 Task: Look for space in Ādīgrat, Ethiopia from 5th September, 2023 to 12th September, 2023 for 2 adults in price range Rs.10000 to Rs.15000.  With 1  bedroom having 1 bed and 1 bathroom. Property type can be house, flat, hotel. Booking option can be shelf check-in. Required host language is English.
Action: Mouse moved to (540, 120)
Screenshot: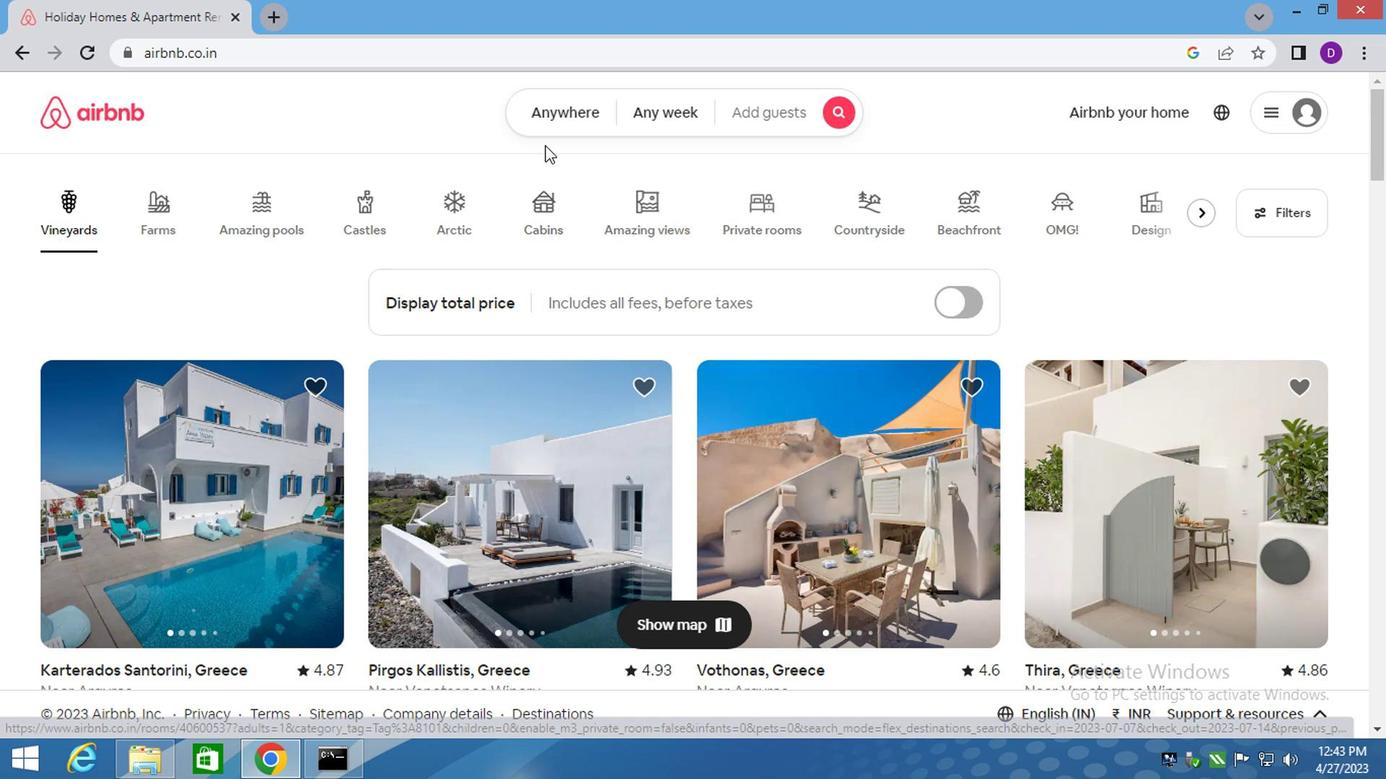 
Action: Mouse pressed left at (540, 120)
Screenshot: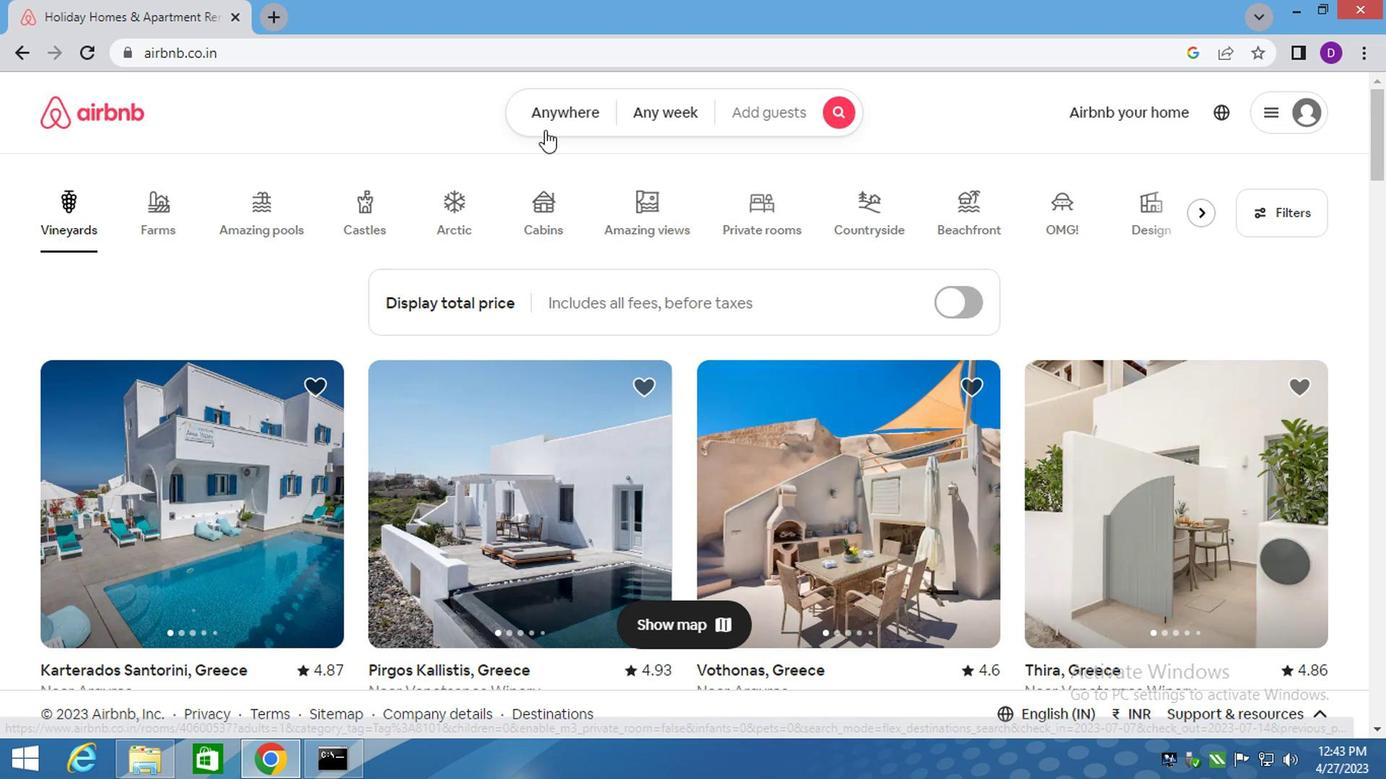 
Action: Mouse moved to (376, 191)
Screenshot: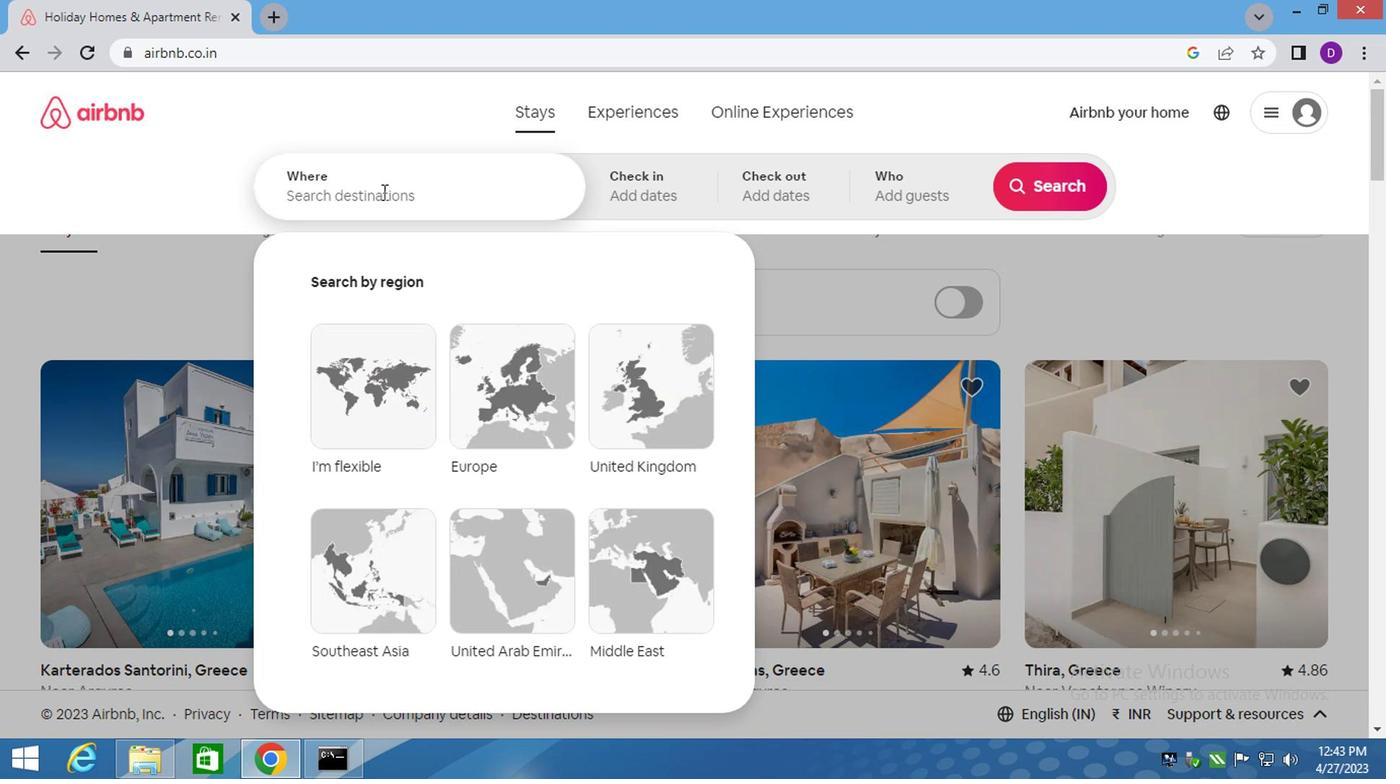 
Action: Mouse pressed left at (376, 191)
Screenshot: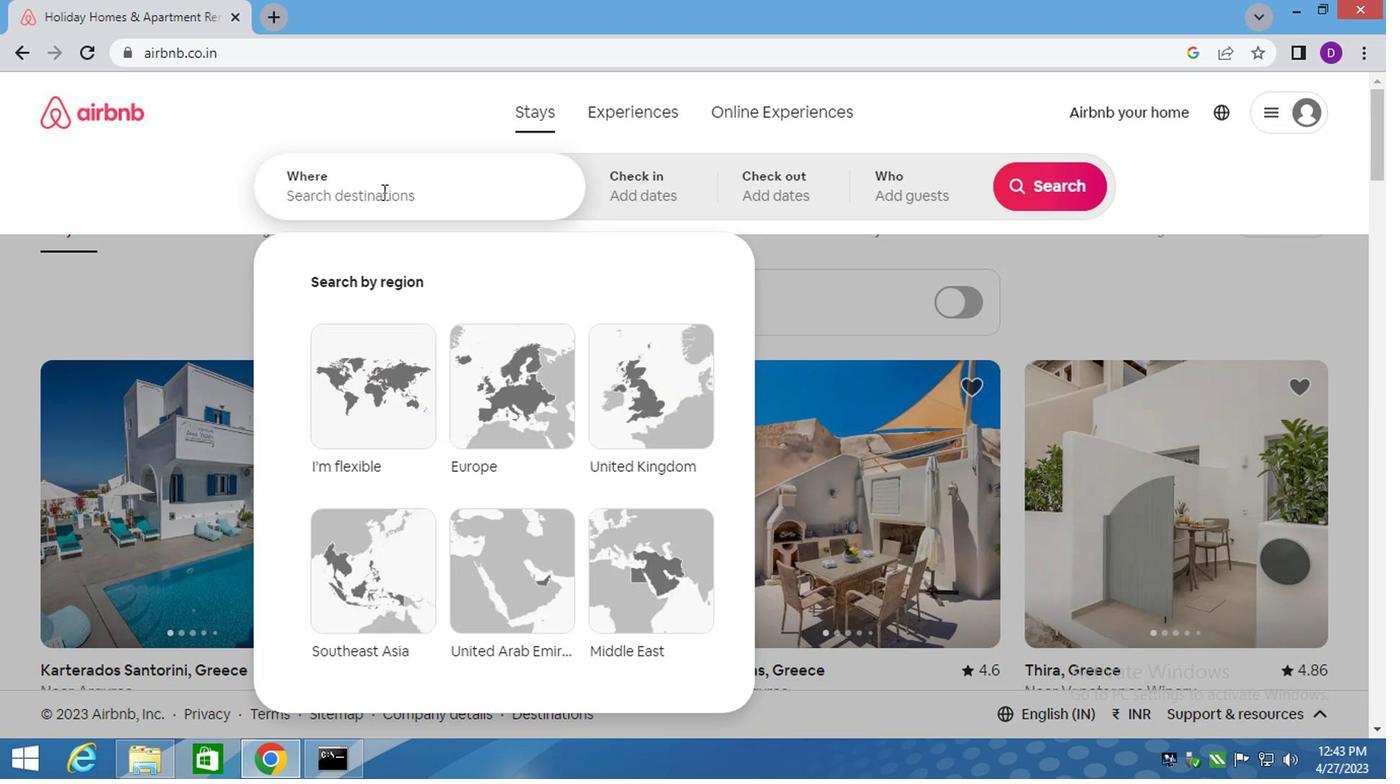 
Action: Key pressed <Key.shift>ADIGRAT,
Screenshot: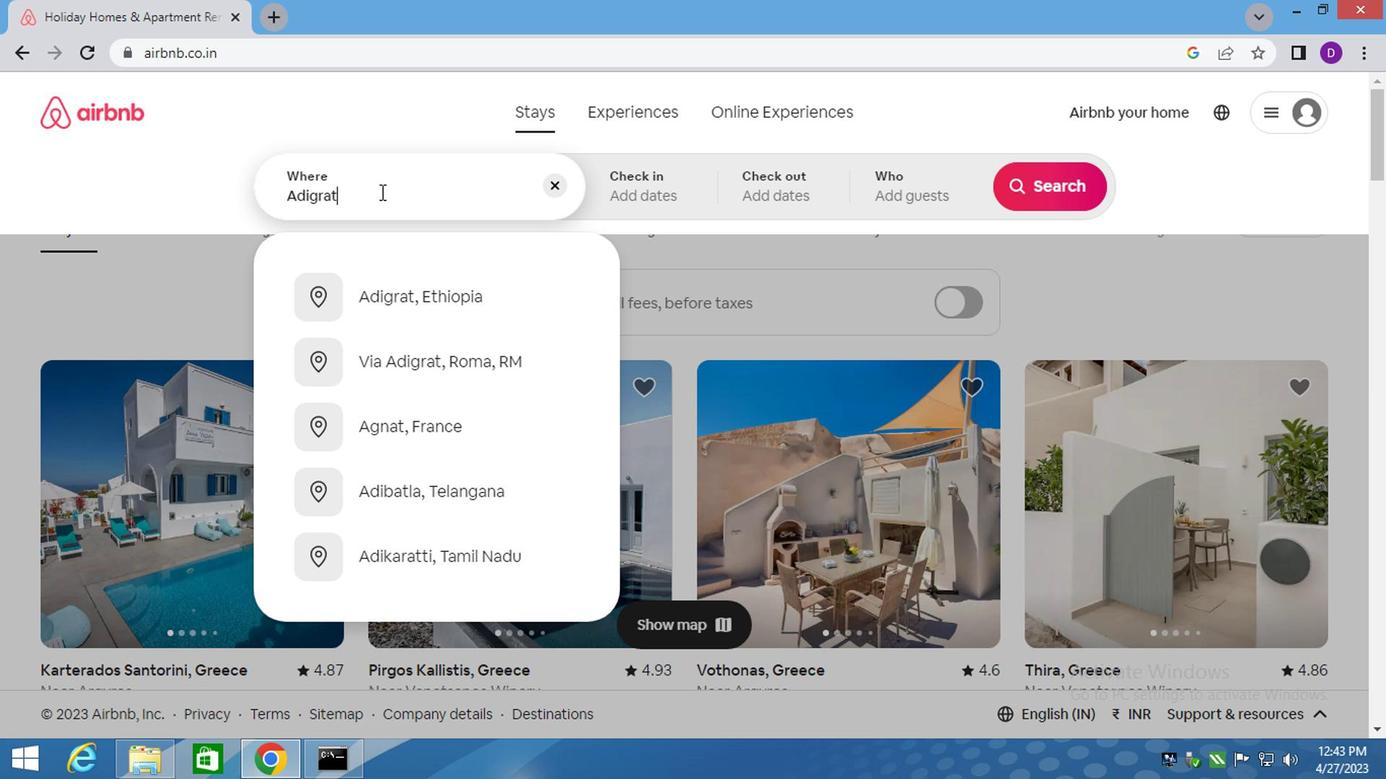 
Action: Mouse moved to (436, 298)
Screenshot: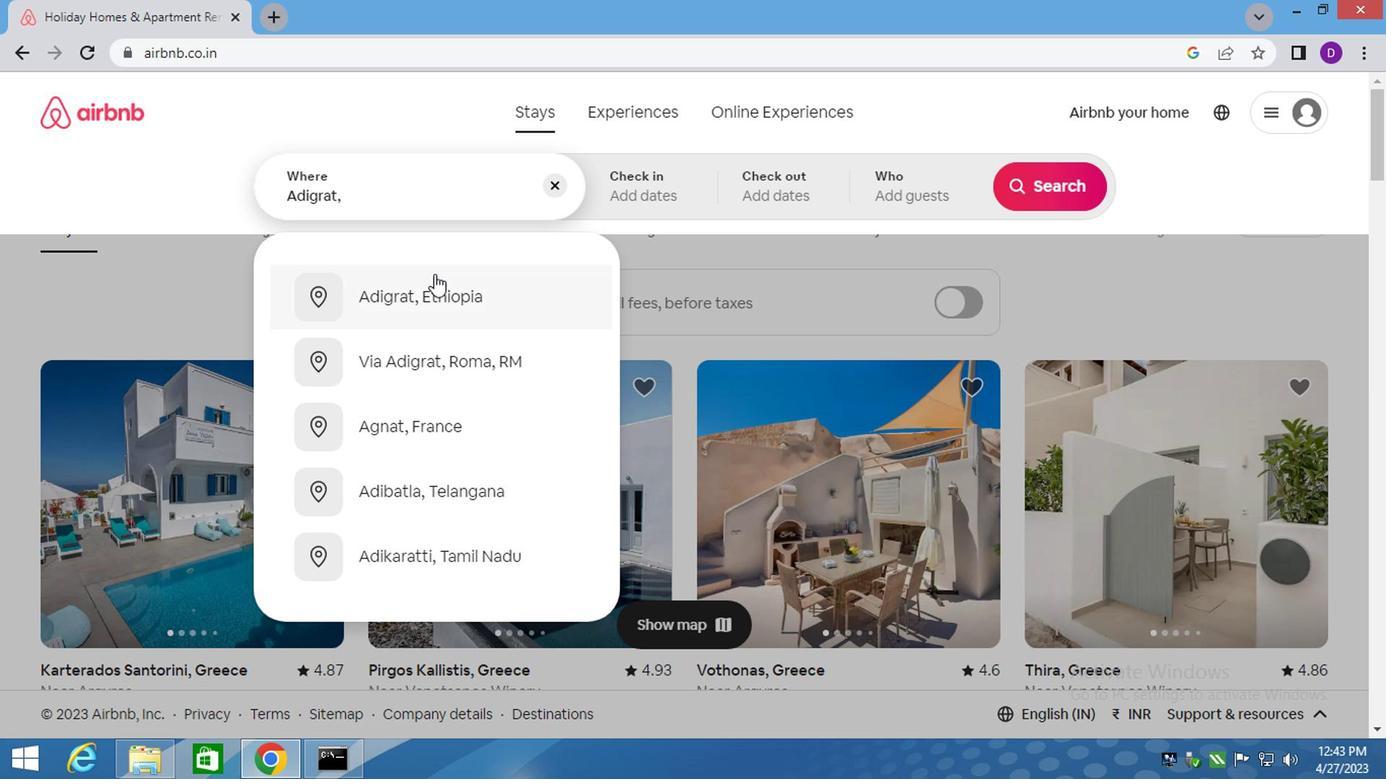 
Action: Mouse pressed left at (436, 298)
Screenshot: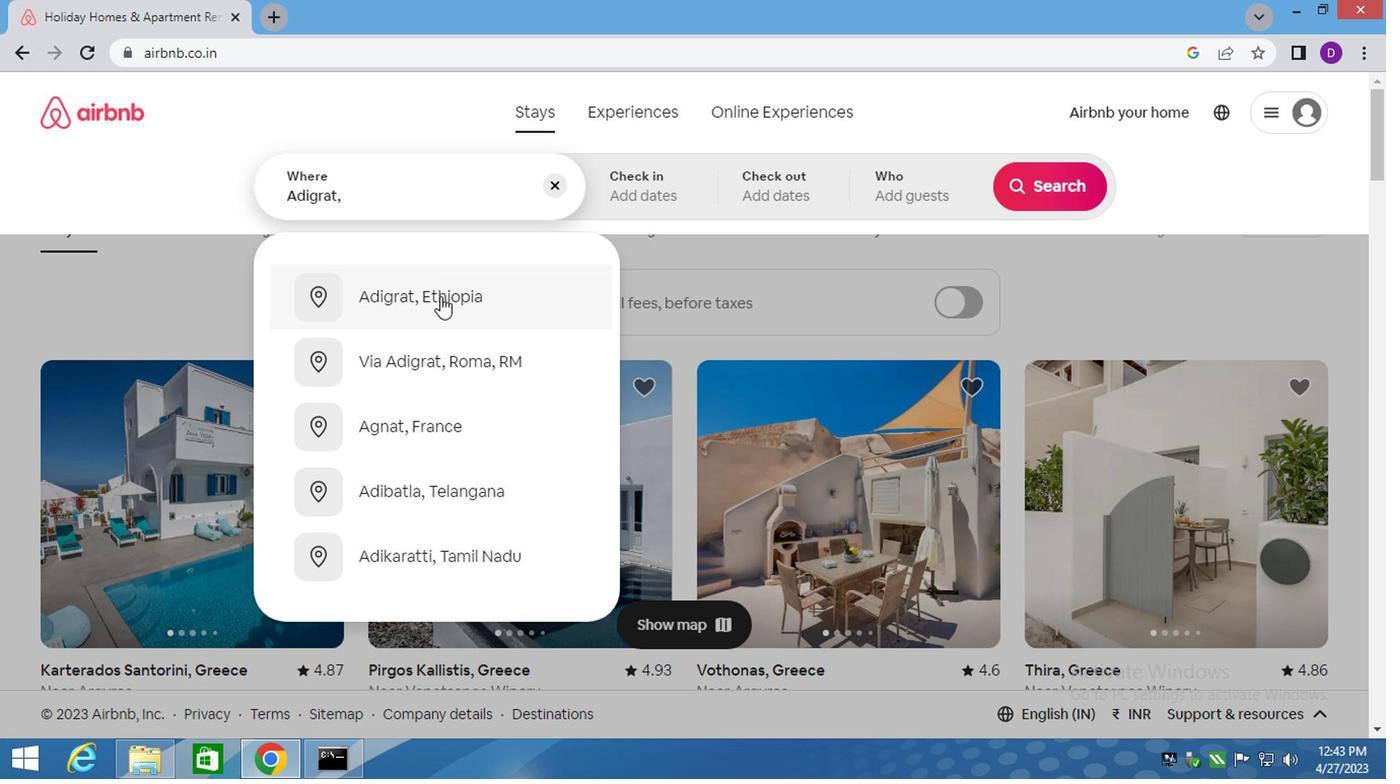 
Action: Mouse moved to (1033, 354)
Screenshot: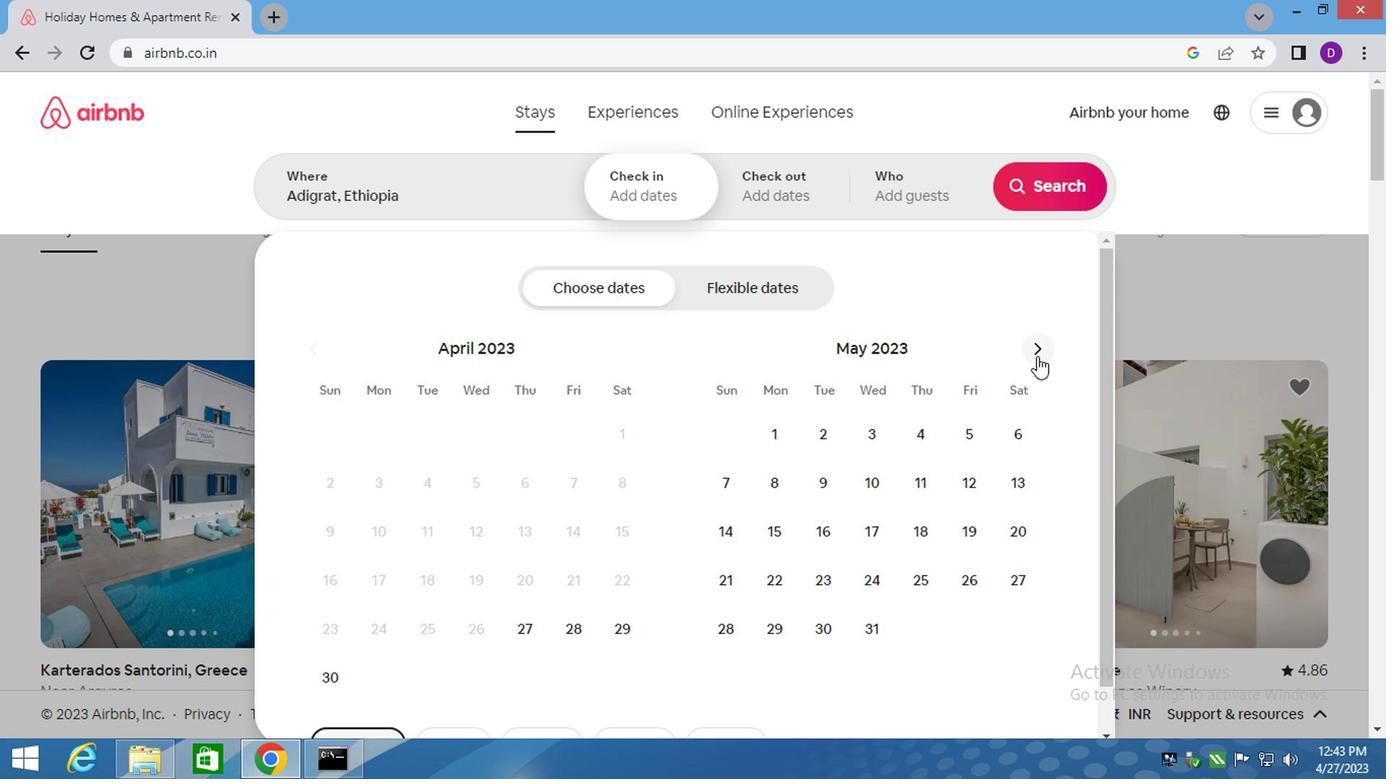 
Action: Mouse pressed left at (1033, 354)
Screenshot: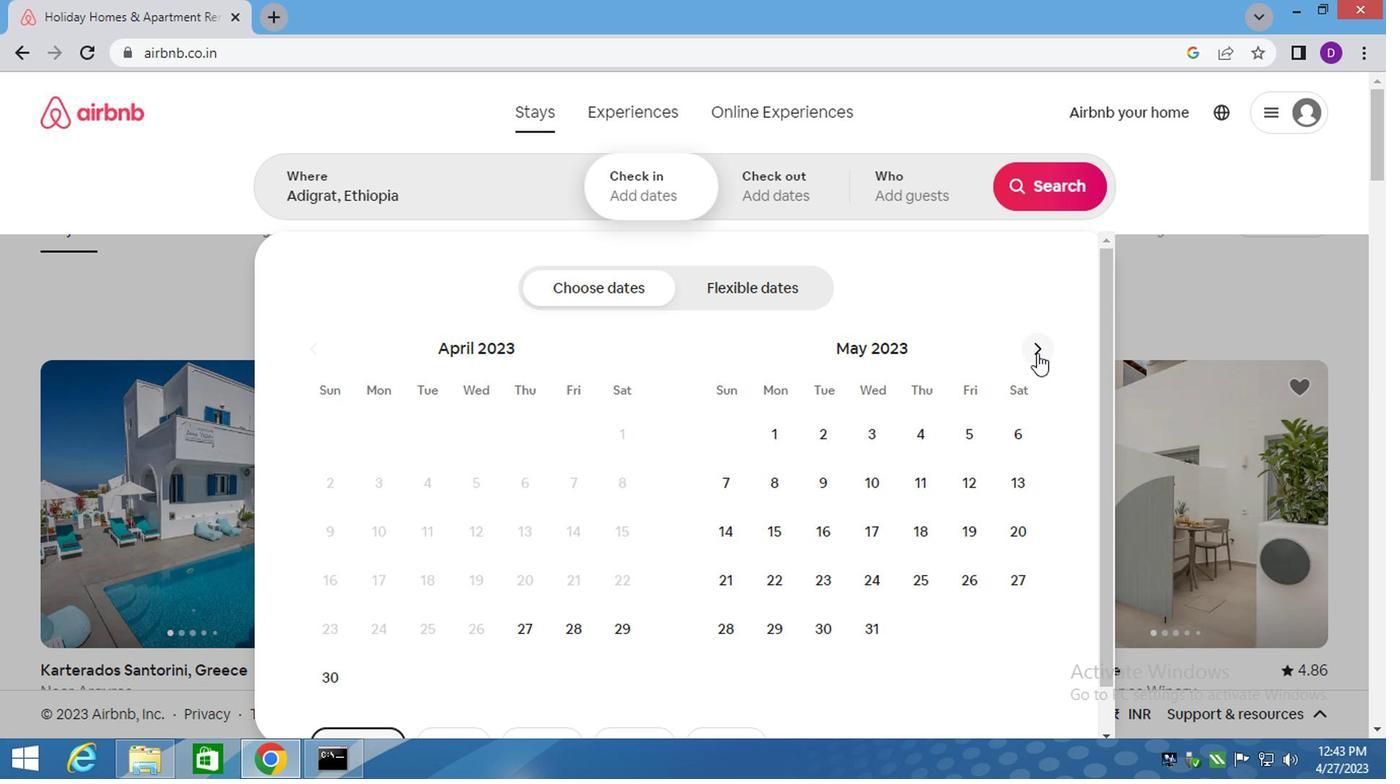 
Action: Mouse pressed left at (1033, 354)
Screenshot: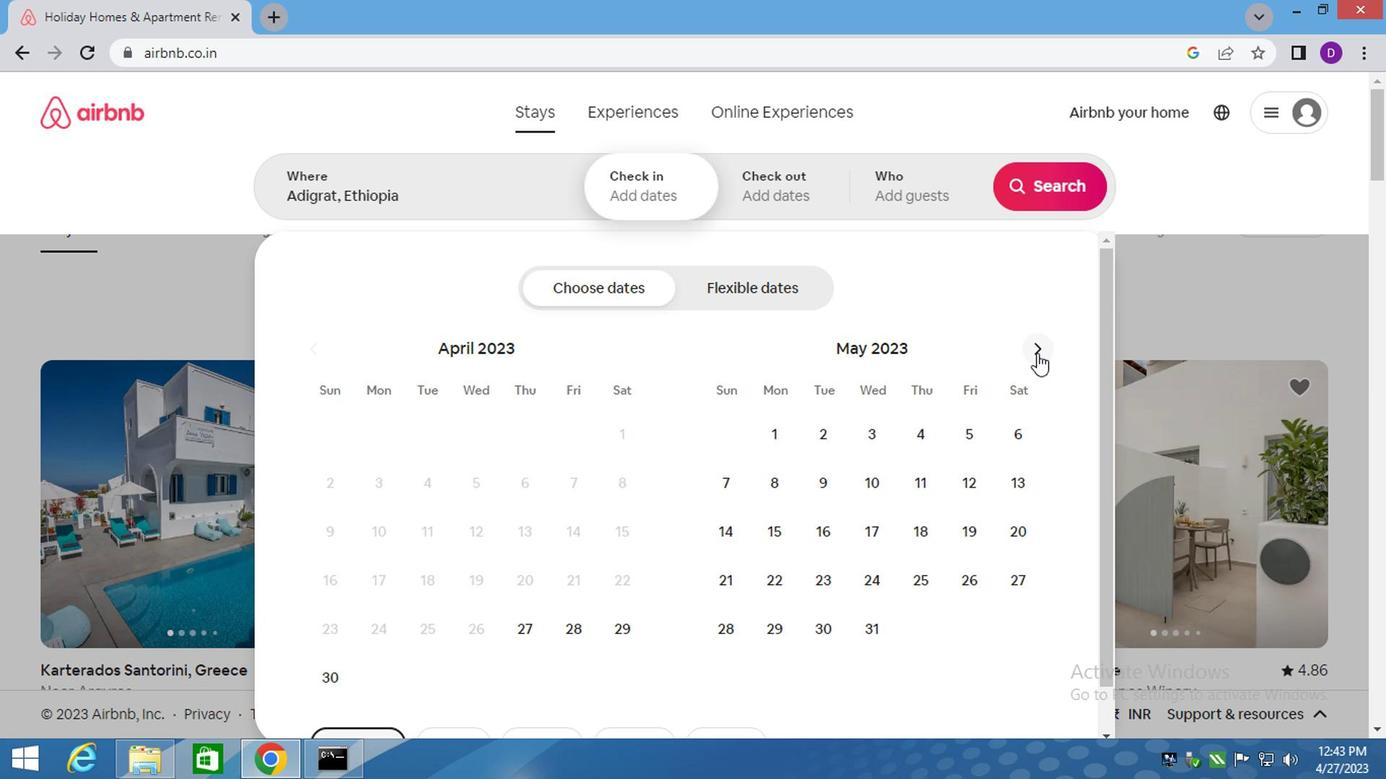 
Action: Mouse pressed left at (1033, 354)
Screenshot: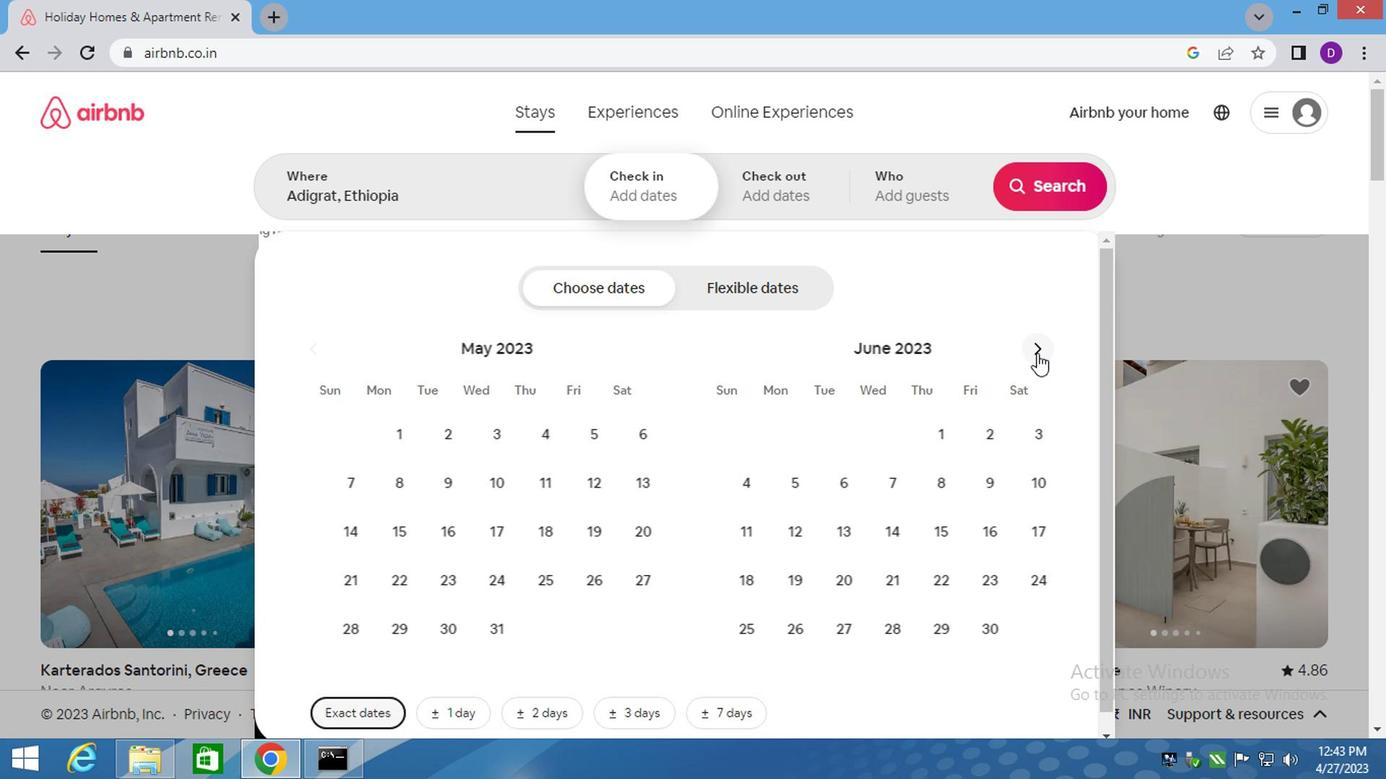 
Action: Mouse pressed left at (1033, 354)
Screenshot: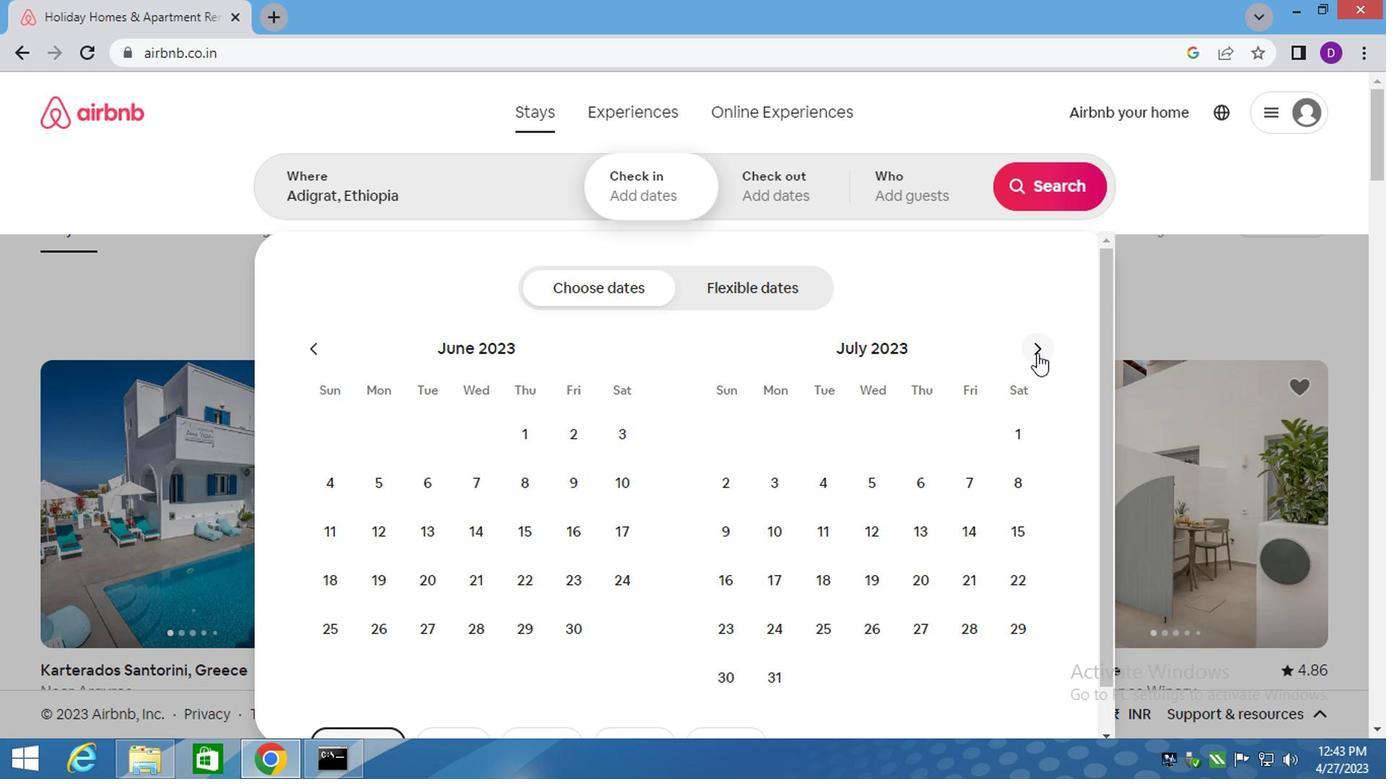
Action: Mouse pressed left at (1033, 354)
Screenshot: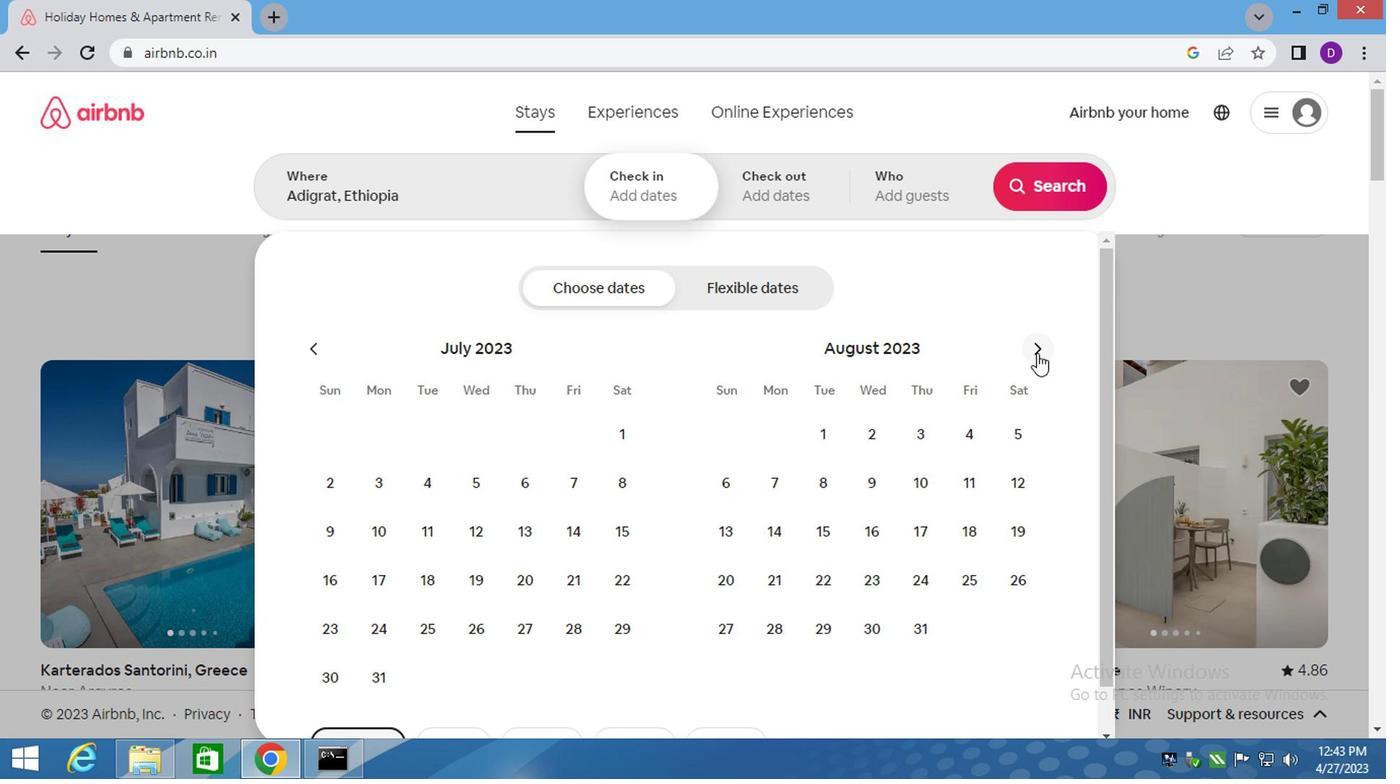 
Action: Mouse moved to (821, 479)
Screenshot: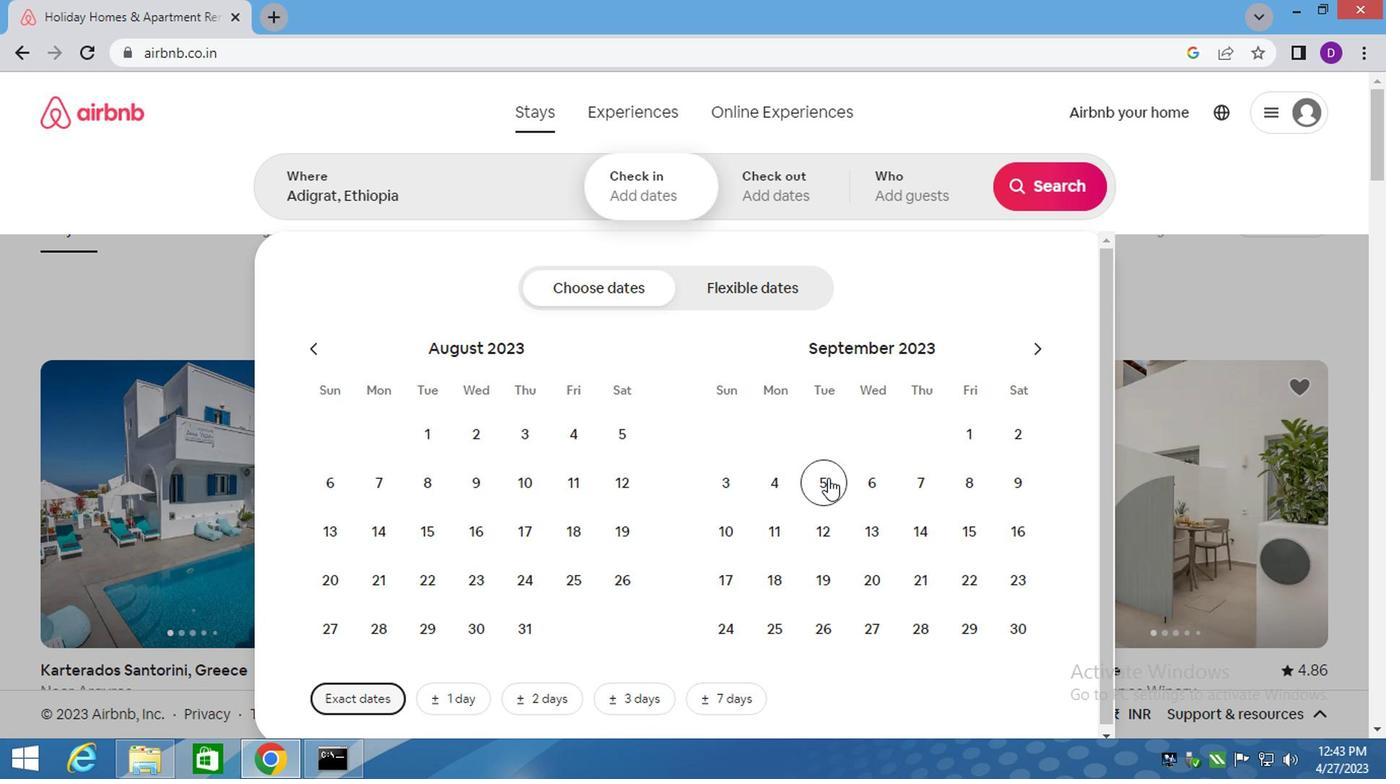 
Action: Mouse pressed left at (821, 479)
Screenshot: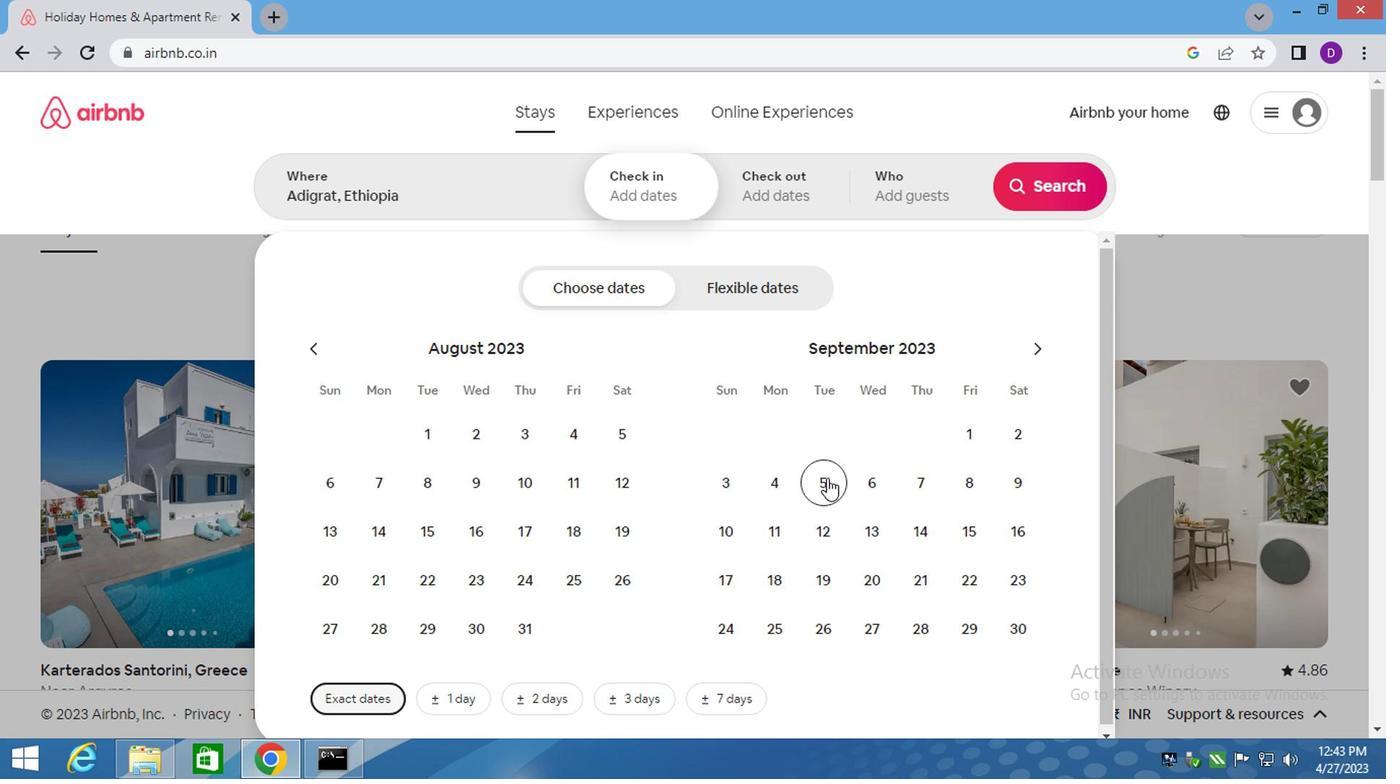 
Action: Mouse moved to (813, 518)
Screenshot: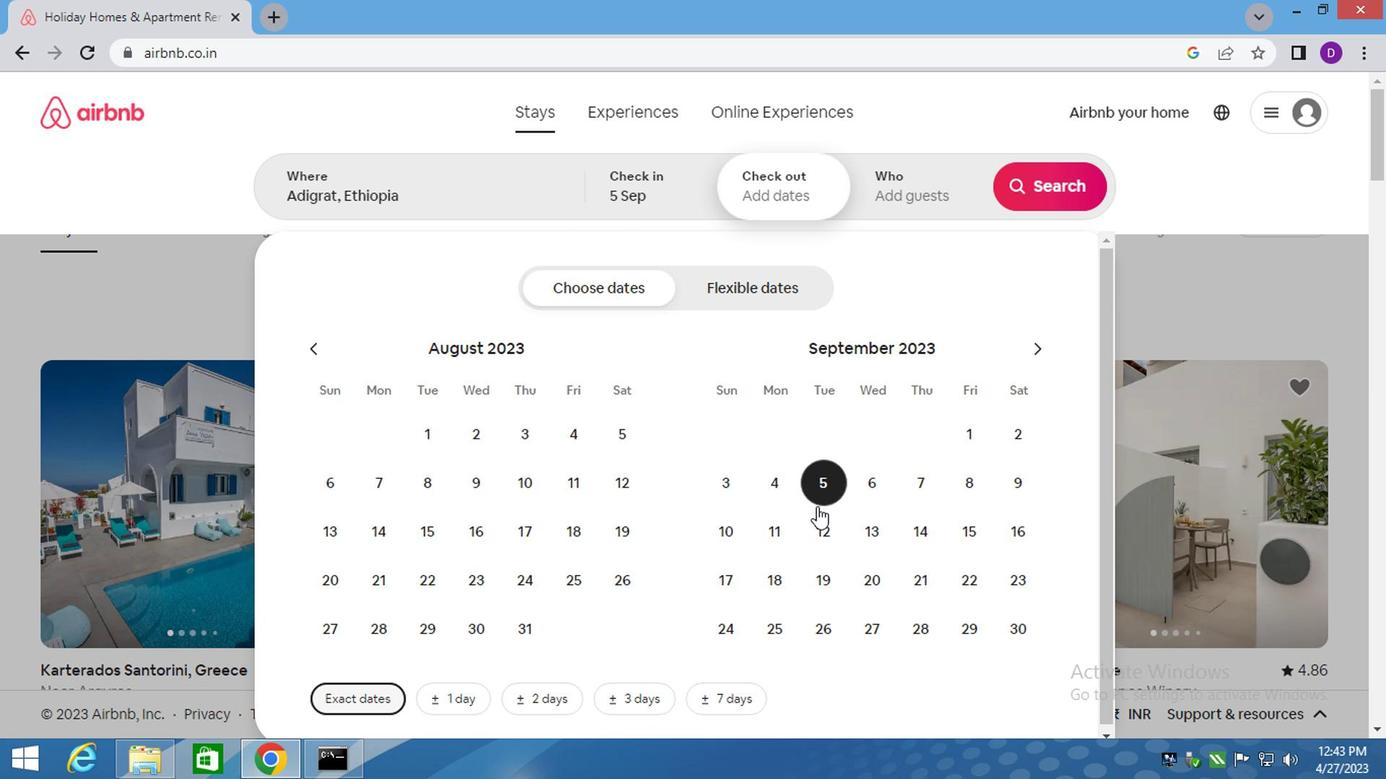 
Action: Mouse pressed left at (813, 518)
Screenshot: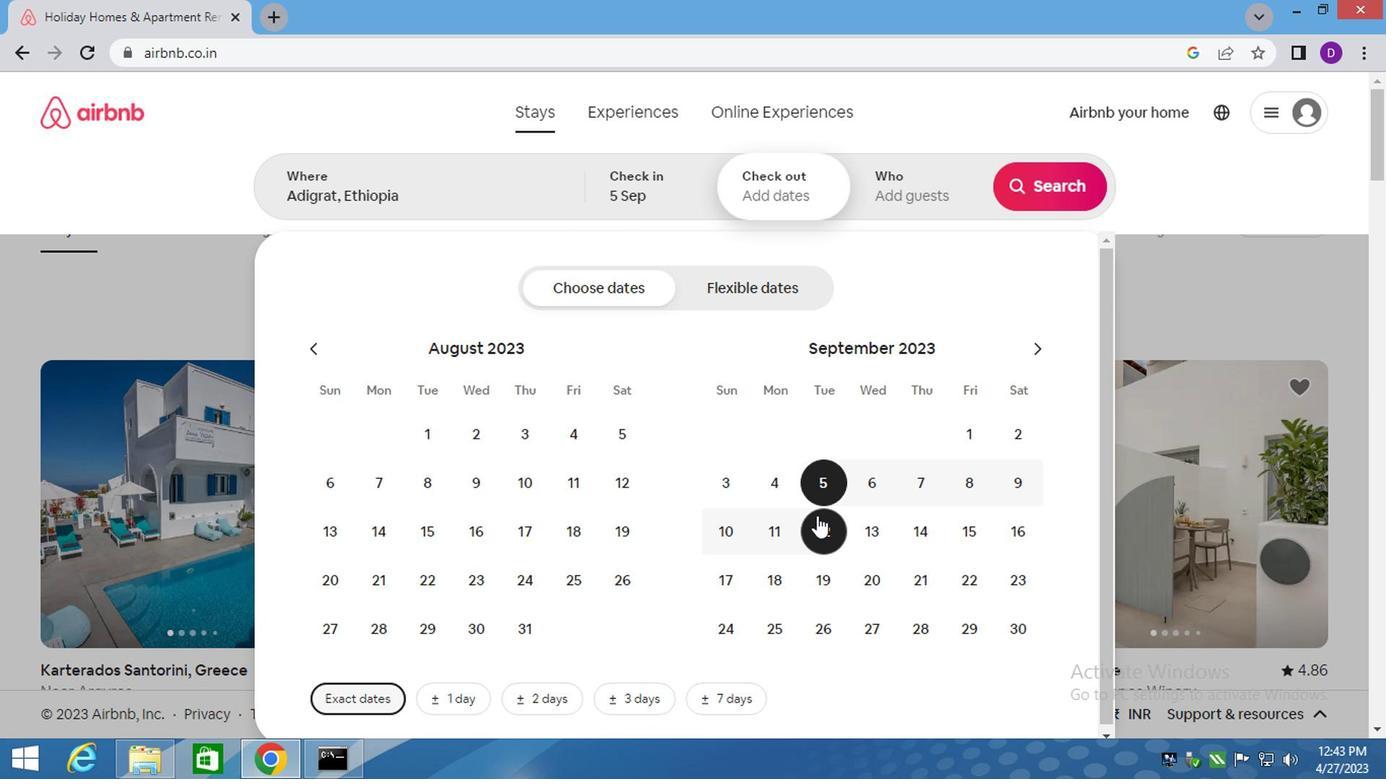 
Action: Mouse moved to (891, 183)
Screenshot: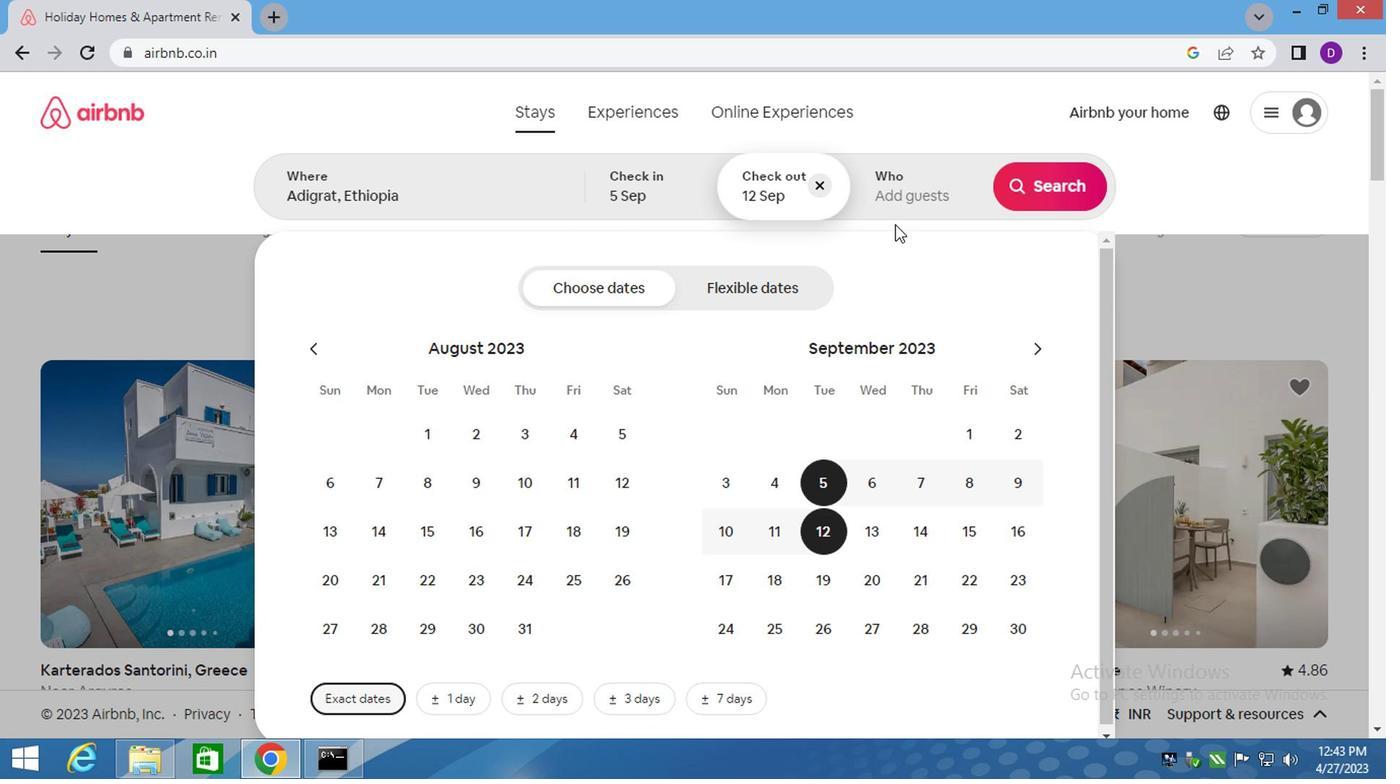 
Action: Mouse pressed left at (891, 183)
Screenshot: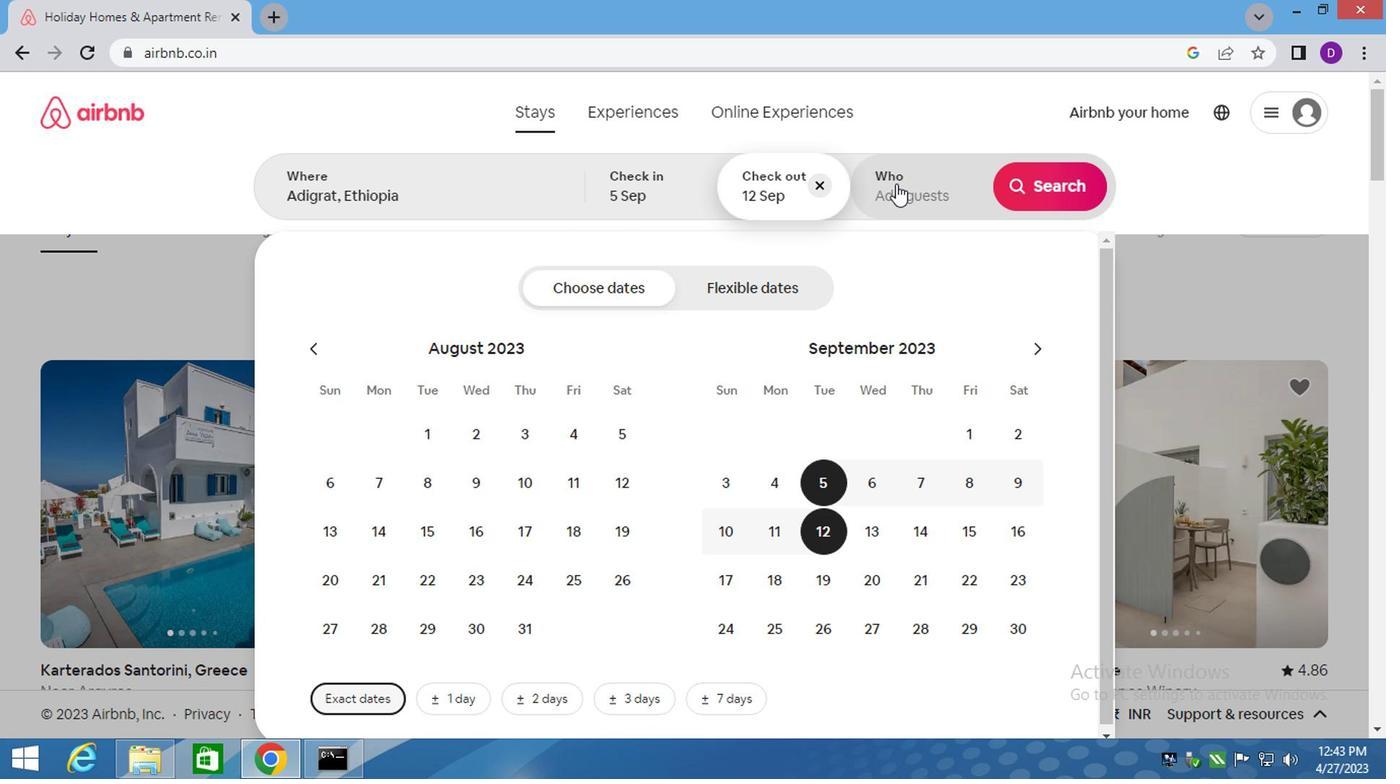 
Action: Mouse moved to (1052, 291)
Screenshot: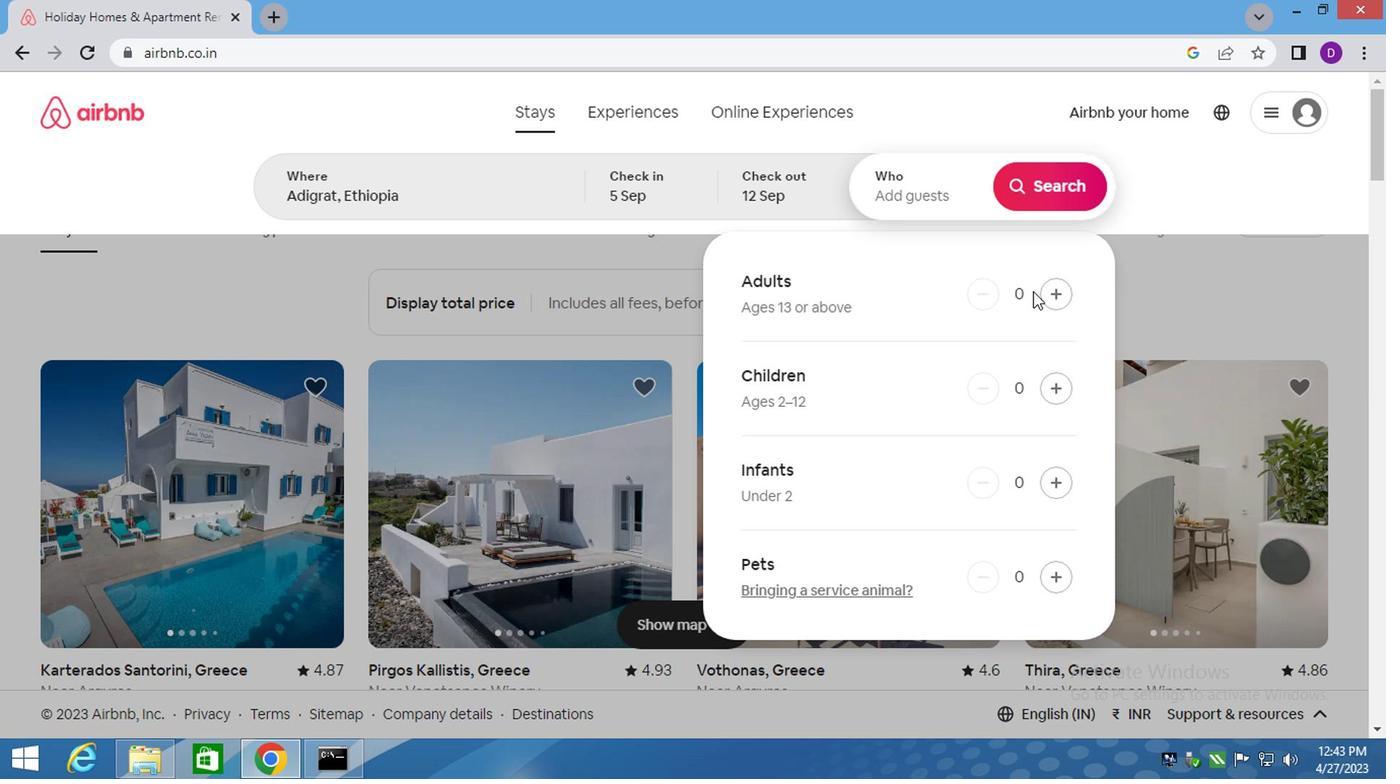 
Action: Mouse pressed left at (1052, 291)
Screenshot: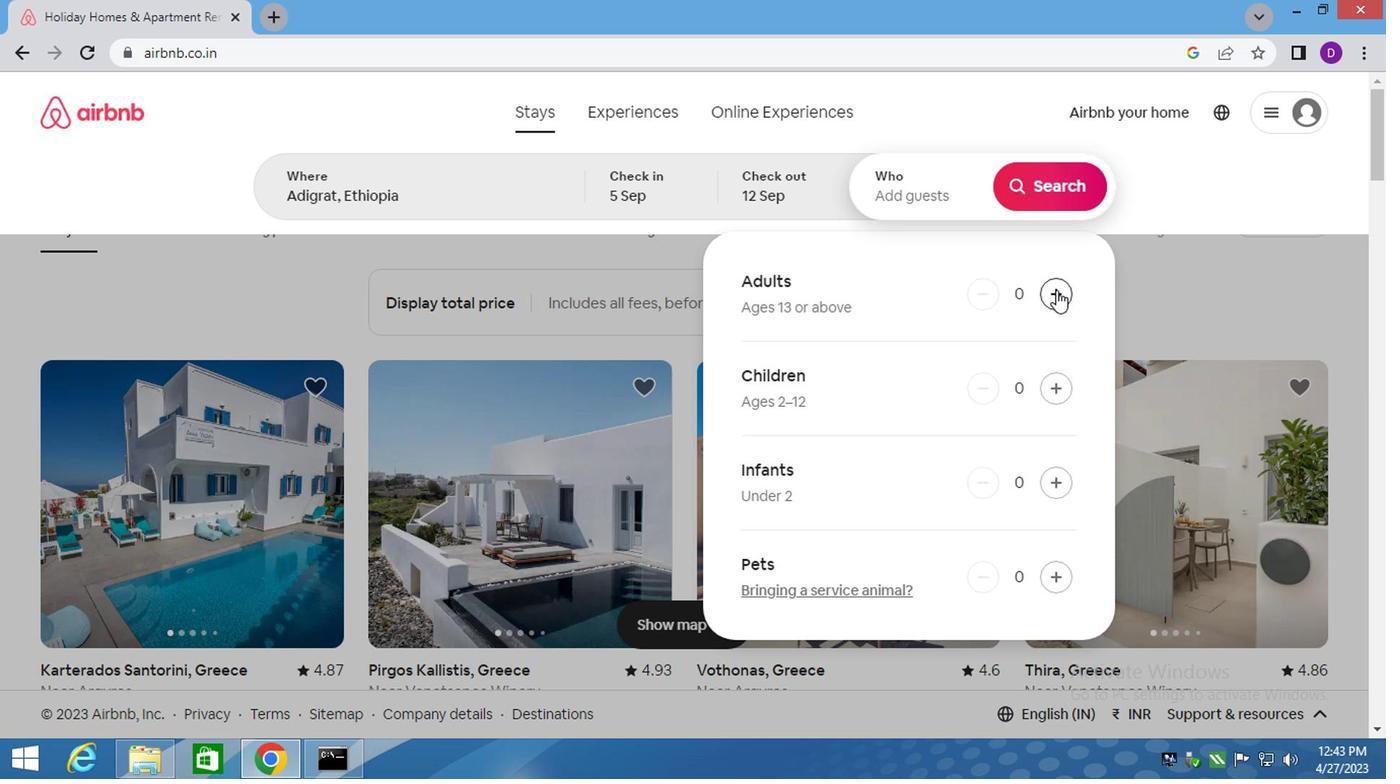
Action: Mouse pressed left at (1052, 291)
Screenshot: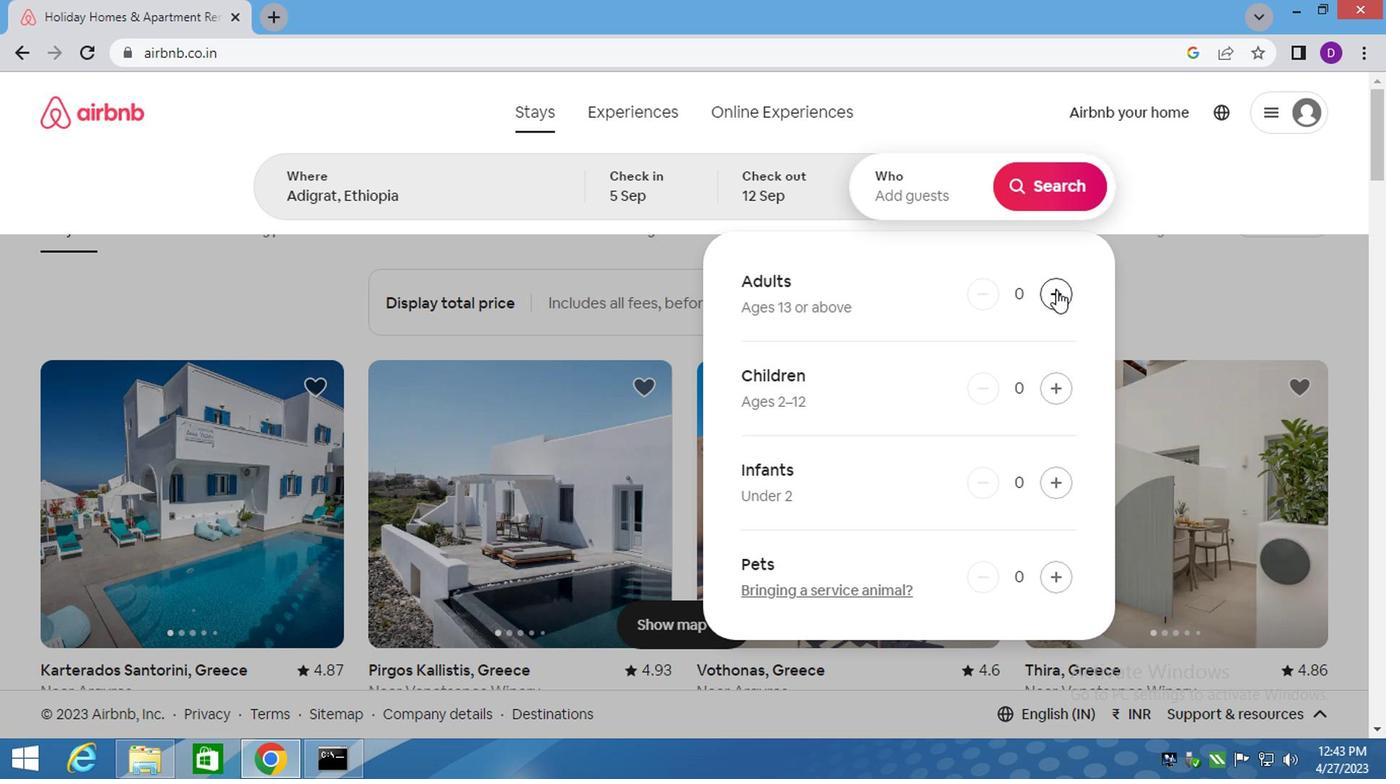 
Action: Mouse moved to (1035, 197)
Screenshot: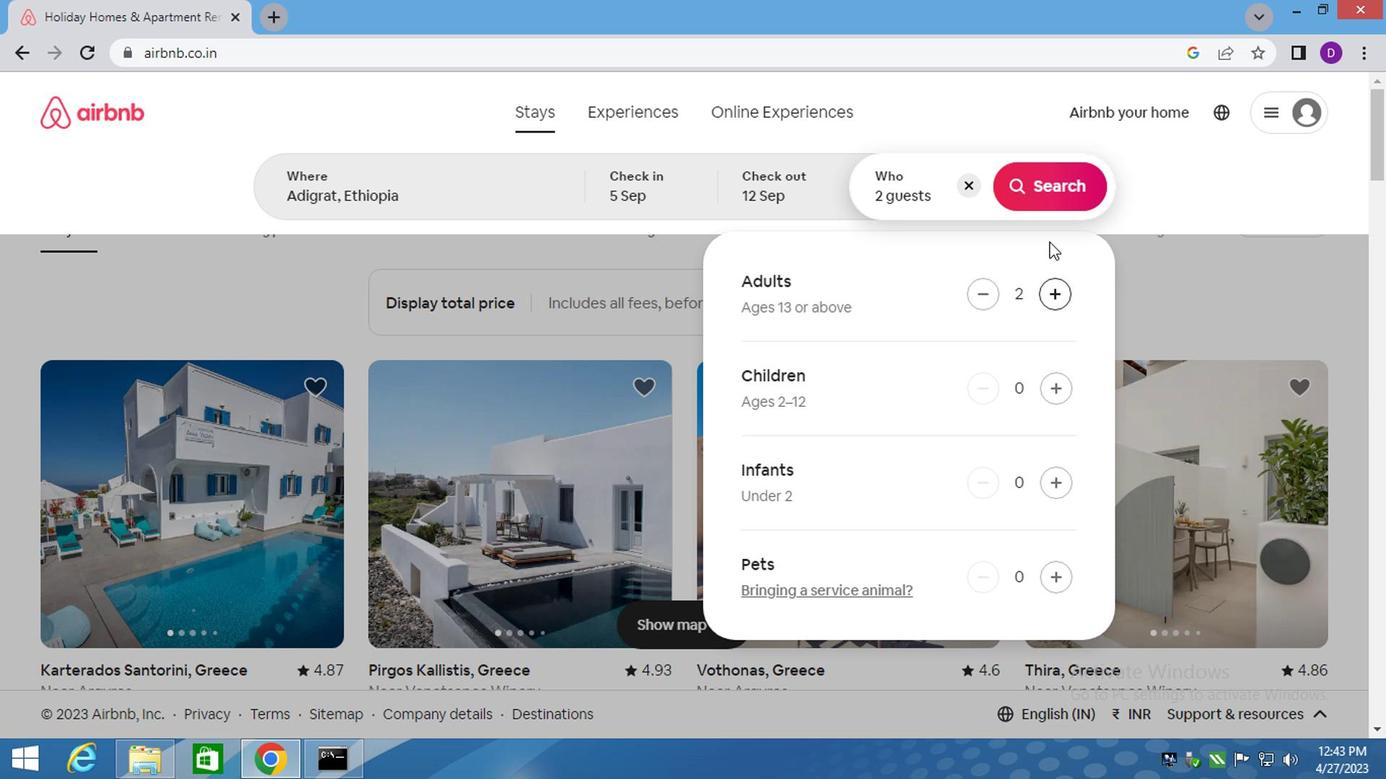 
Action: Mouse pressed left at (1035, 197)
Screenshot: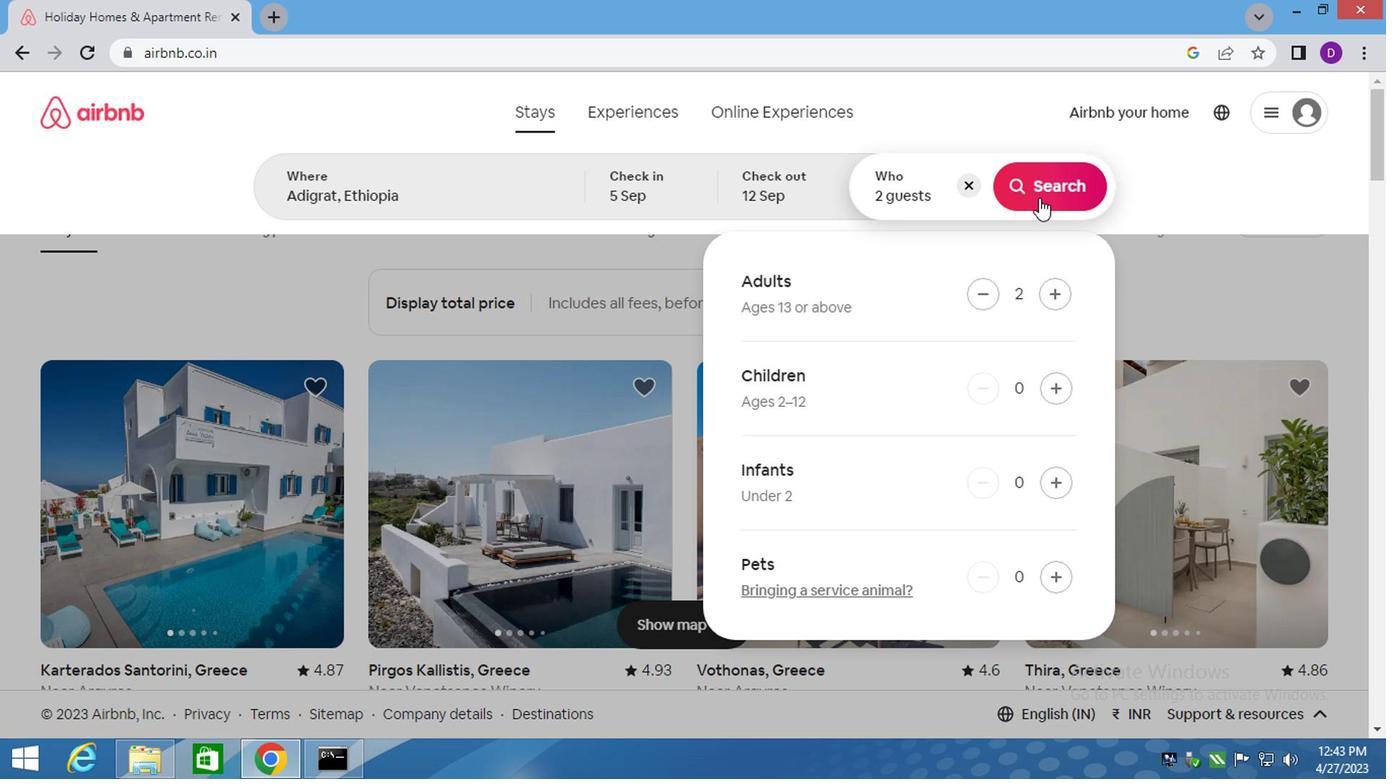 
Action: Mouse moved to (1296, 185)
Screenshot: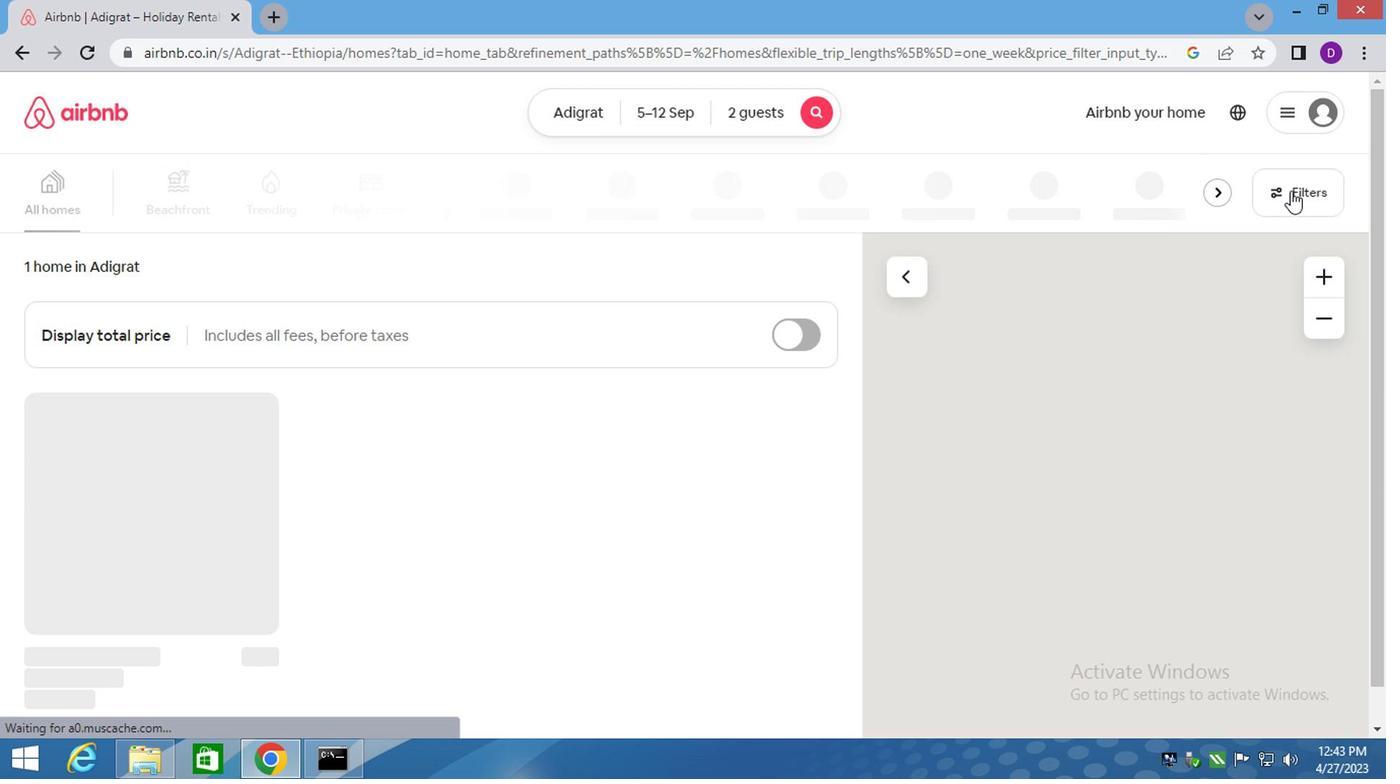 
Action: Mouse pressed left at (1296, 185)
Screenshot: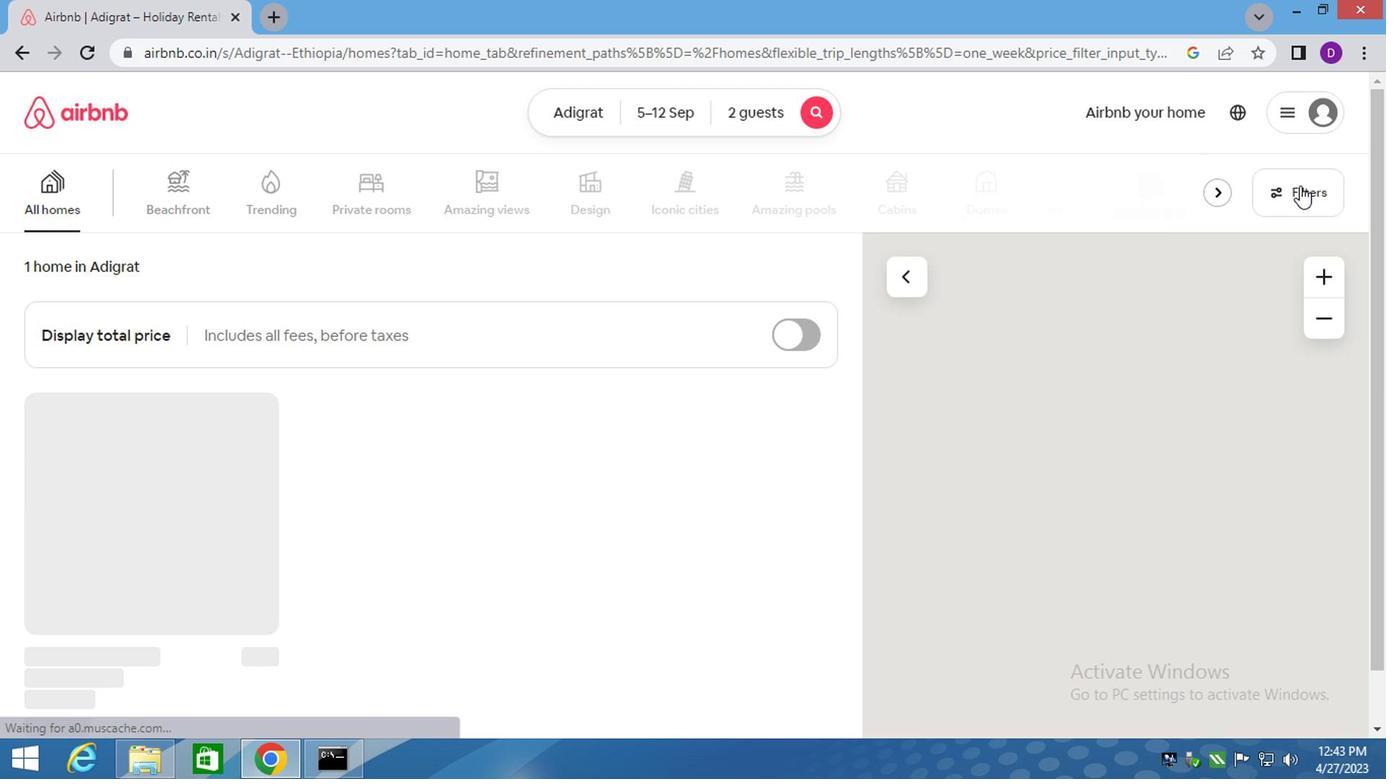
Action: Mouse moved to (418, 452)
Screenshot: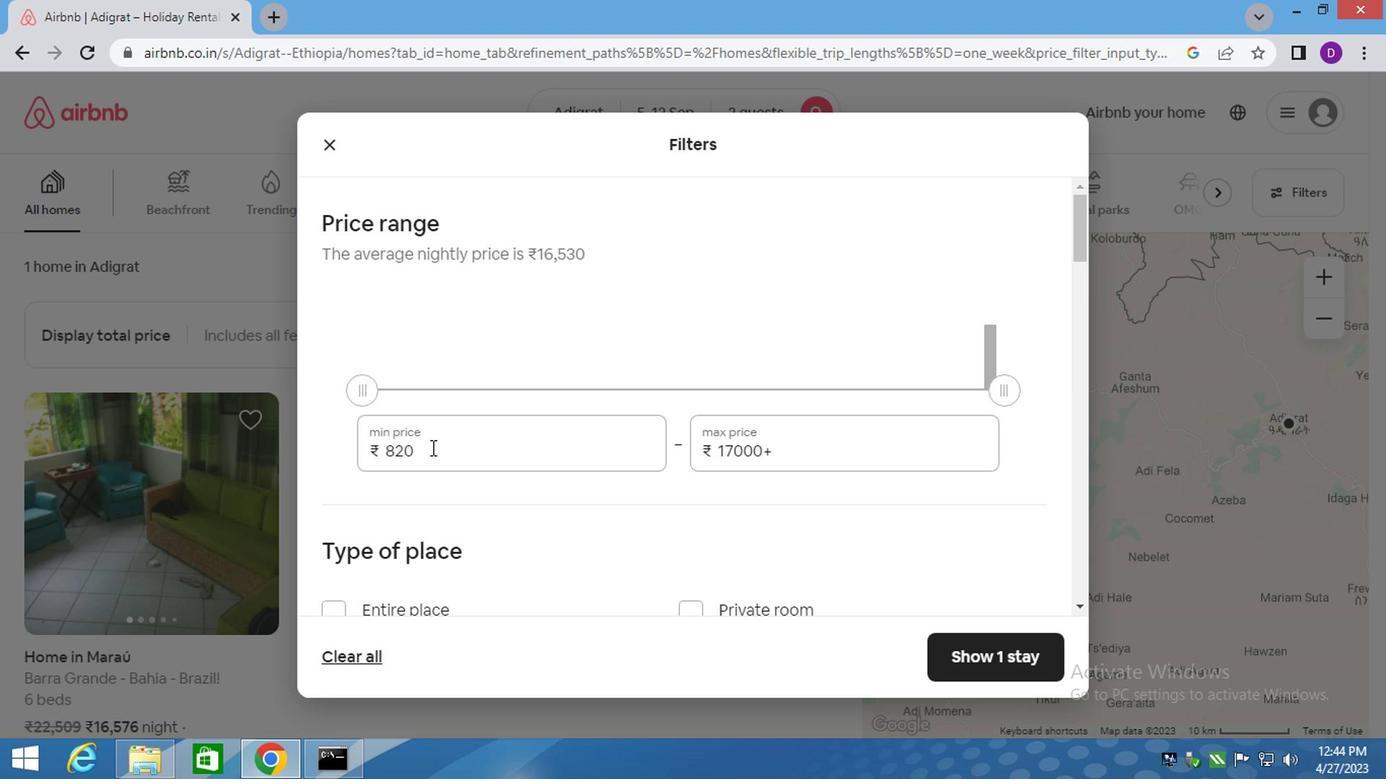 
Action: Mouse pressed left at (418, 452)
Screenshot: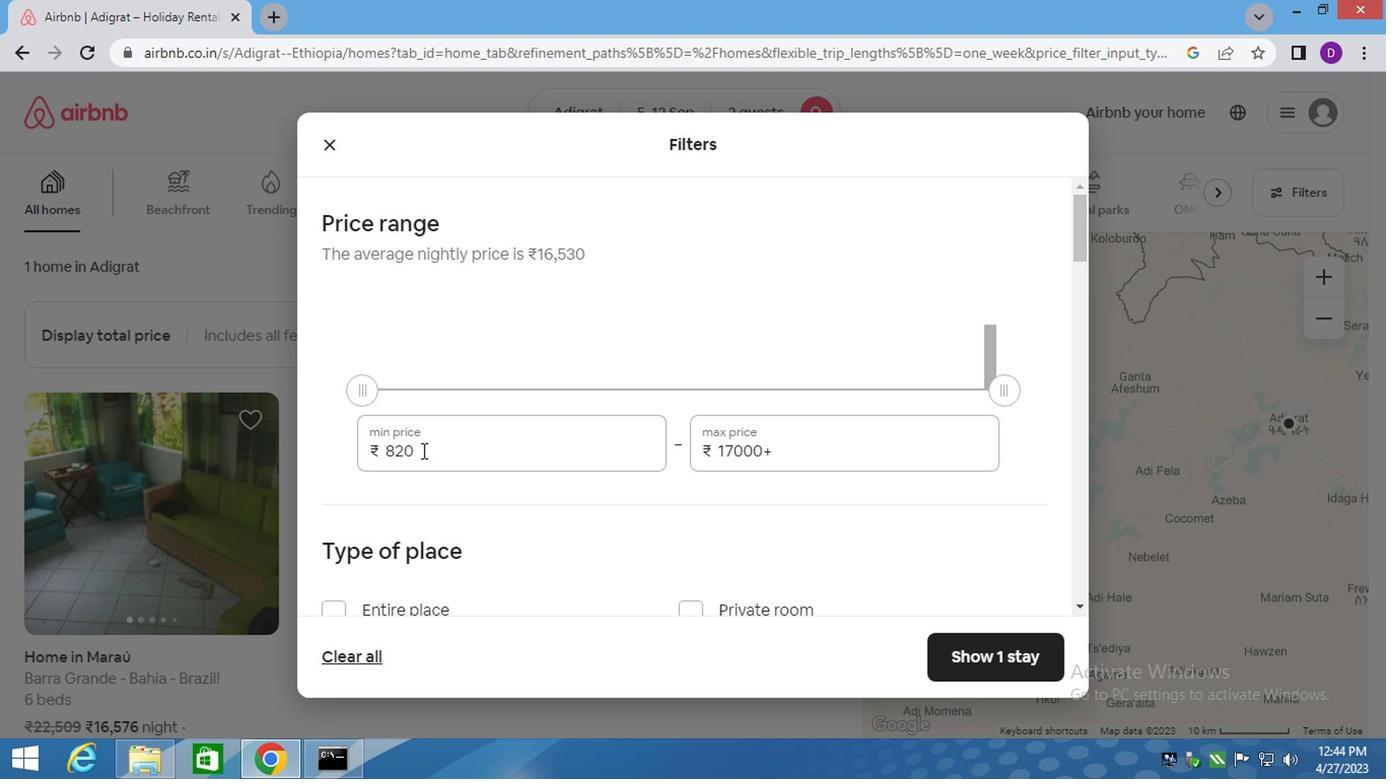 
Action: Mouse pressed left at (418, 452)
Screenshot: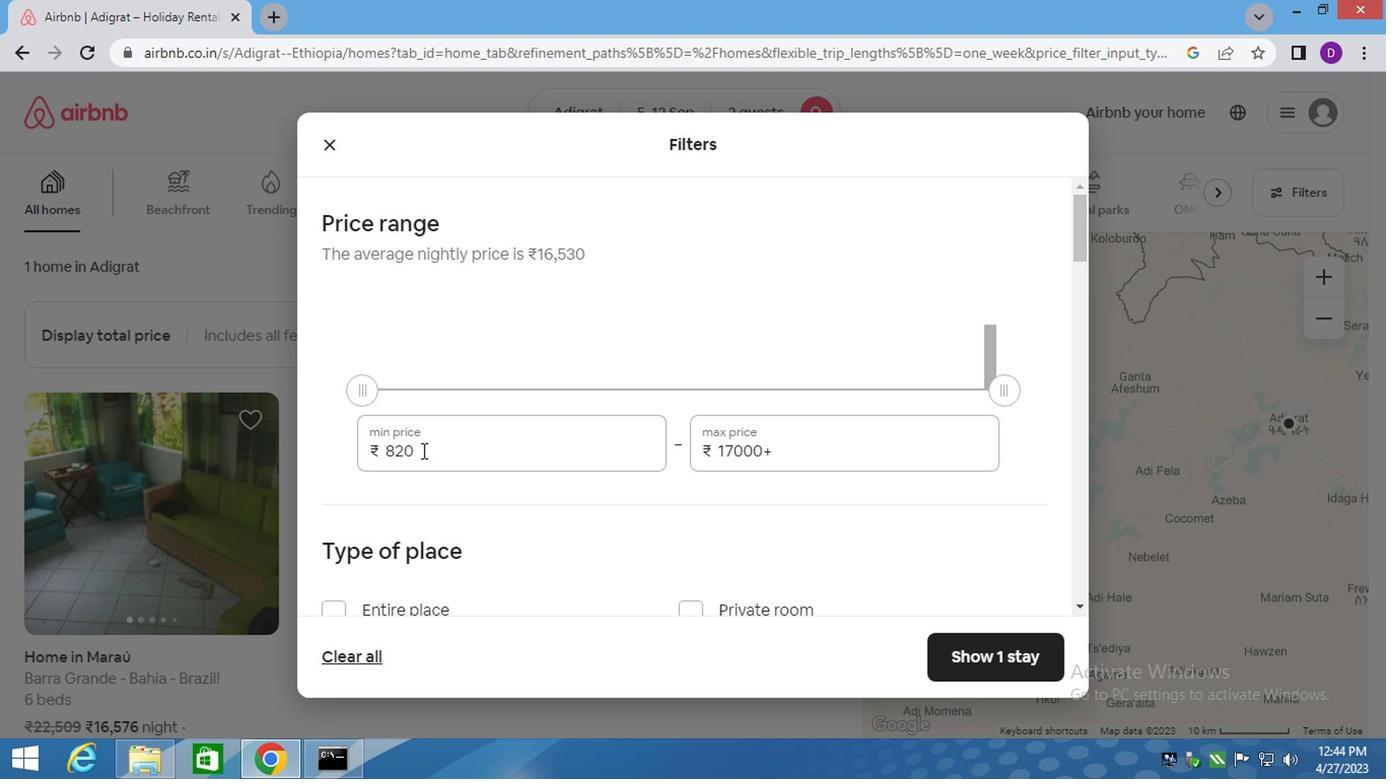 
Action: Key pressed 100
Screenshot: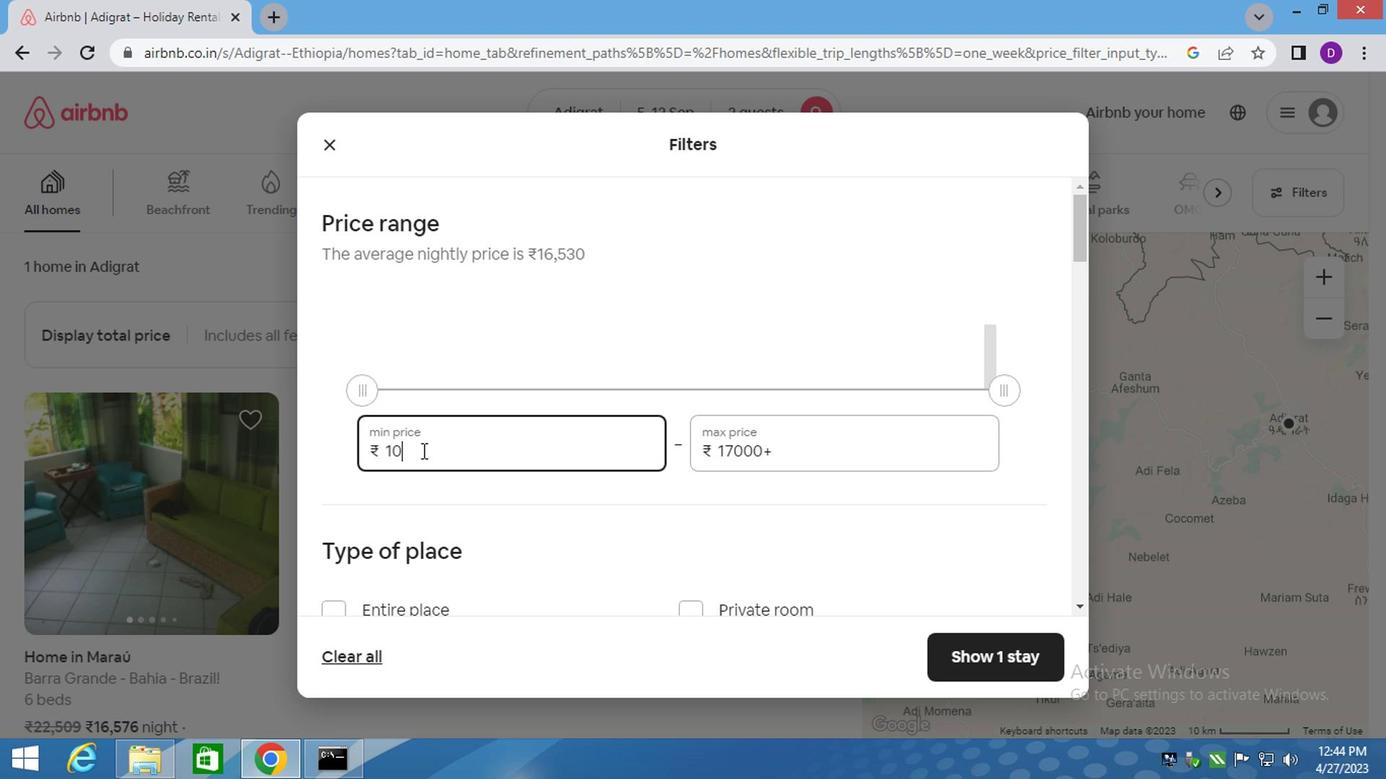
Action: Mouse moved to (418, 454)
Screenshot: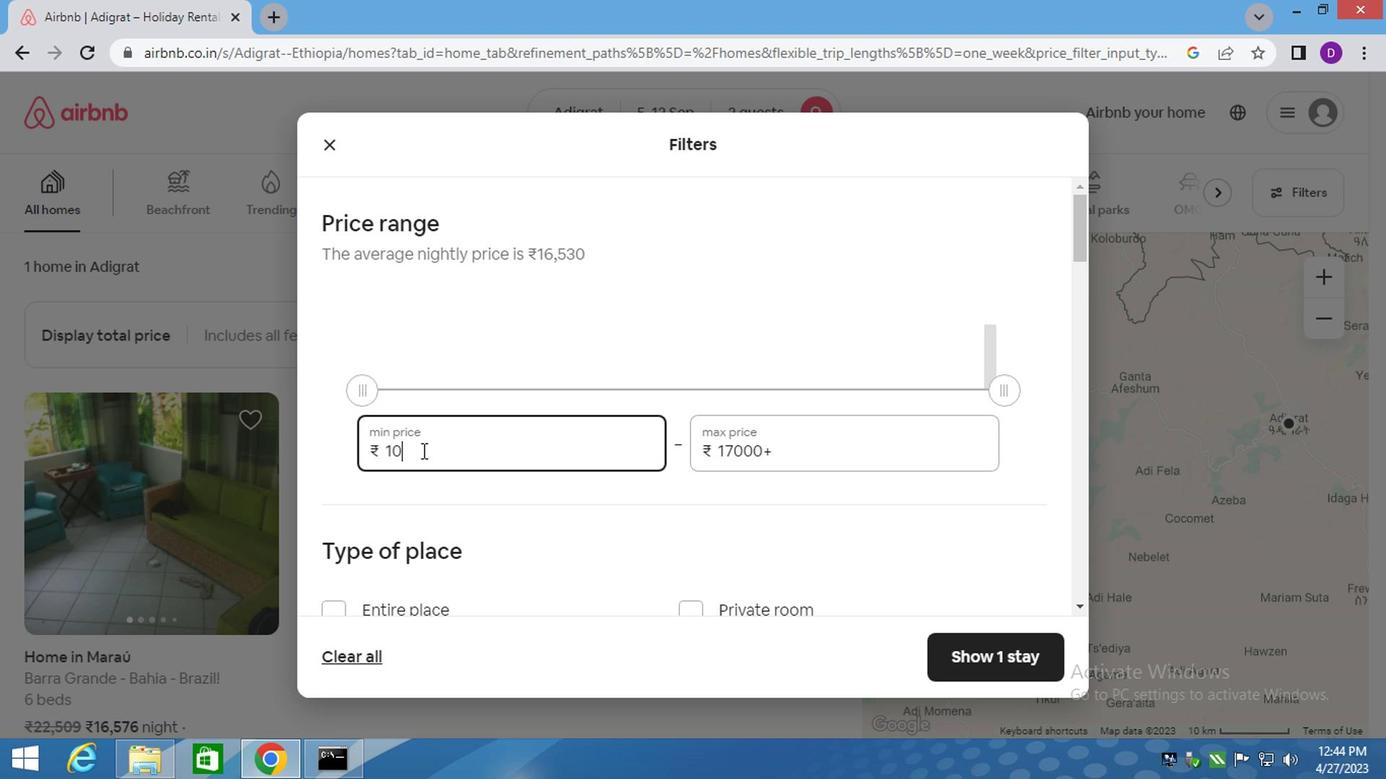 
Action: Key pressed 00<Key.tab>15000
Screenshot: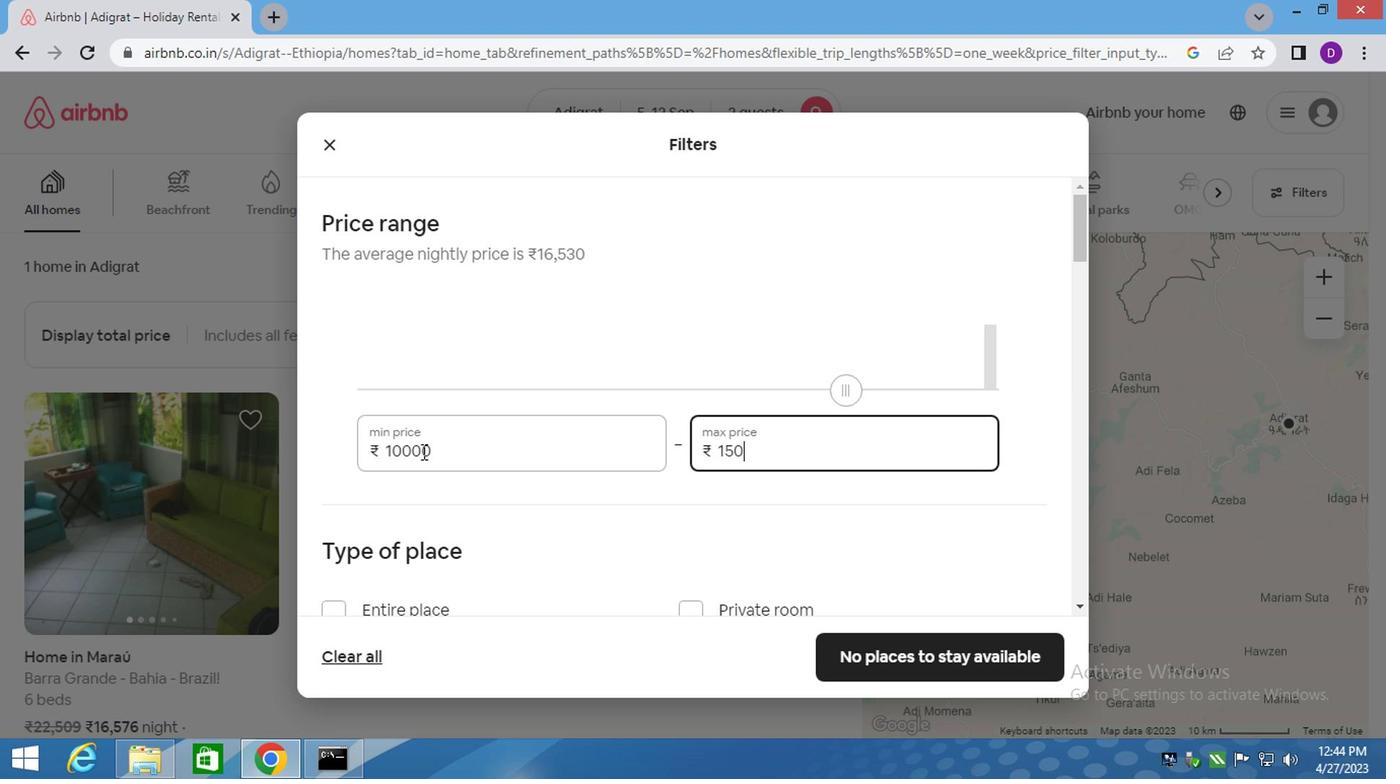 
Action: Mouse moved to (426, 497)
Screenshot: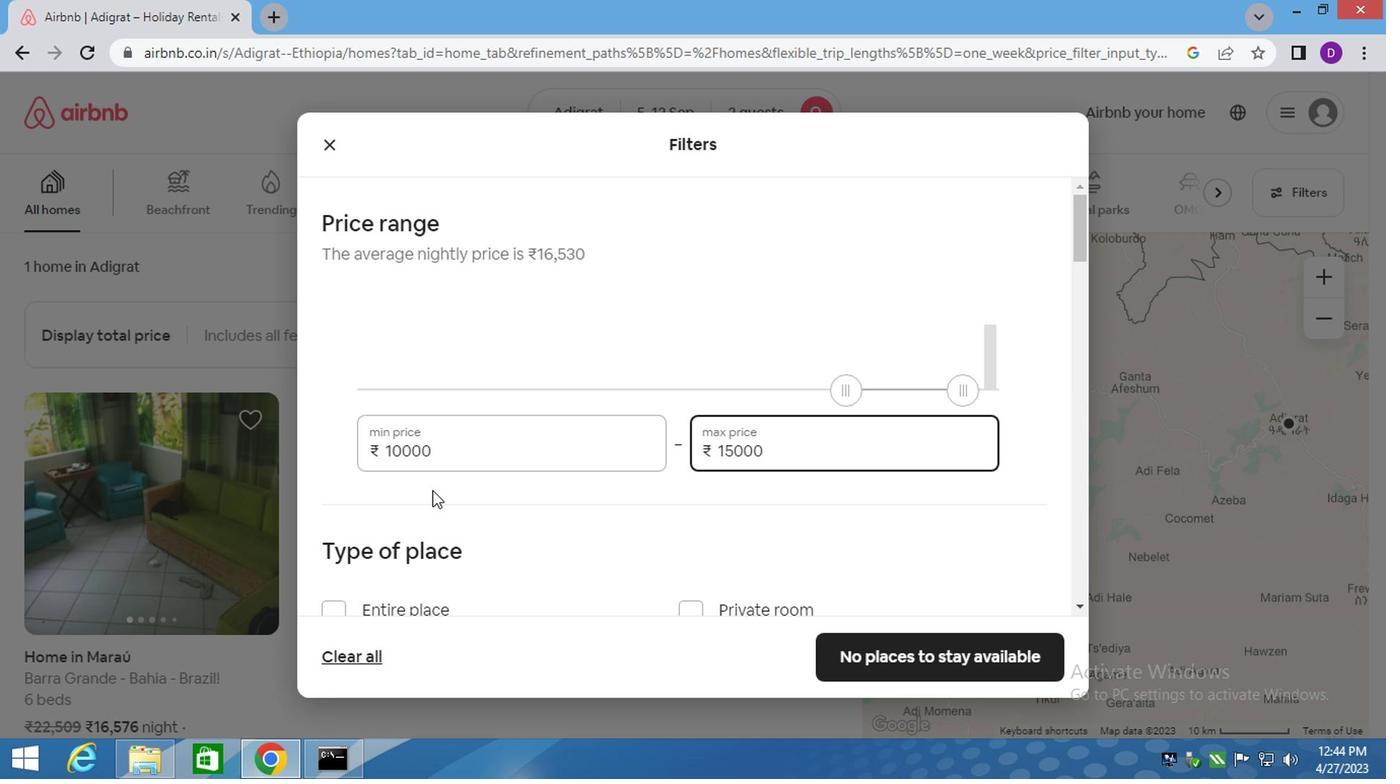 
Action: Mouse scrolled (426, 496) with delta (0, -1)
Screenshot: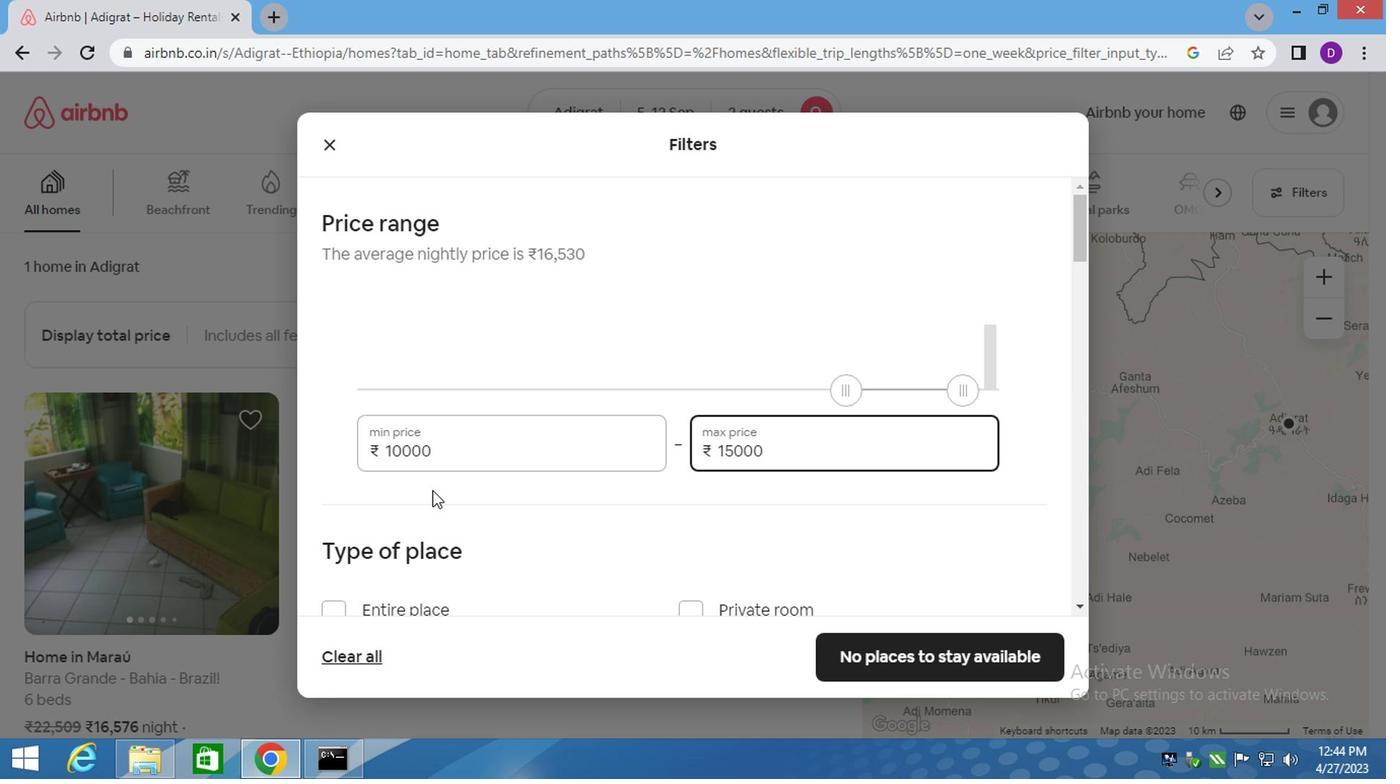 
Action: Mouse moved to (426, 497)
Screenshot: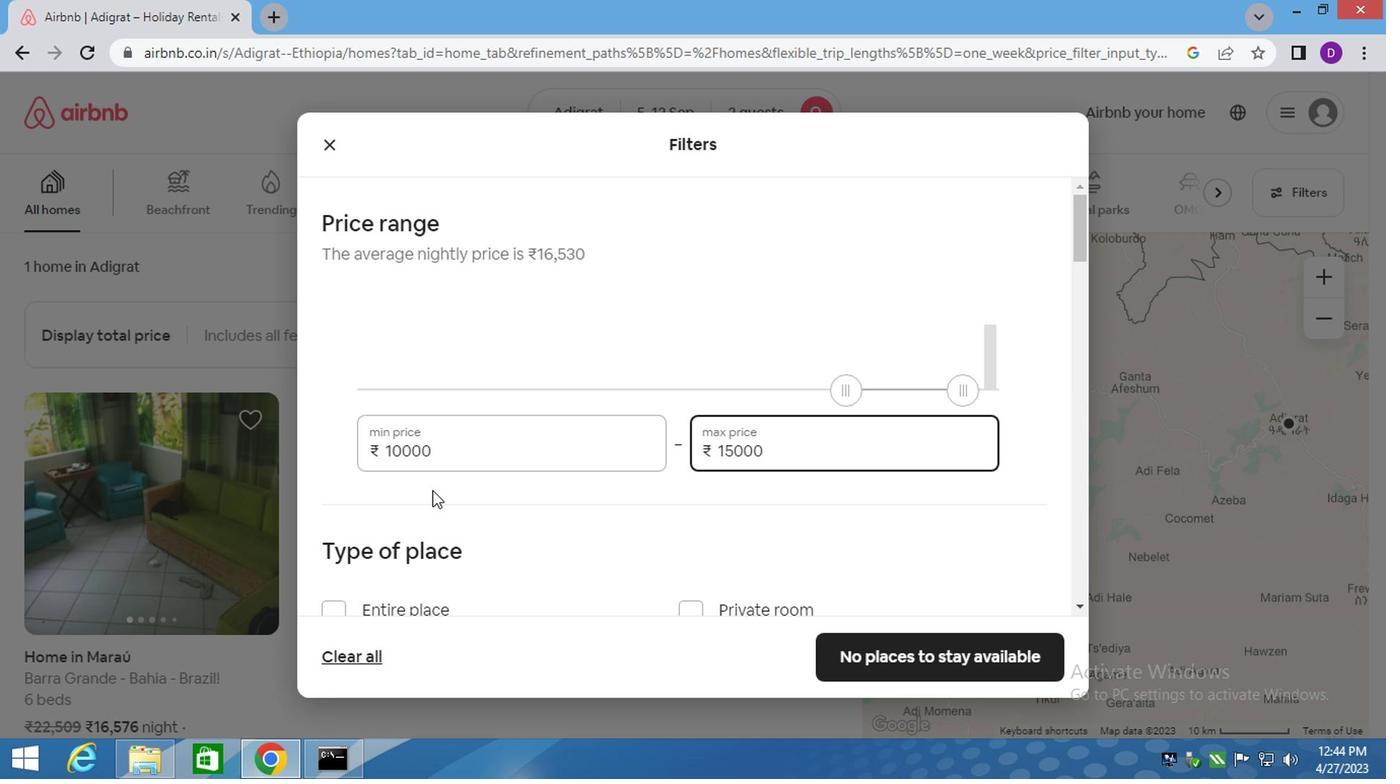 
Action: Mouse scrolled (426, 496) with delta (0, -1)
Screenshot: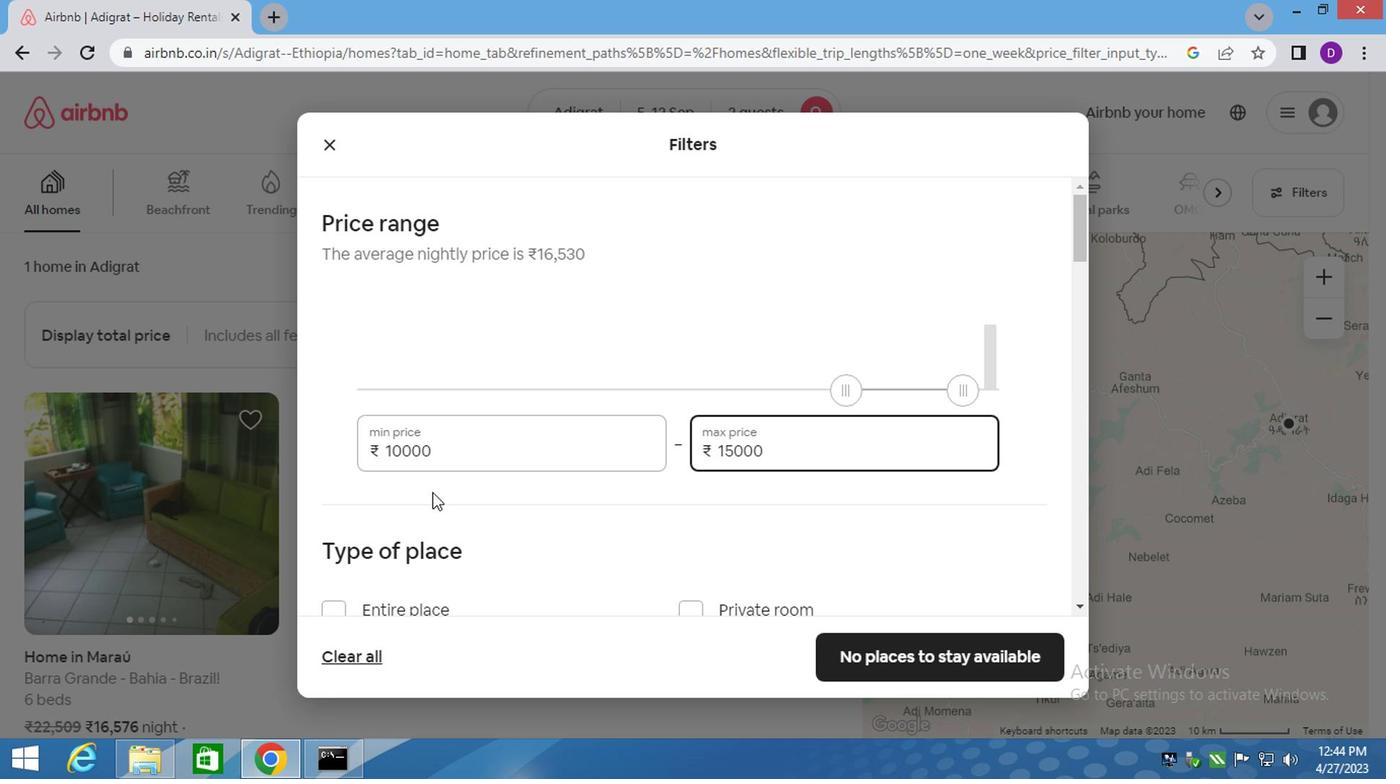 
Action: Mouse moved to (426, 499)
Screenshot: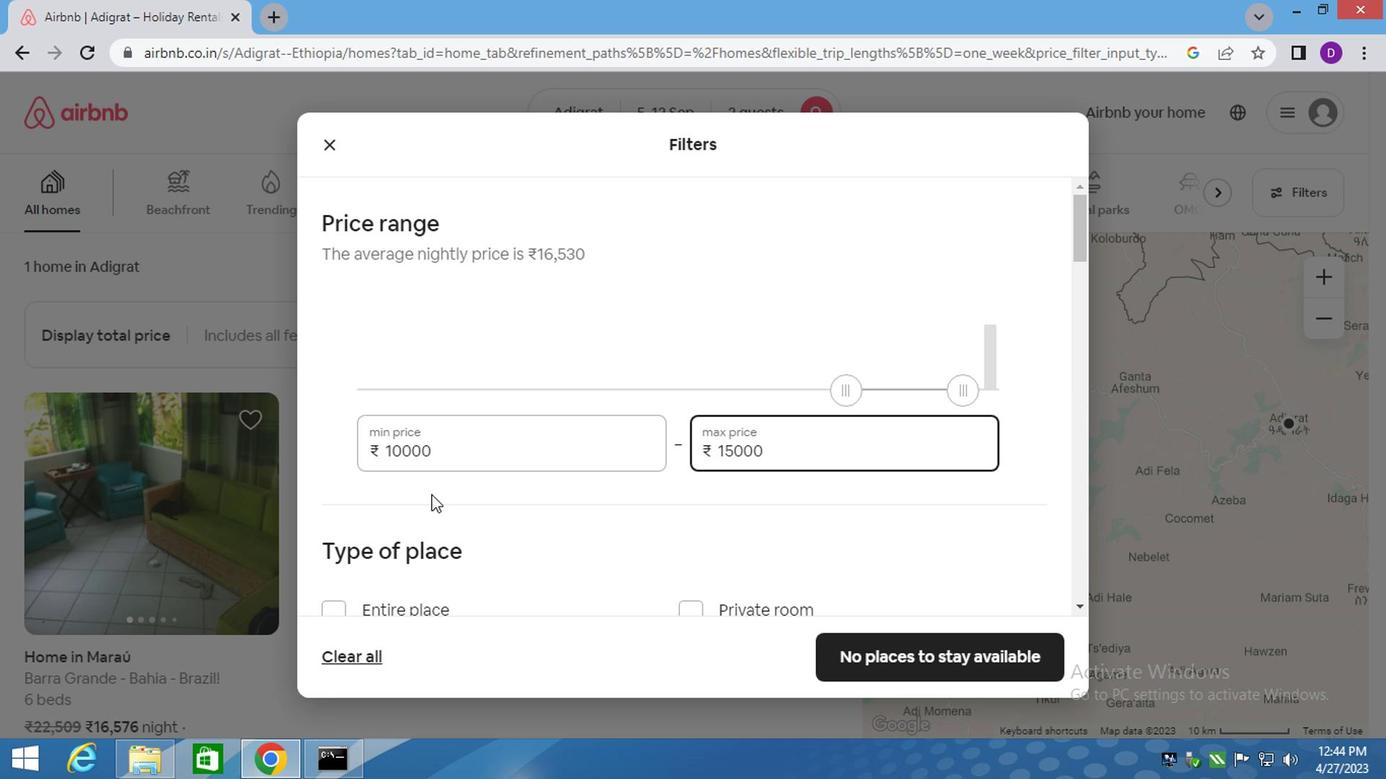 
Action: Mouse scrolled (426, 498) with delta (0, 0)
Screenshot: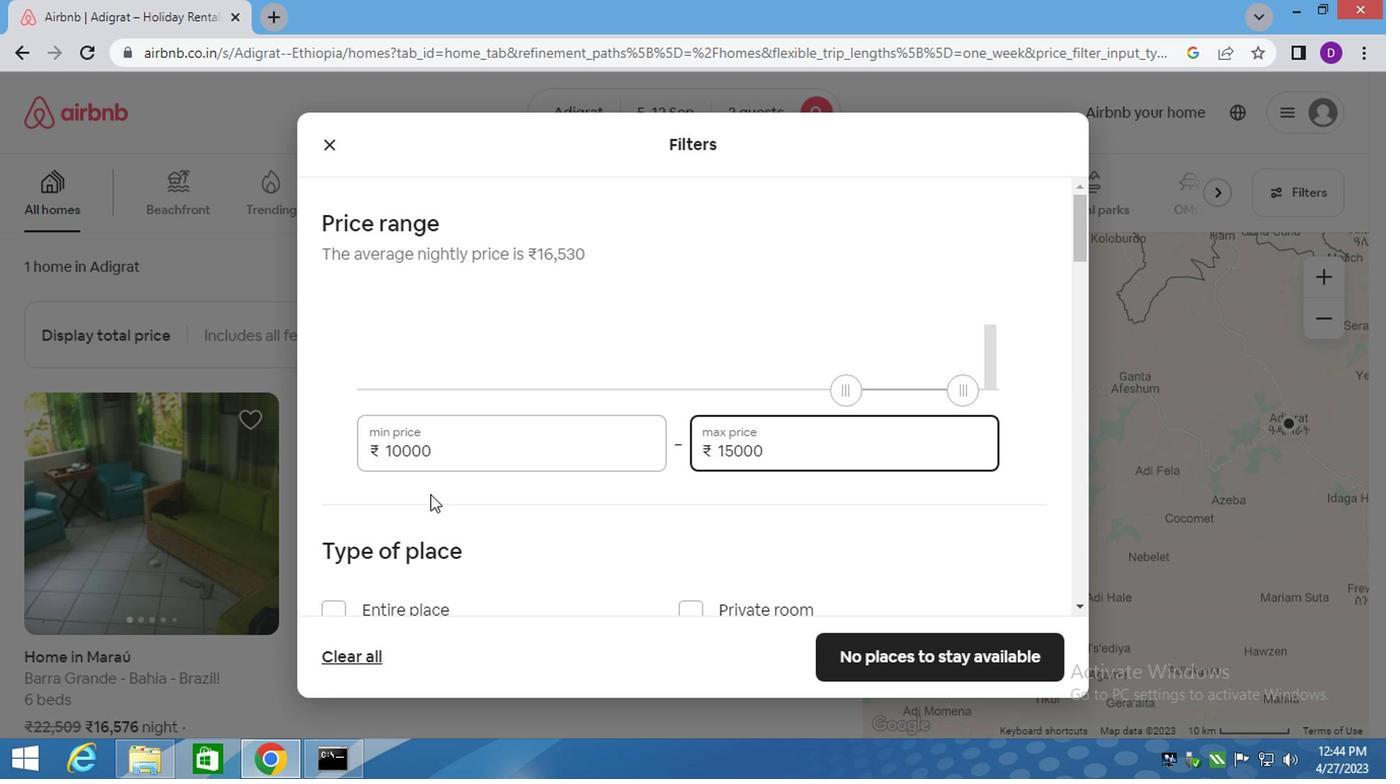 
Action: Mouse moved to (425, 500)
Screenshot: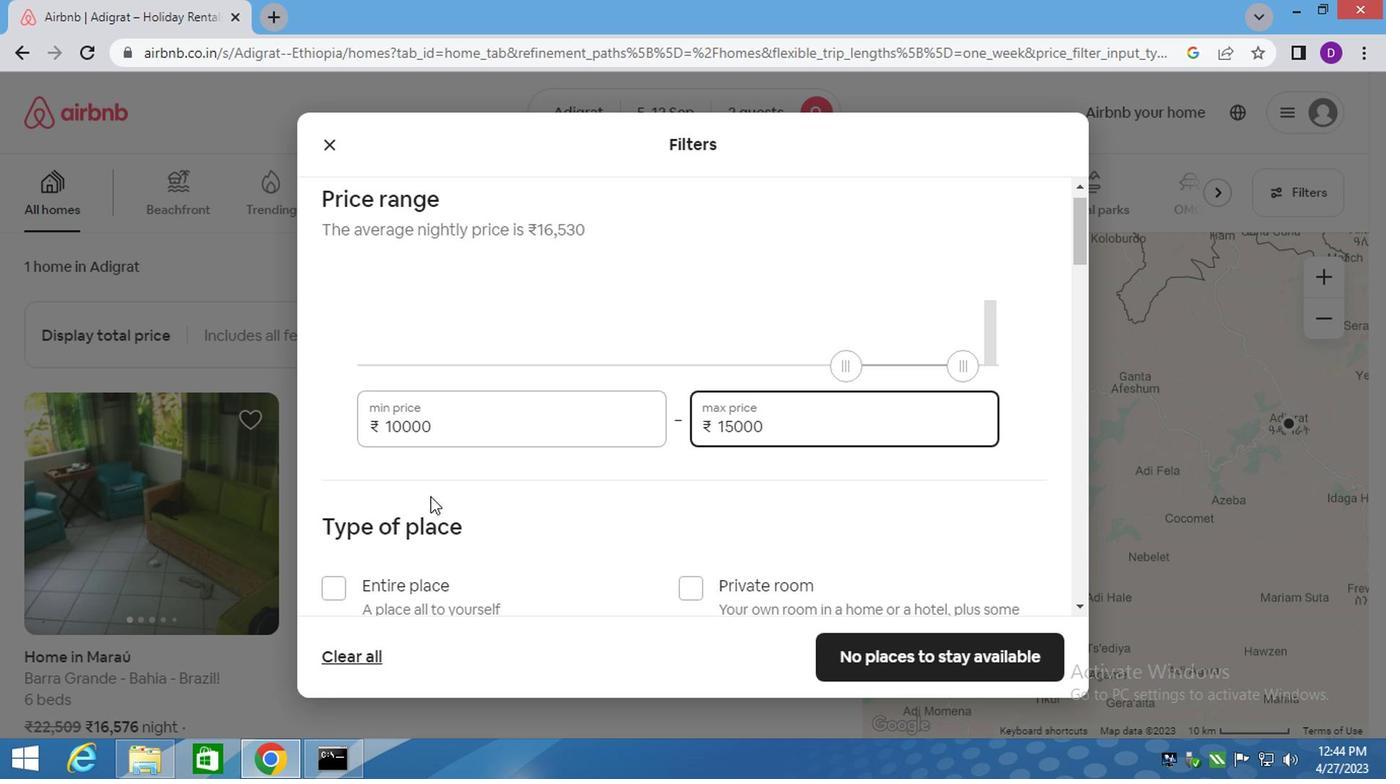 
Action: Mouse scrolled (425, 499) with delta (0, -1)
Screenshot: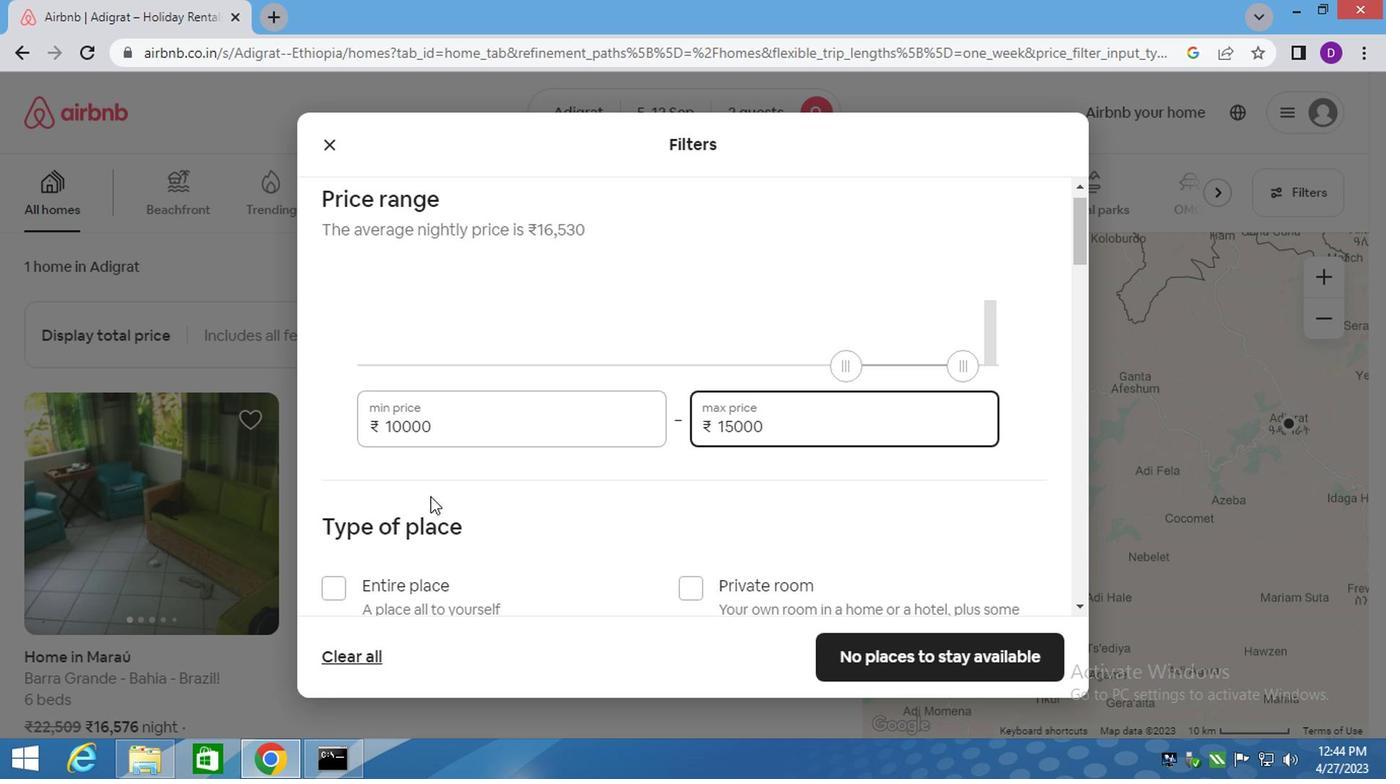 
Action: Mouse moved to (495, 498)
Screenshot: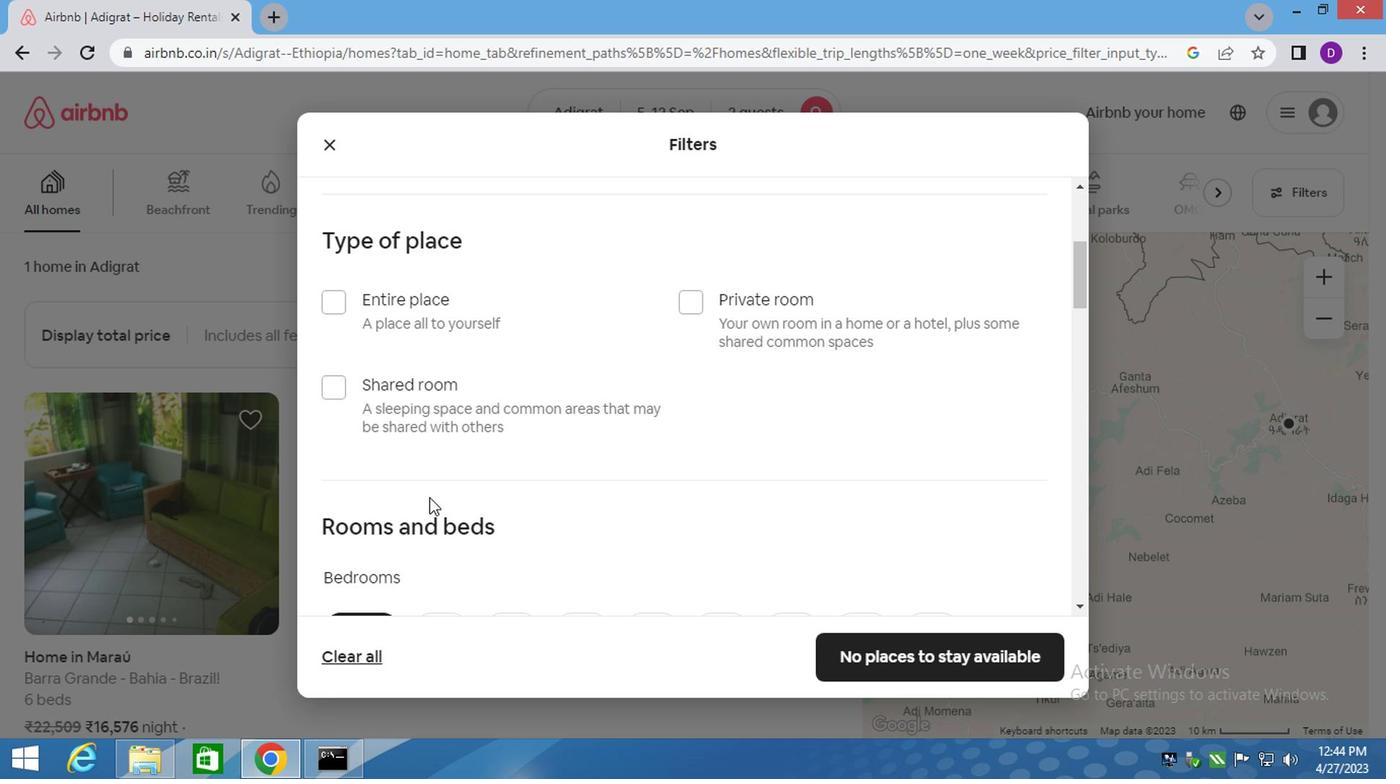 
Action: Mouse scrolled (495, 497) with delta (0, 0)
Screenshot: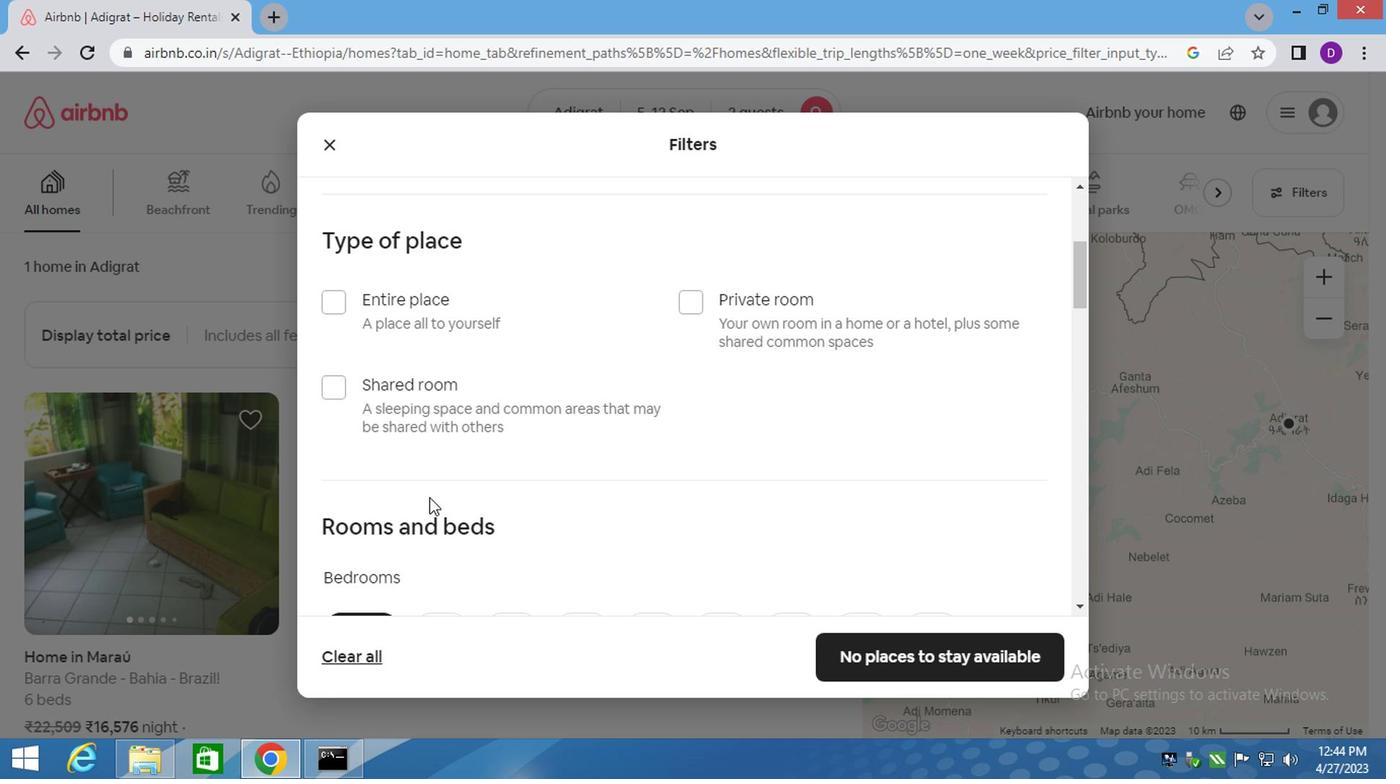 
Action: Mouse scrolled (495, 497) with delta (0, 0)
Screenshot: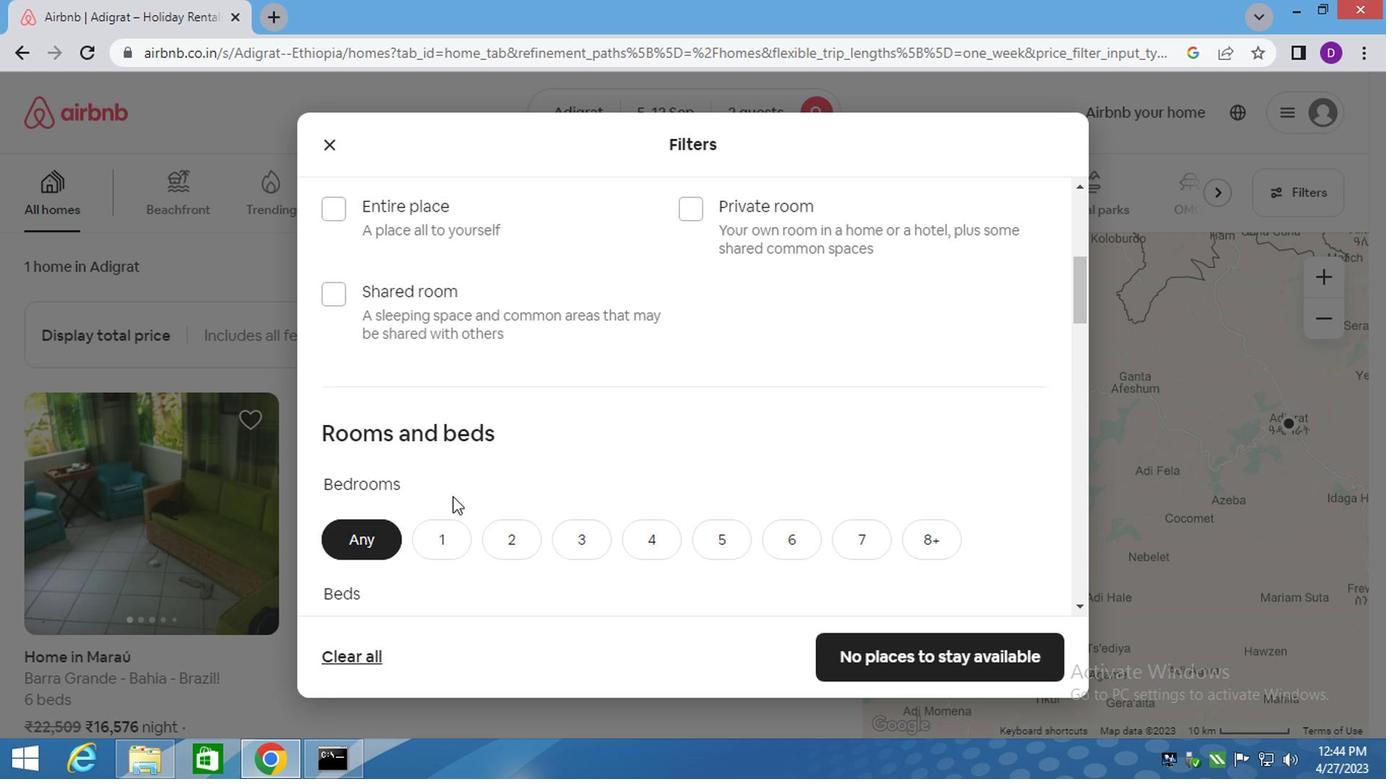 
Action: Mouse scrolled (495, 497) with delta (0, 0)
Screenshot: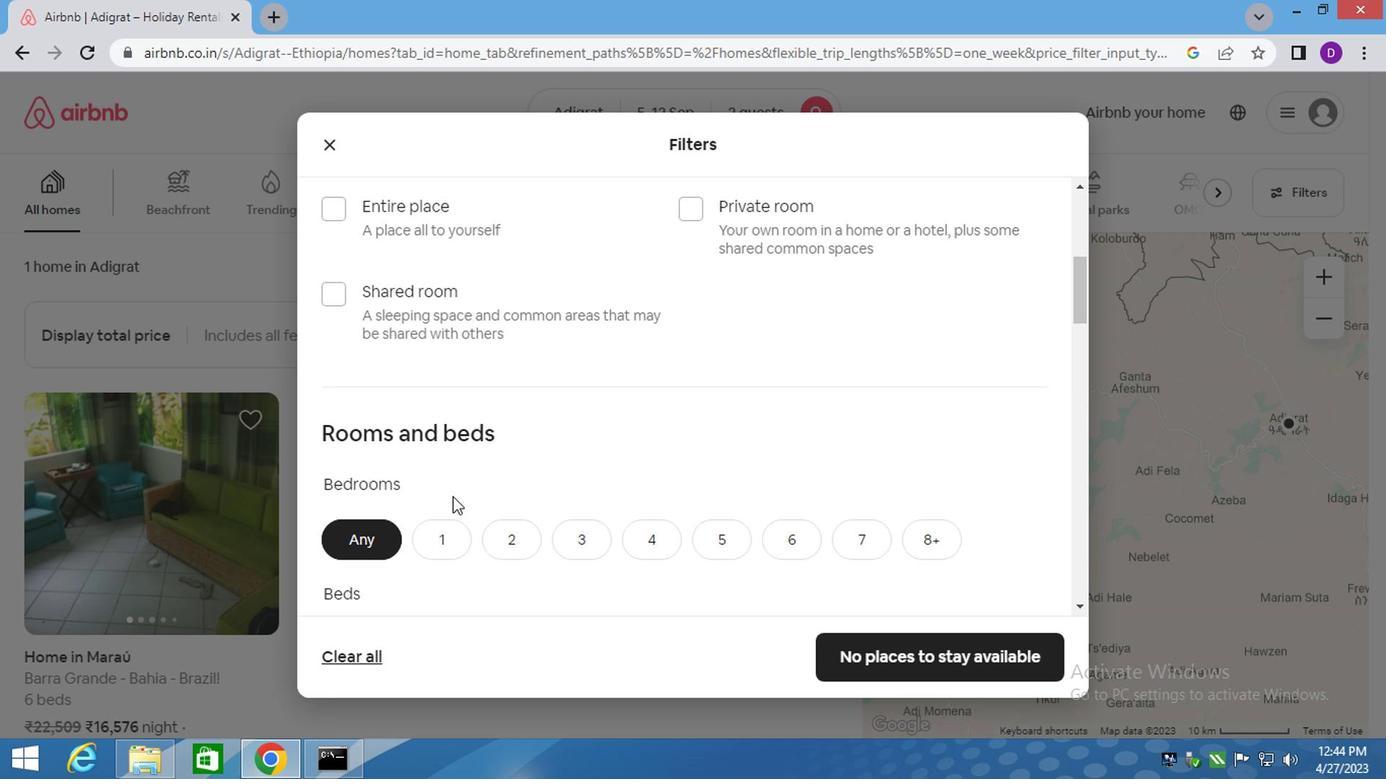
Action: Mouse moved to (428, 247)
Screenshot: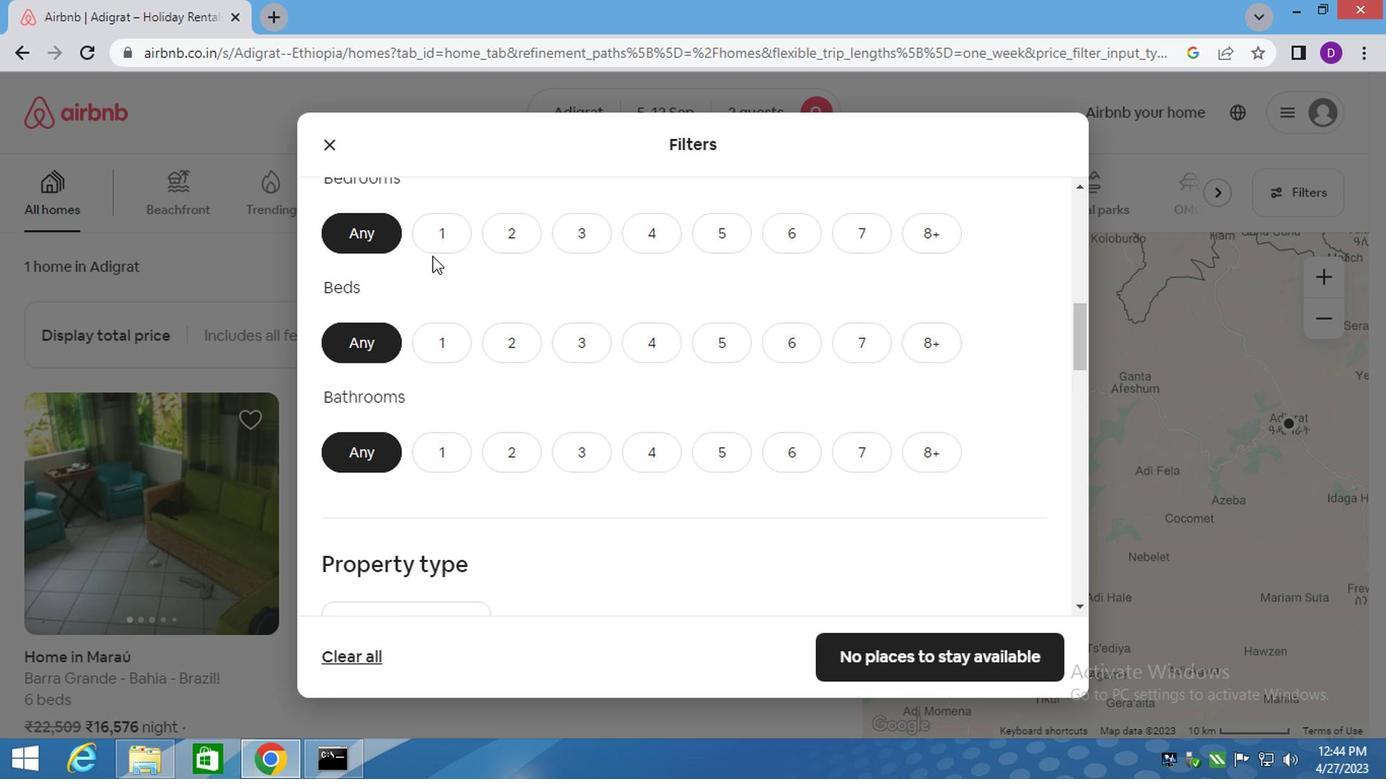 
Action: Mouse pressed left at (428, 247)
Screenshot: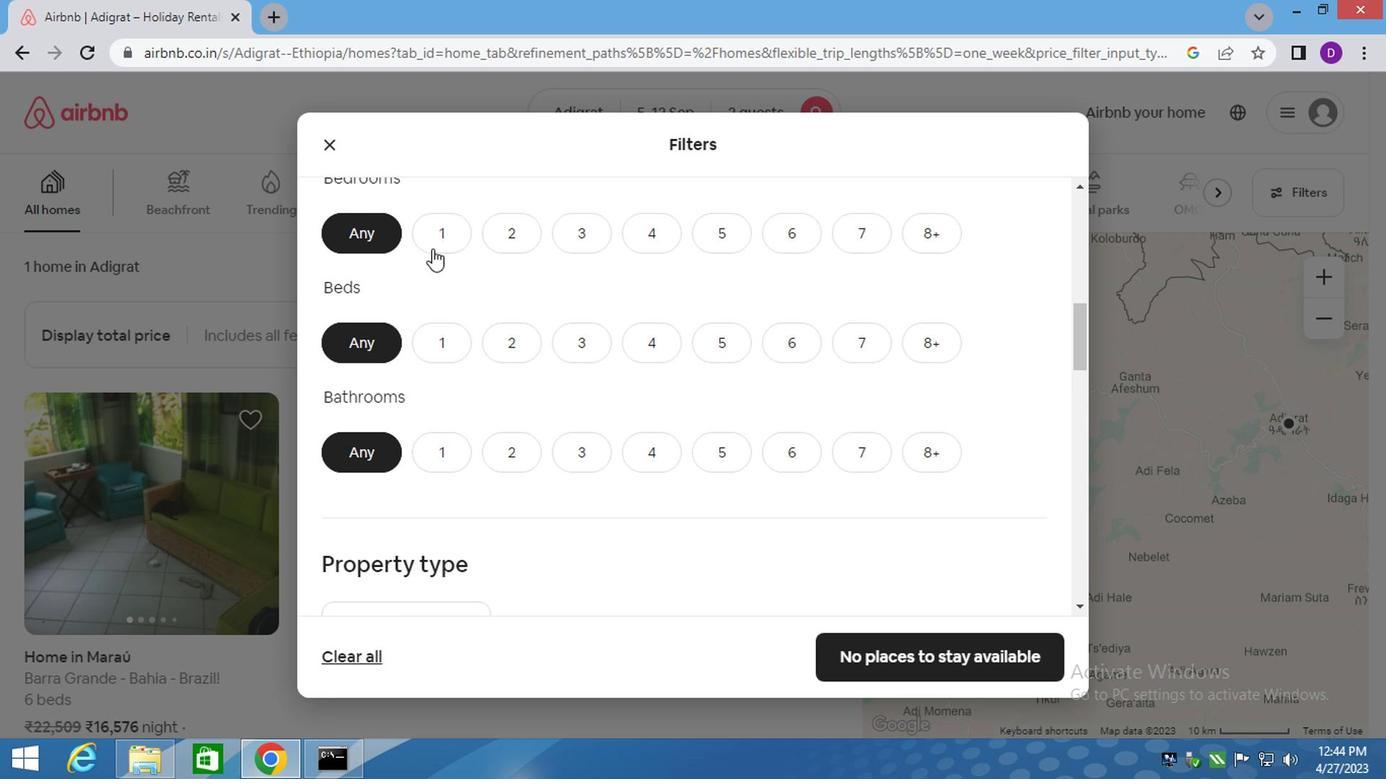 
Action: Mouse moved to (430, 329)
Screenshot: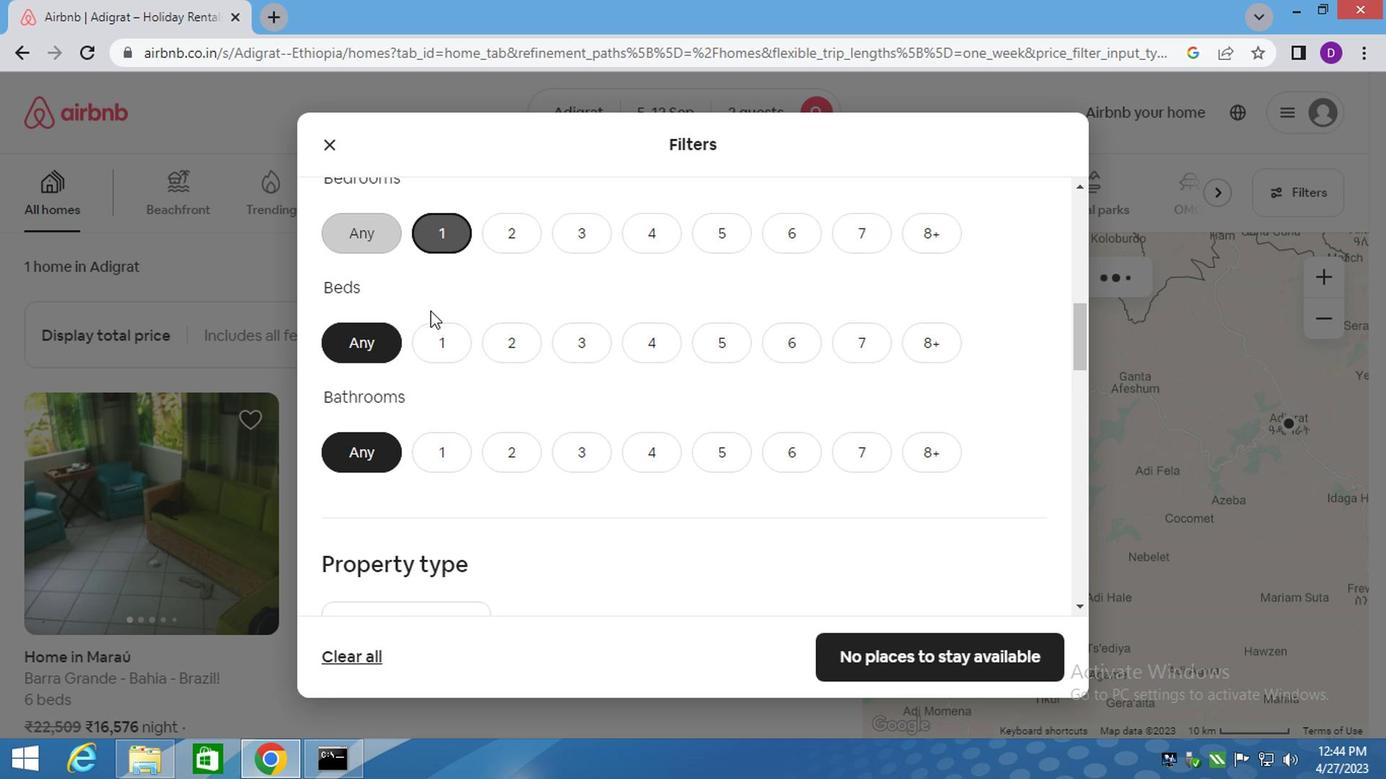 
Action: Mouse pressed left at (430, 329)
Screenshot: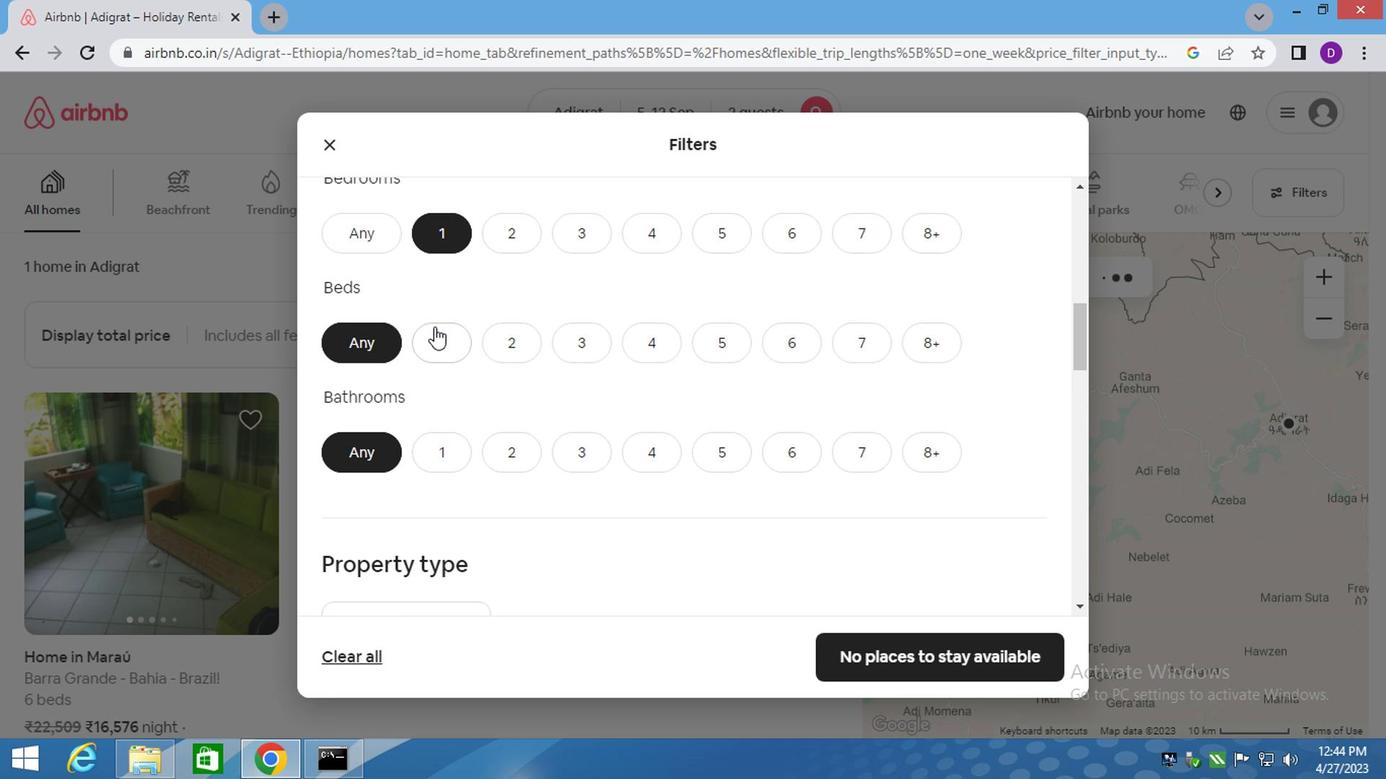 
Action: Mouse moved to (443, 456)
Screenshot: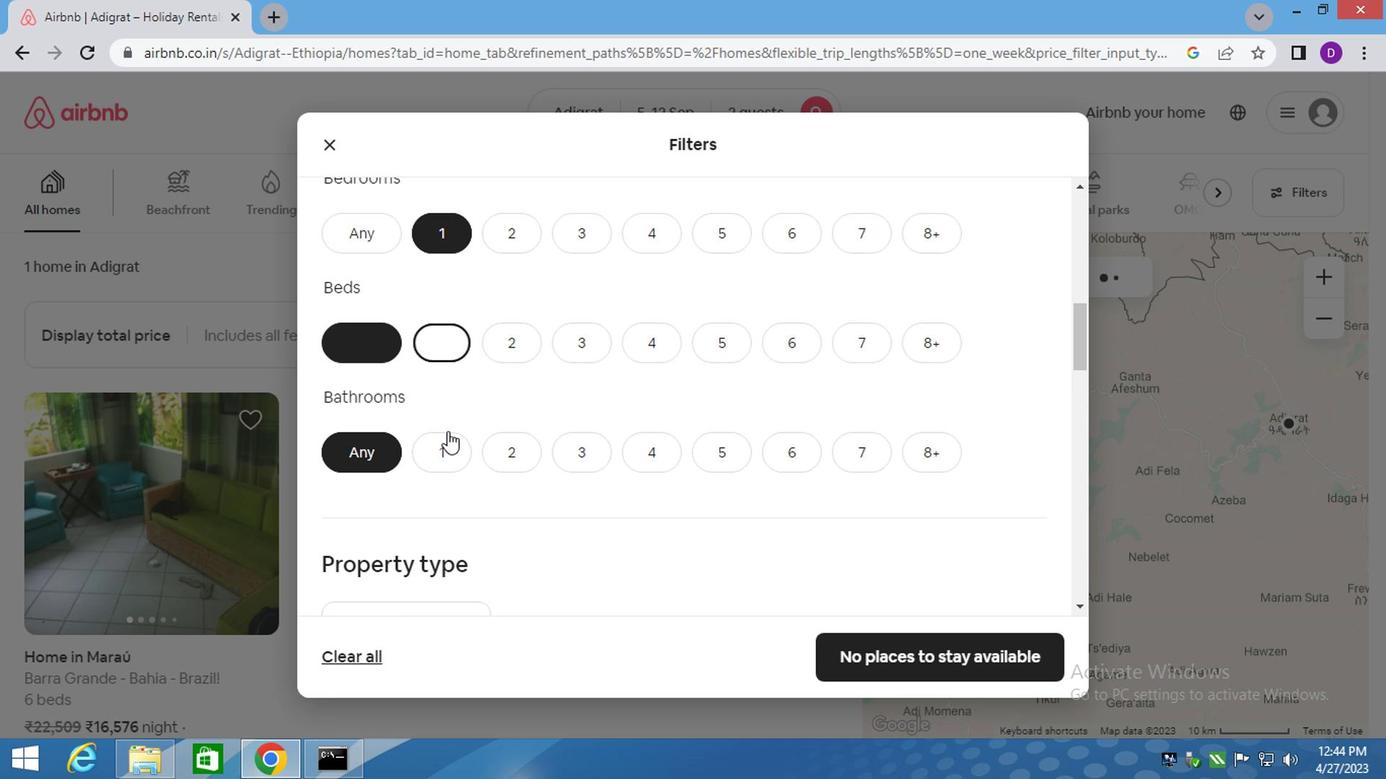 
Action: Mouse pressed left at (443, 456)
Screenshot: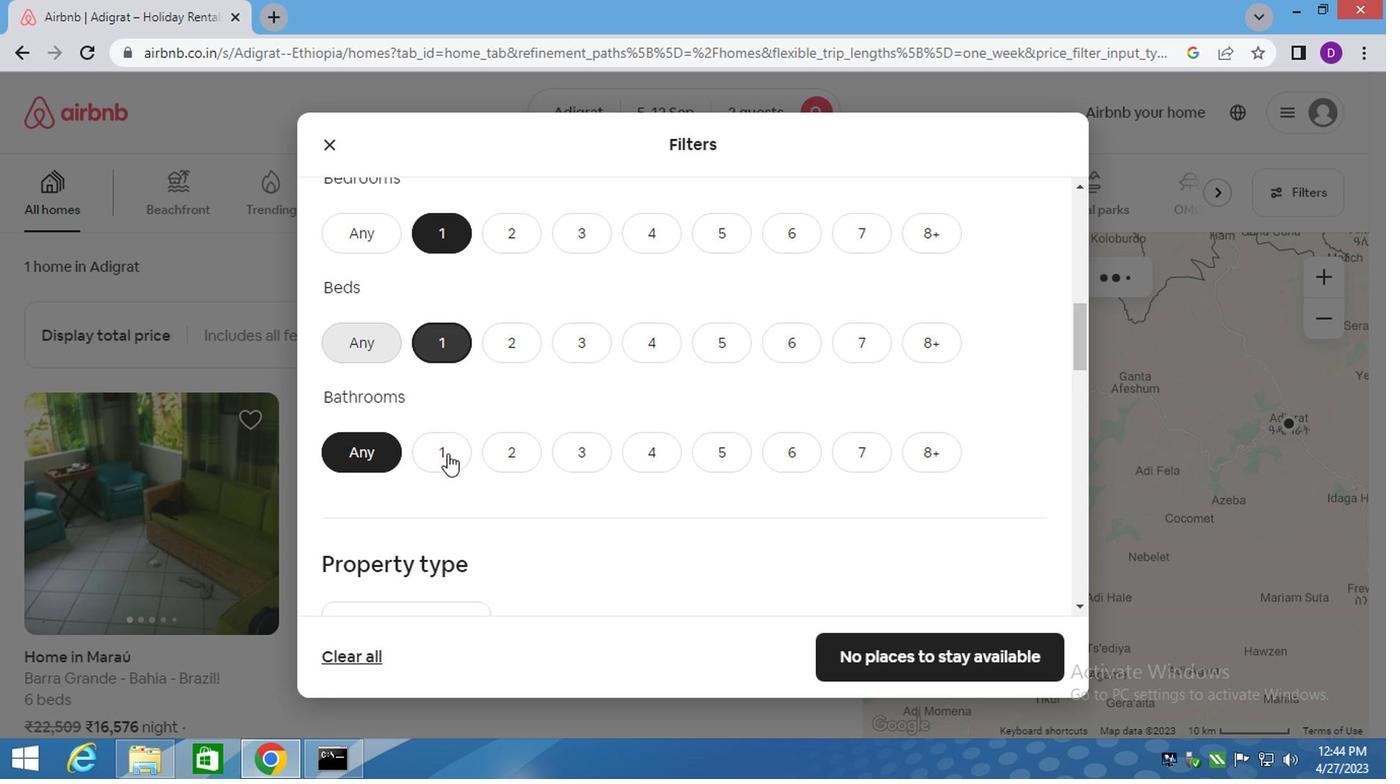 
Action: Mouse scrolled (443, 454) with delta (0, -1)
Screenshot: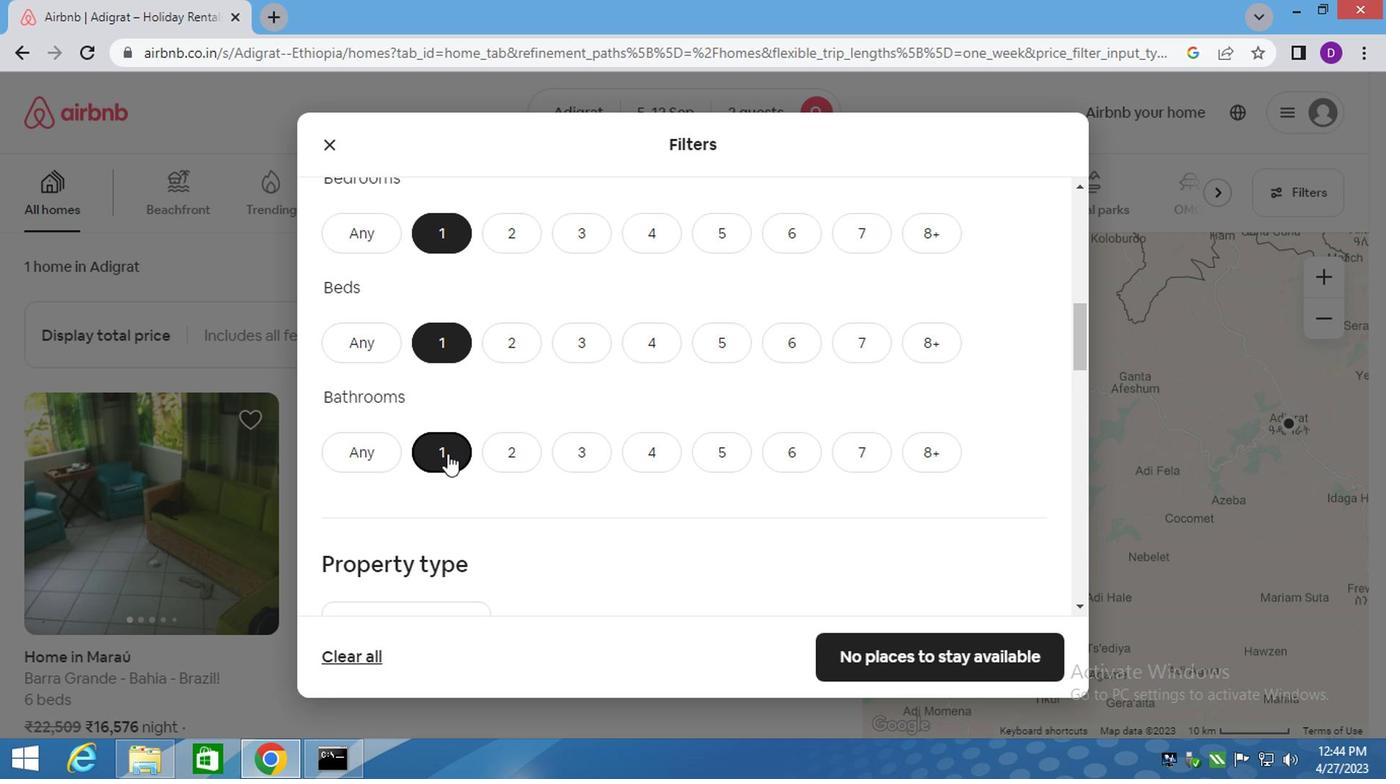 
Action: Mouse scrolled (443, 454) with delta (0, -1)
Screenshot: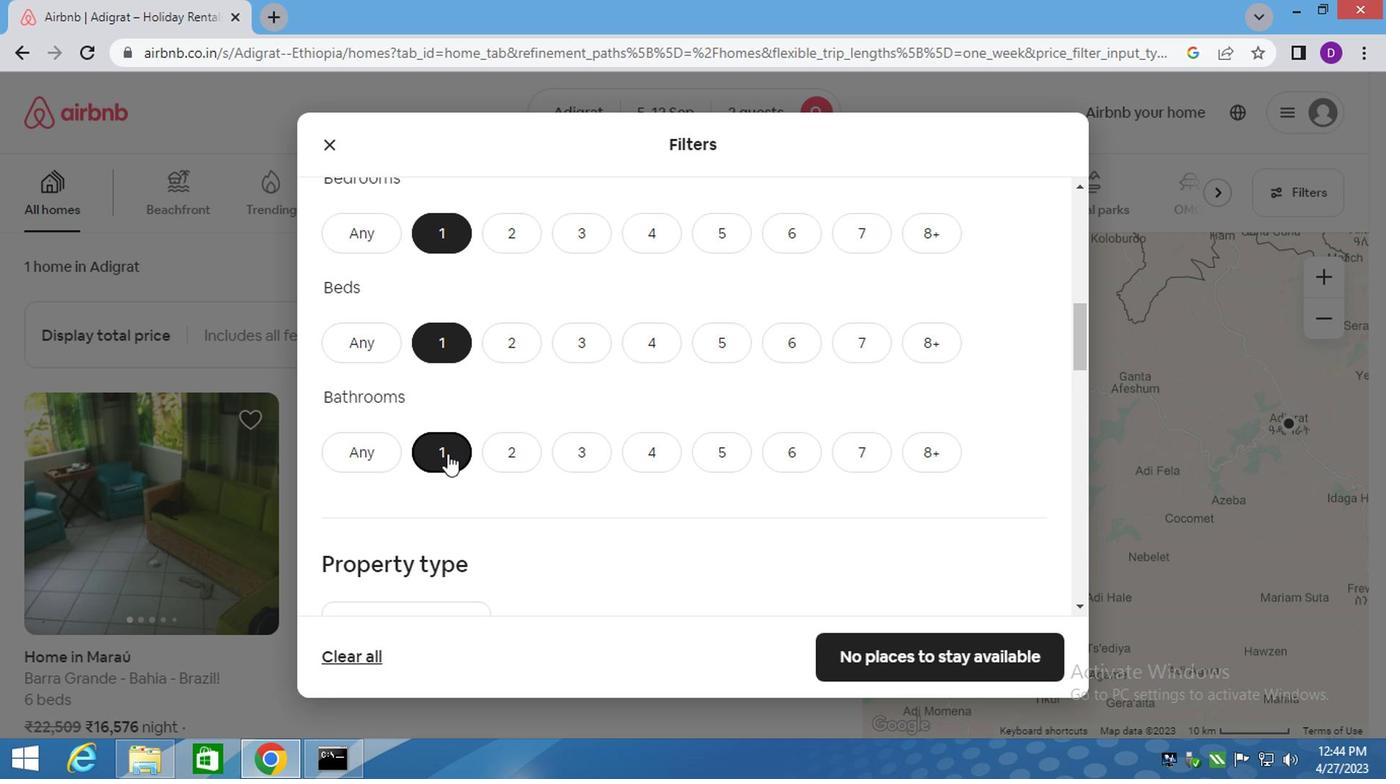 
Action: Mouse scrolled (443, 454) with delta (0, -1)
Screenshot: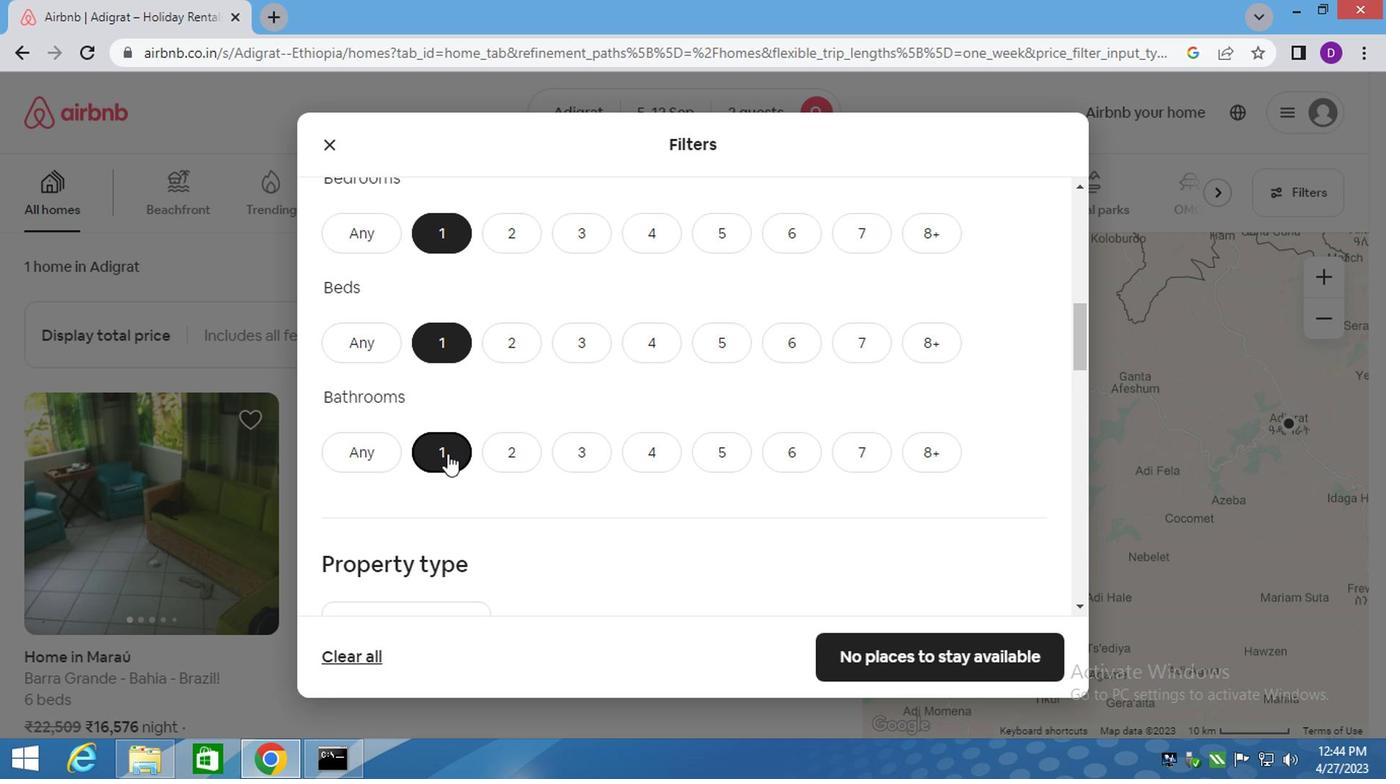 
Action: Mouse moved to (421, 400)
Screenshot: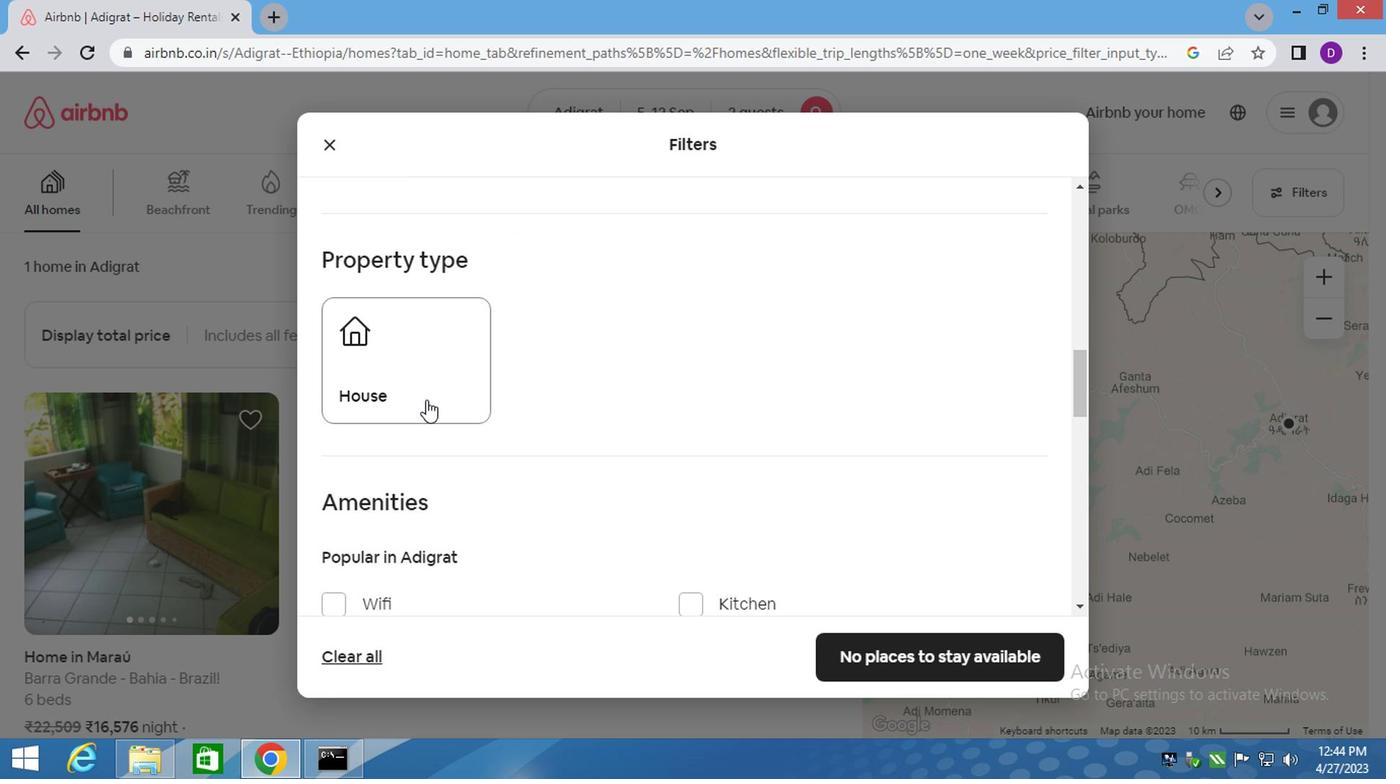 
Action: Mouse pressed left at (421, 400)
Screenshot: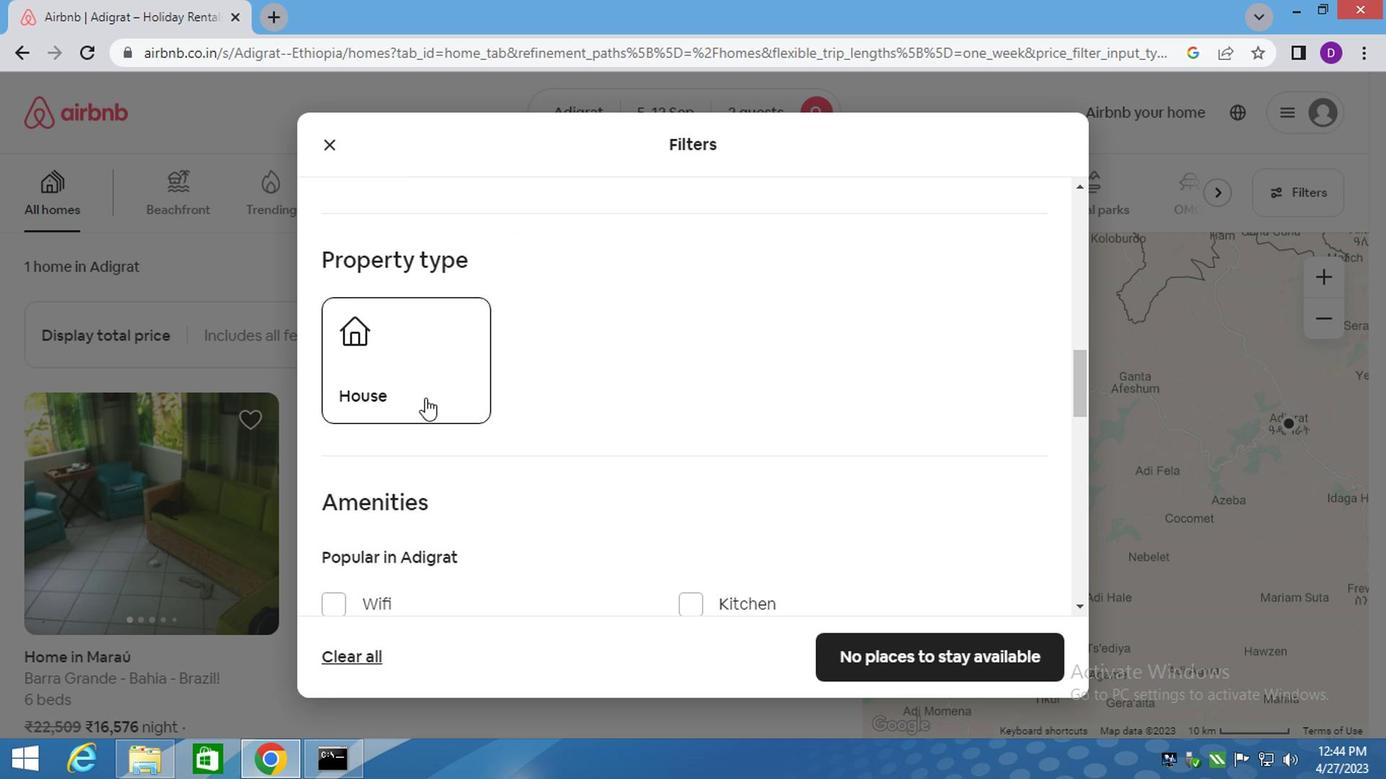 
Action: Mouse moved to (439, 509)
Screenshot: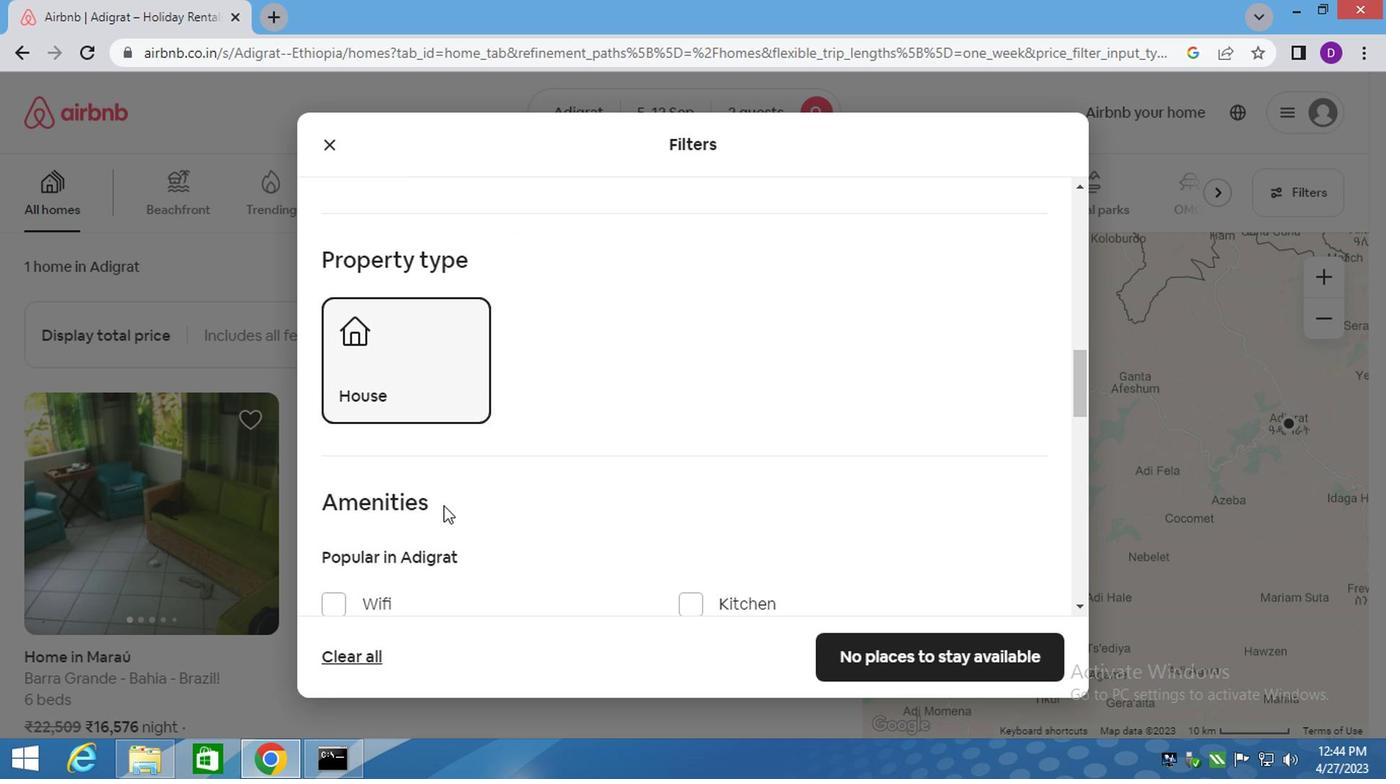
Action: Mouse scrolled (439, 508) with delta (0, -1)
Screenshot: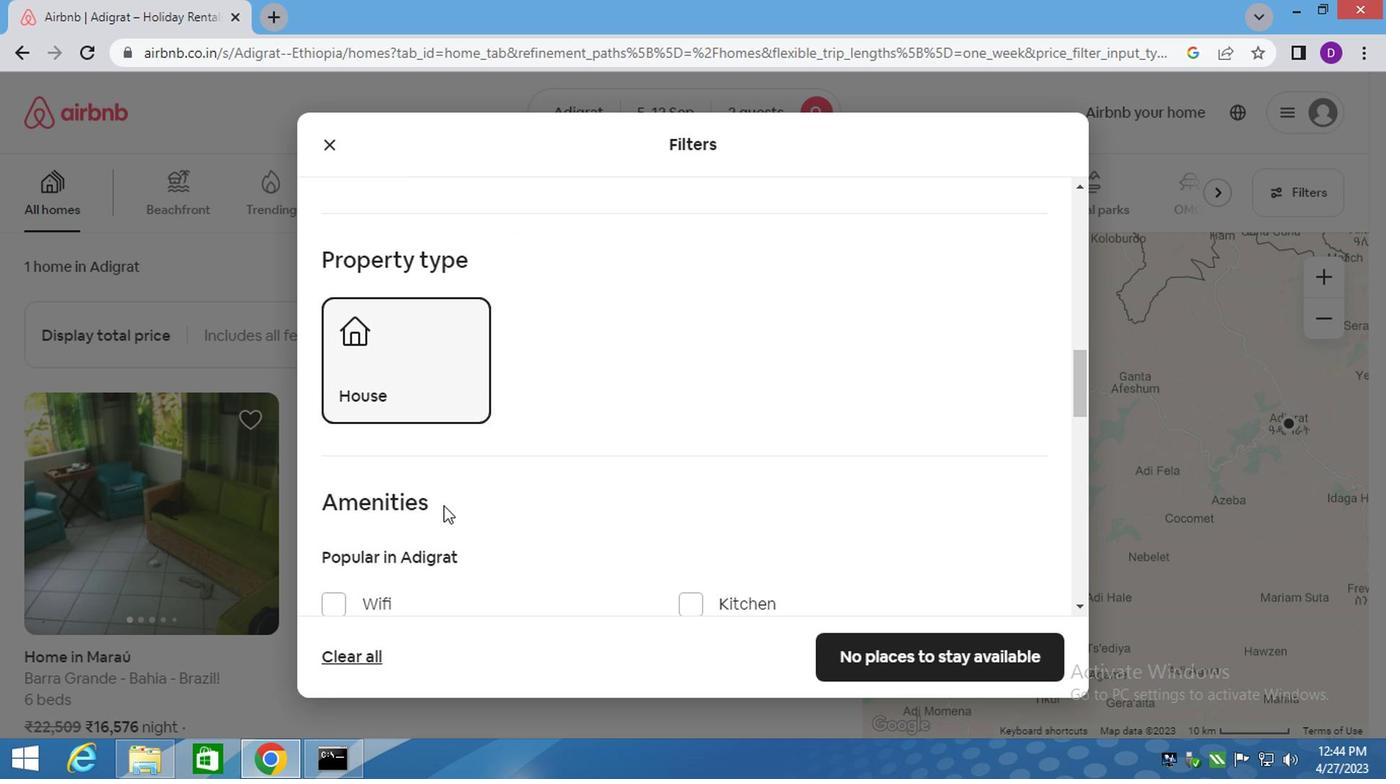 
Action: Mouse moved to (488, 515)
Screenshot: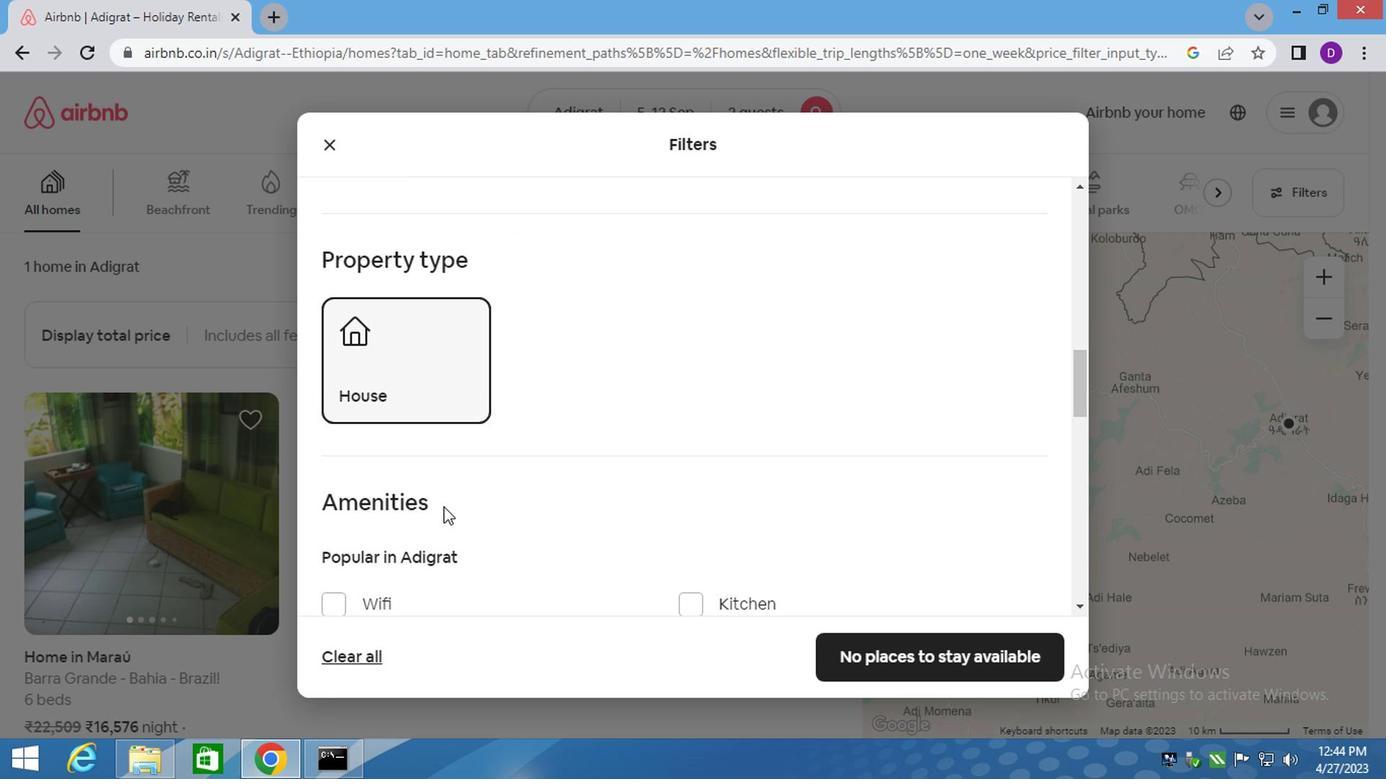 
Action: Mouse scrolled (457, 514) with delta (0, 0)
Screenshot: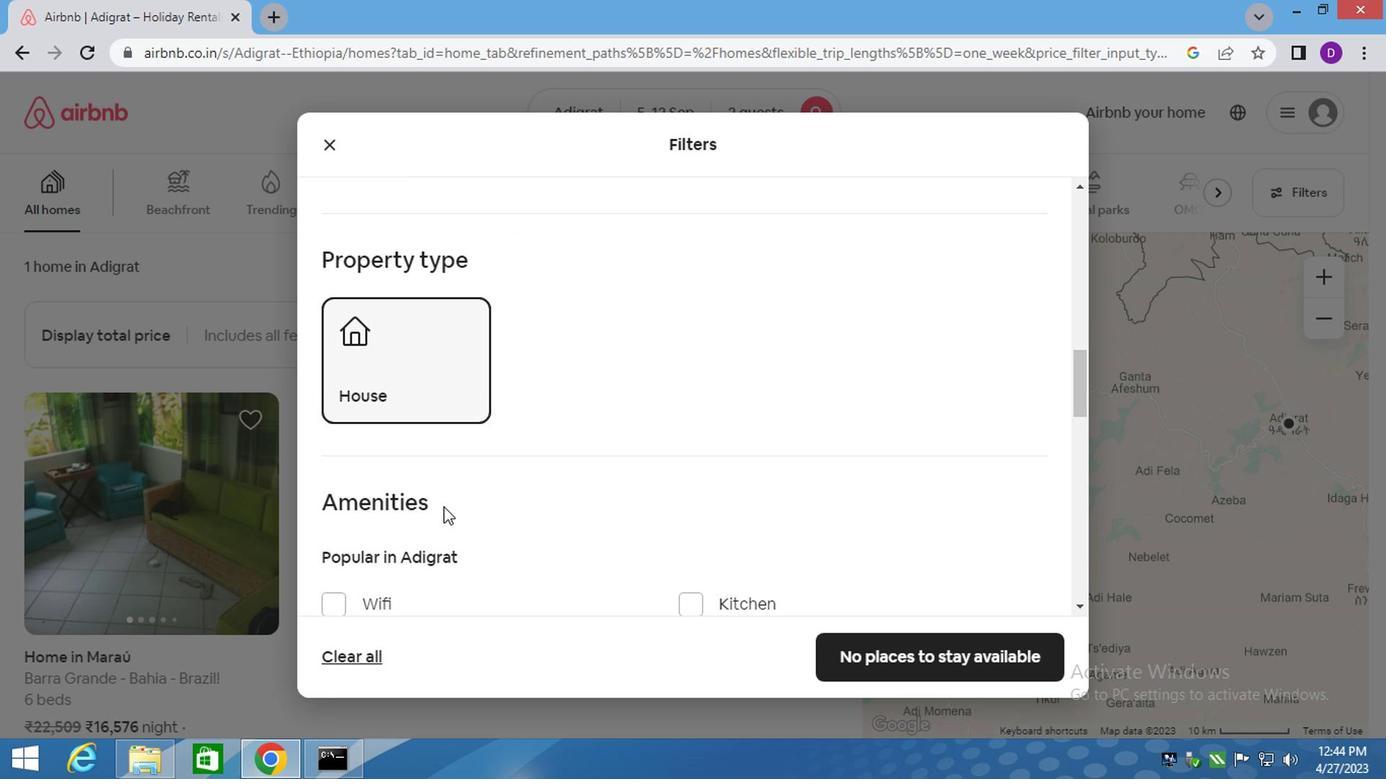 
Action: Mouse moved to (595, 502)
Screenshot: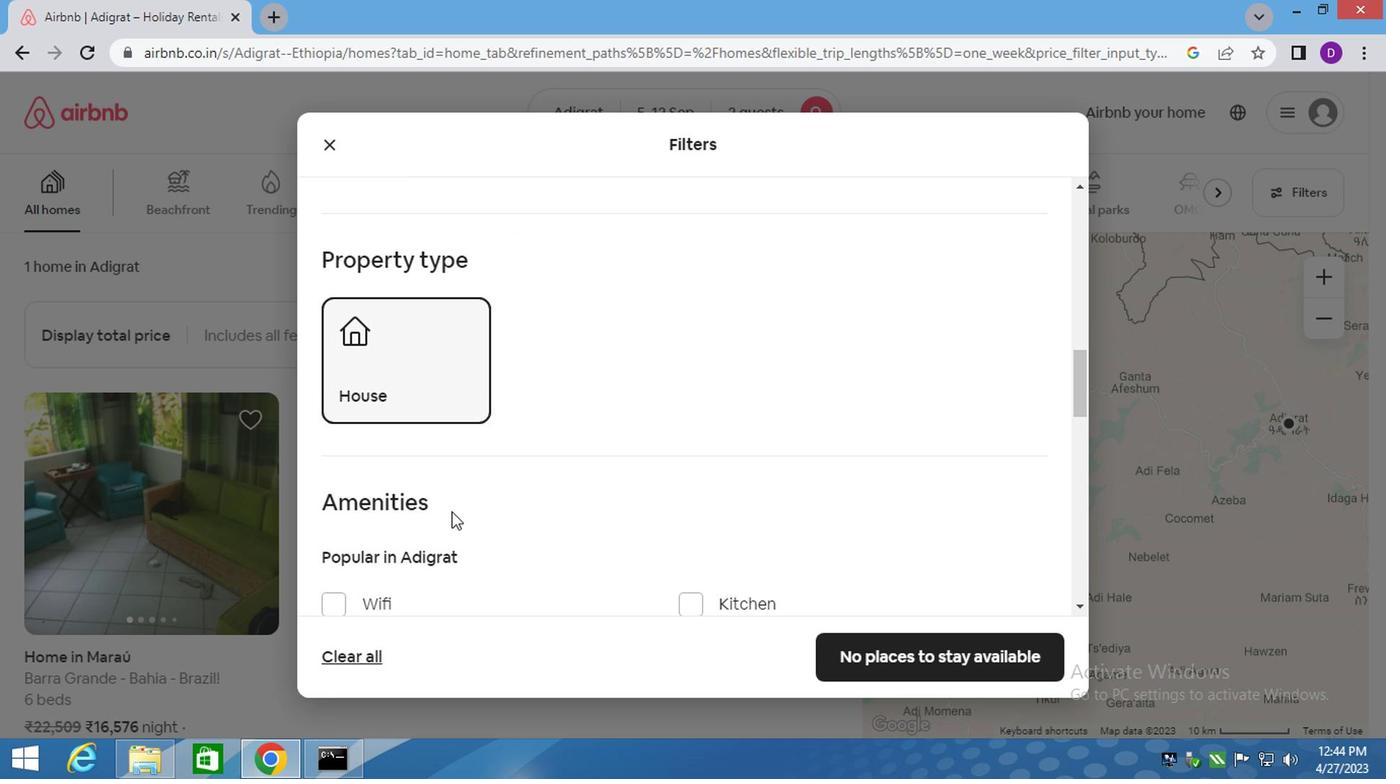 
Action: Mouse scrolled (503, 514) with delta (0, 0)
Screenshot: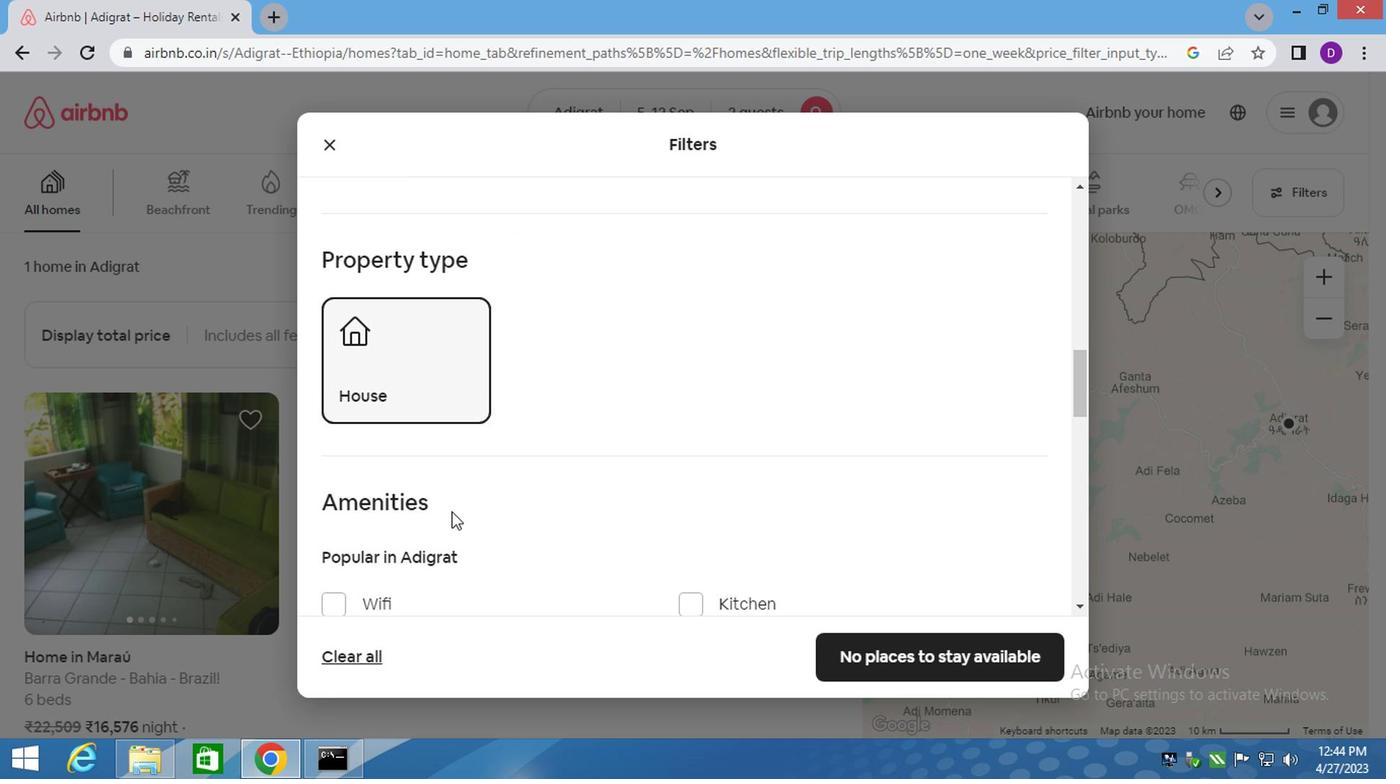
Action: Mouse moved to (839, 429)
Screenshot: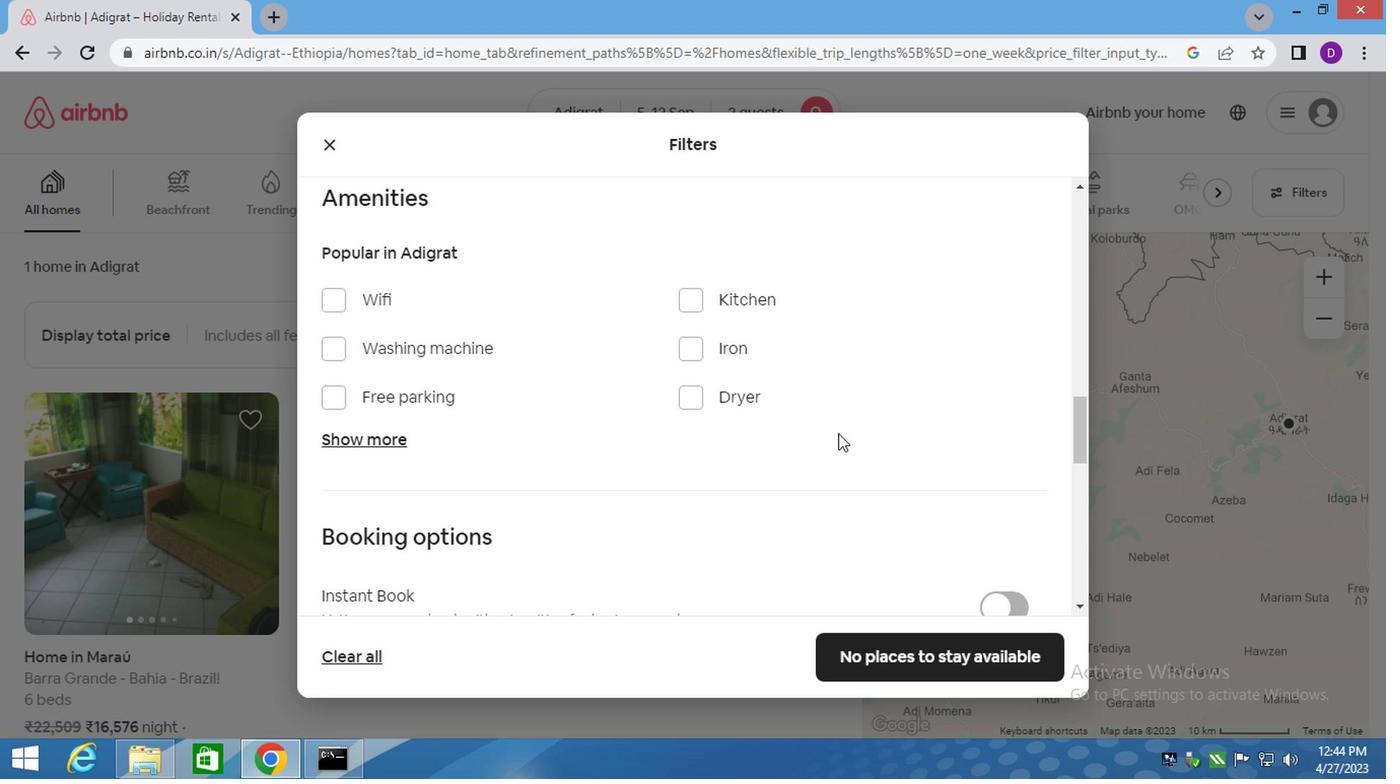 
Action: Mouse scrolled (839, 428) with delta (0, -1)
Screenshot: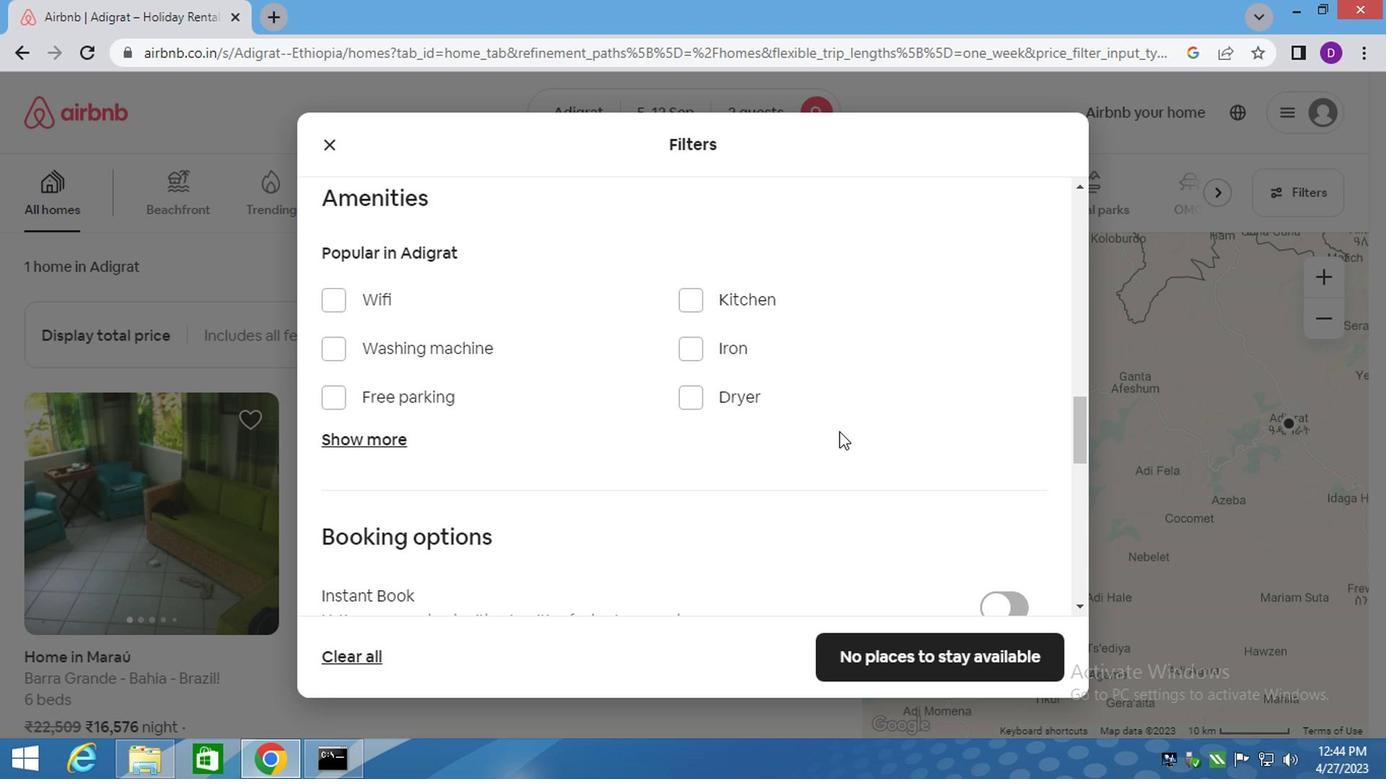 
Action: Mouse scrolled (839, 428) with delta (0, -1)
Screenshot: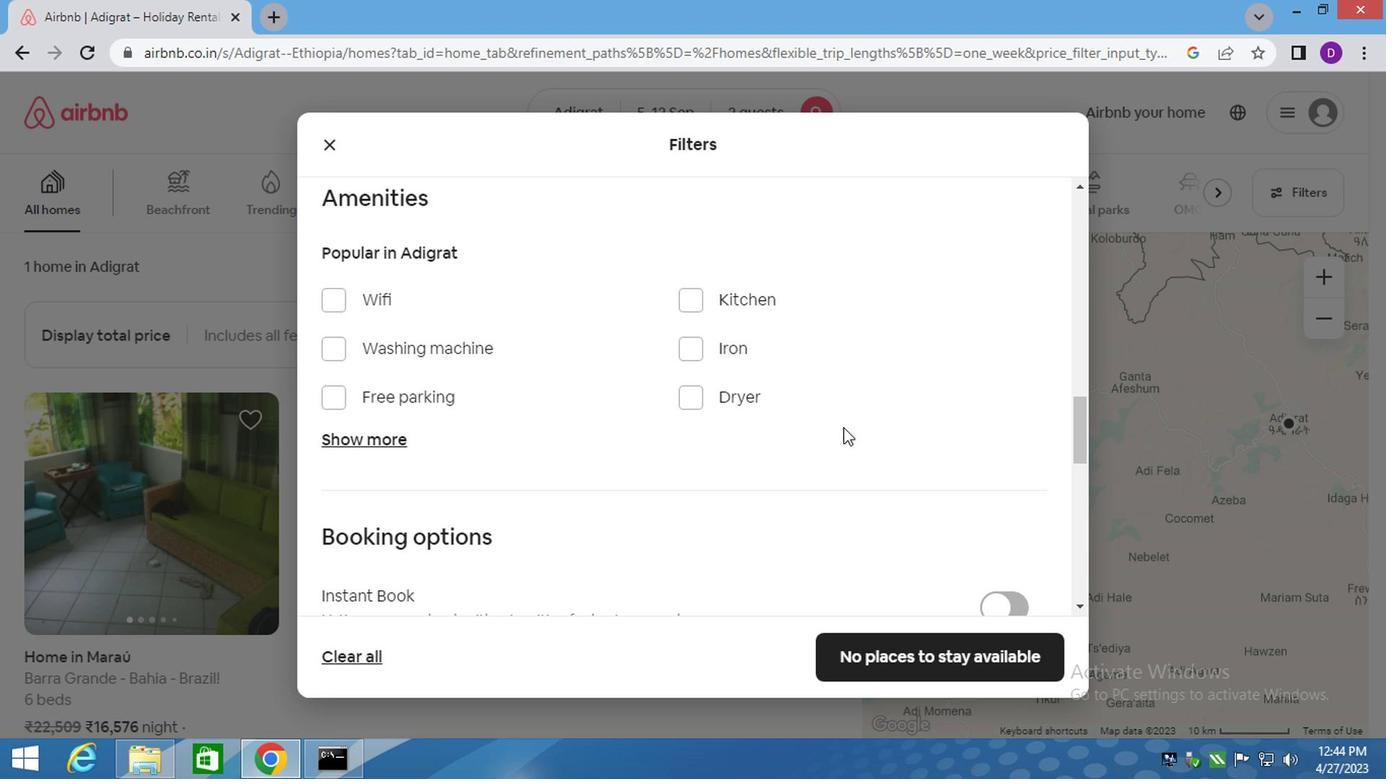 
Action: Mouse moved to (840, 429)
Screenshot: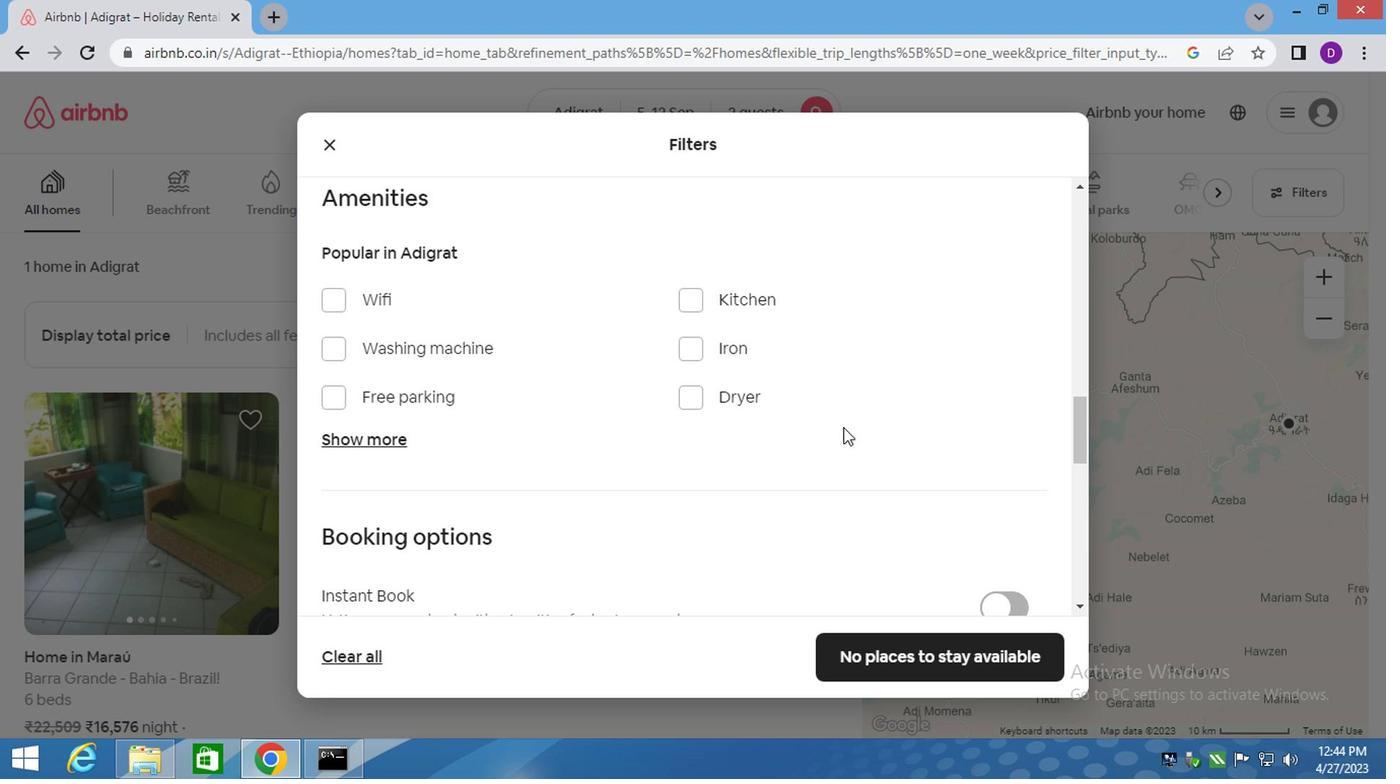 
Action: Mouse scrolled (840, 428) with delta (0, -1)
Screenshot: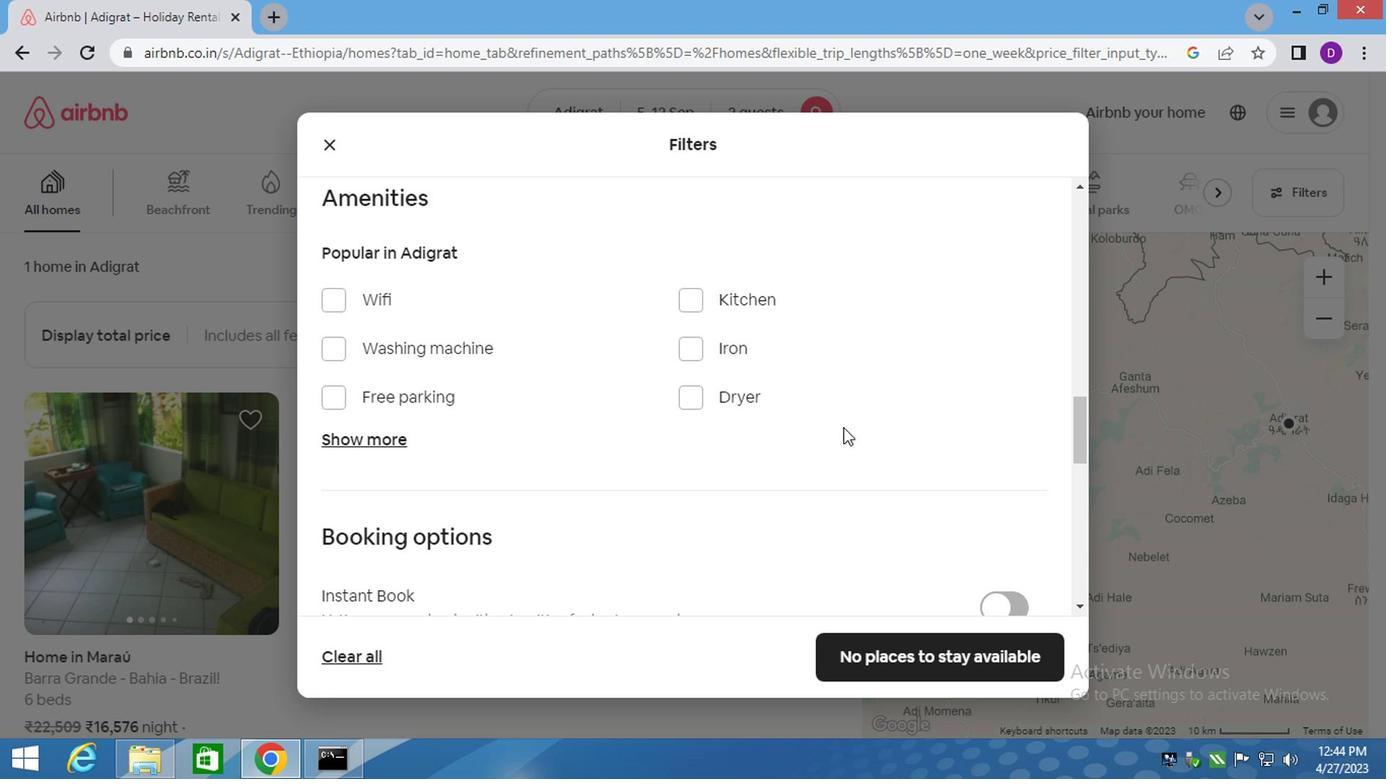 
Action: Mouse moved to (986, 383)
Screenshot: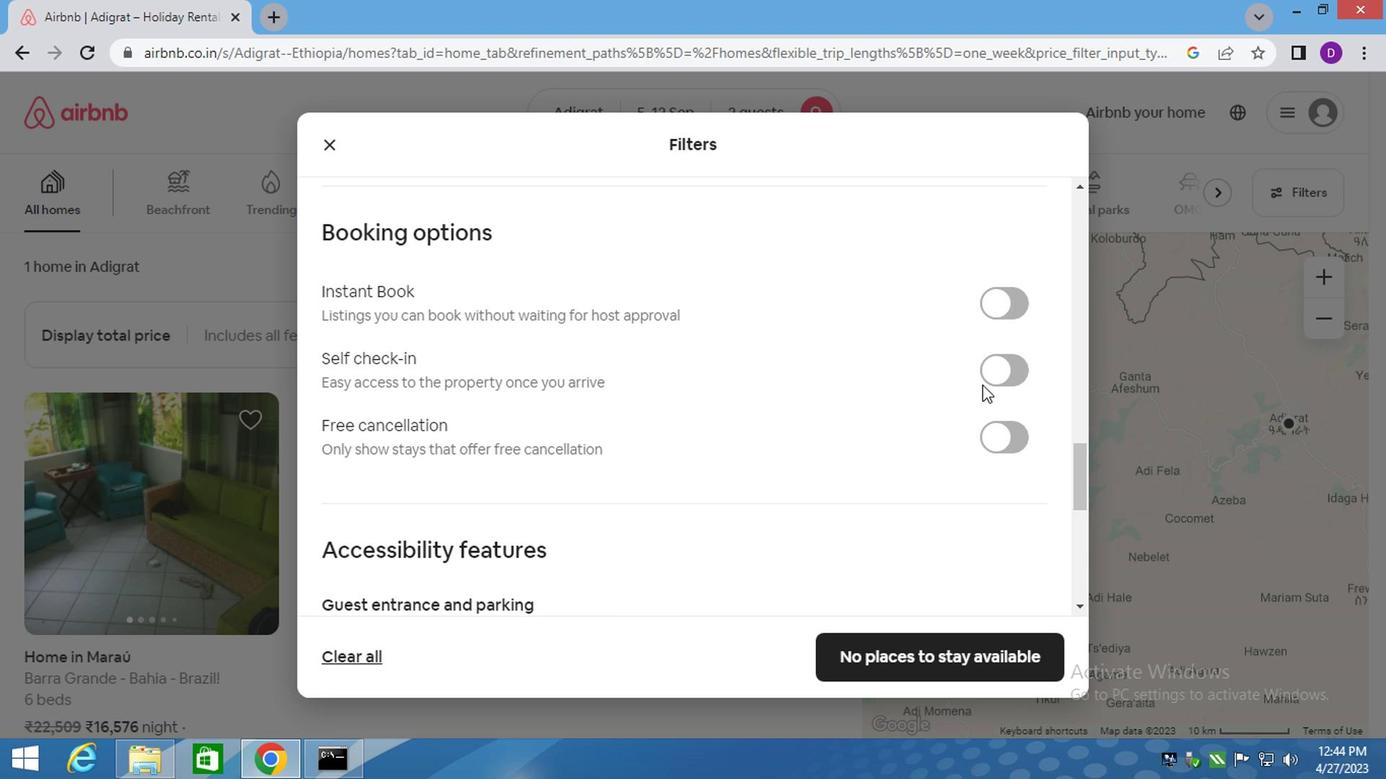 
Action: Mouse pressed left at (986, 383)
Screenshot: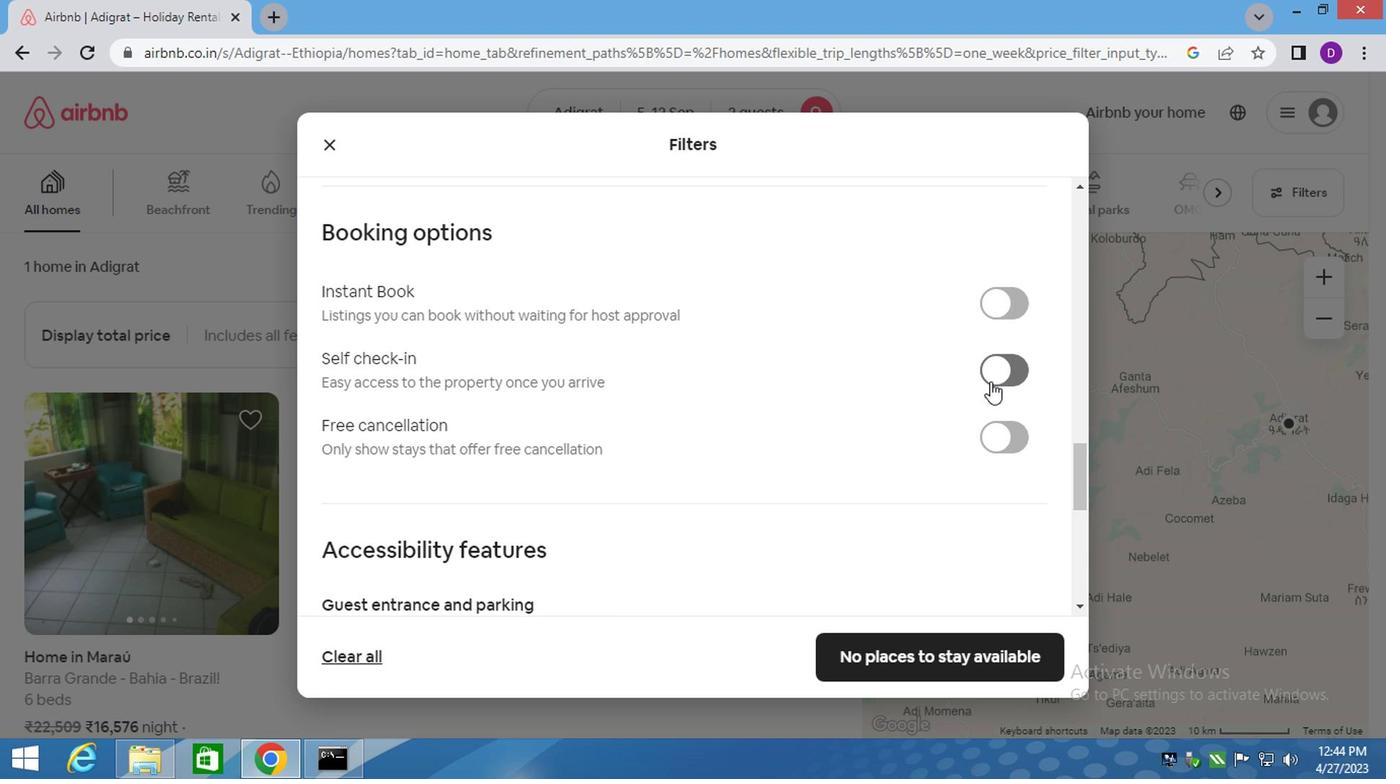 
Action: Mouse moved to (728, 520)
Screenshot: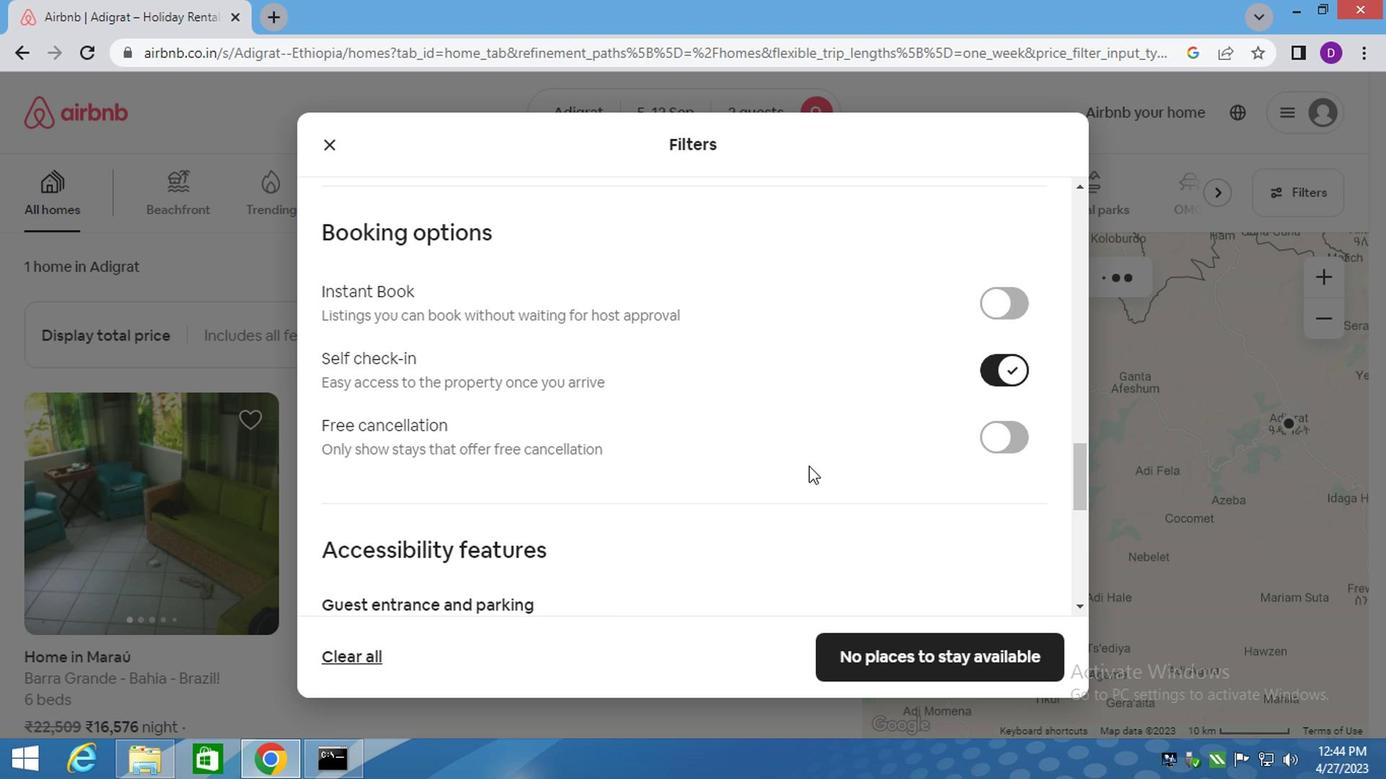 
Action: Mouse scrolled (728, 519) with delta (0, 0)
Screenshot: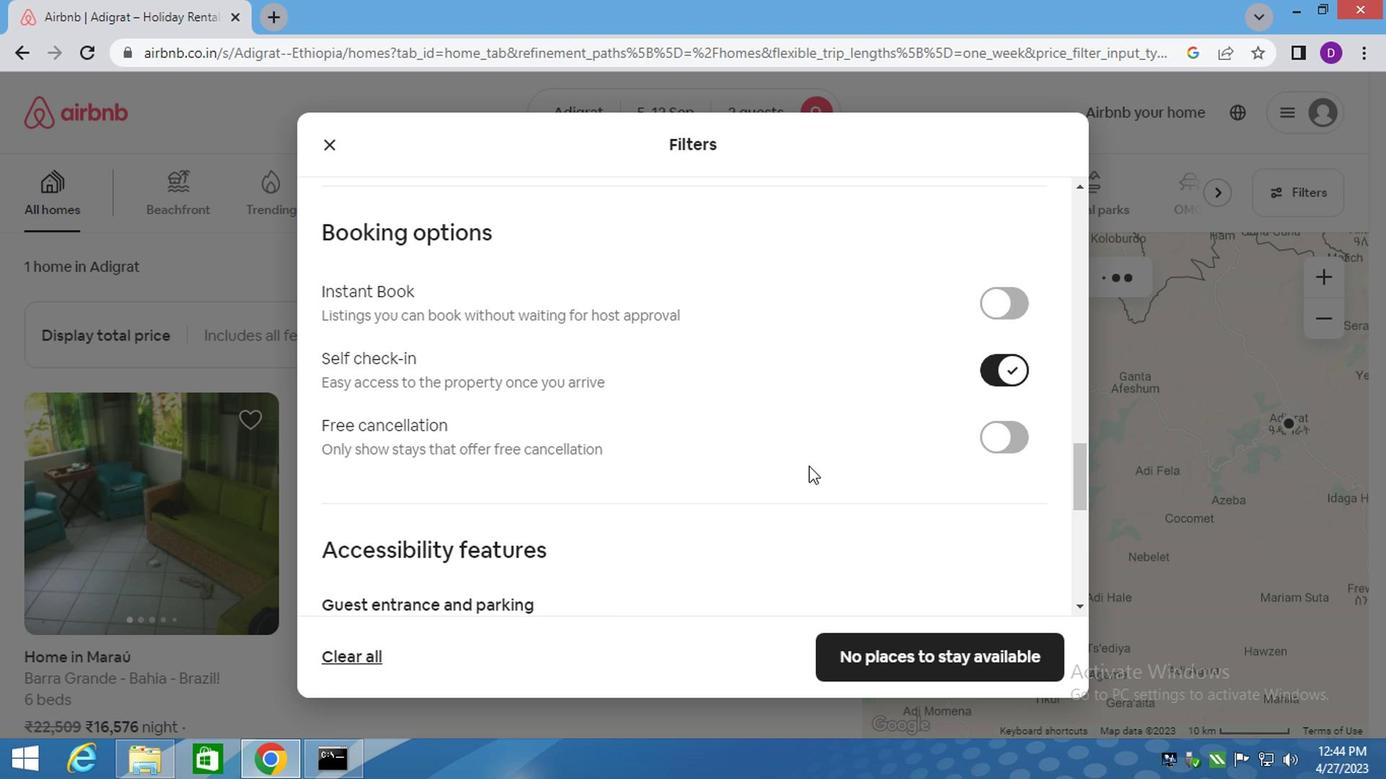 
Action: Mouse moved to (723, 527)
Screenshot: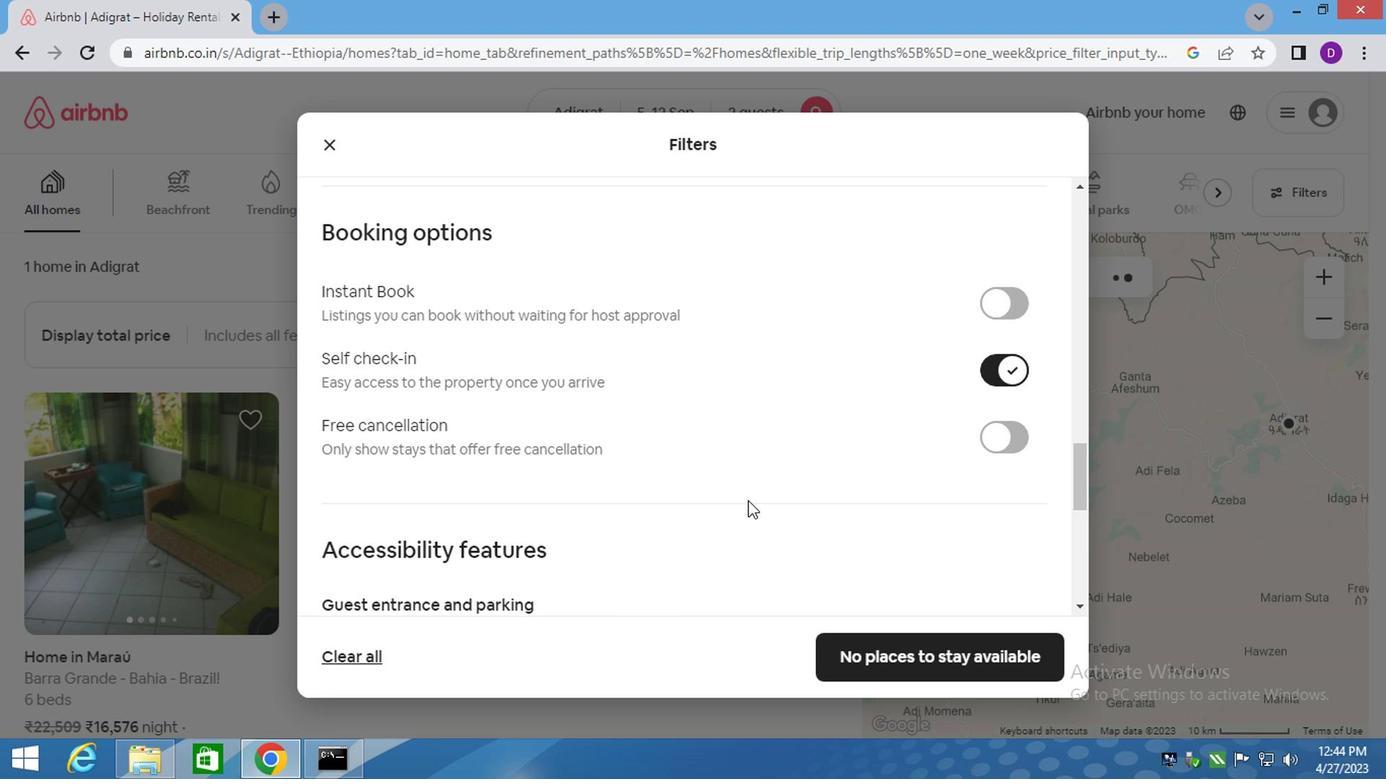 
Action: Mouse scrolled (723, 527) with delta (0, 0)
Screenshot: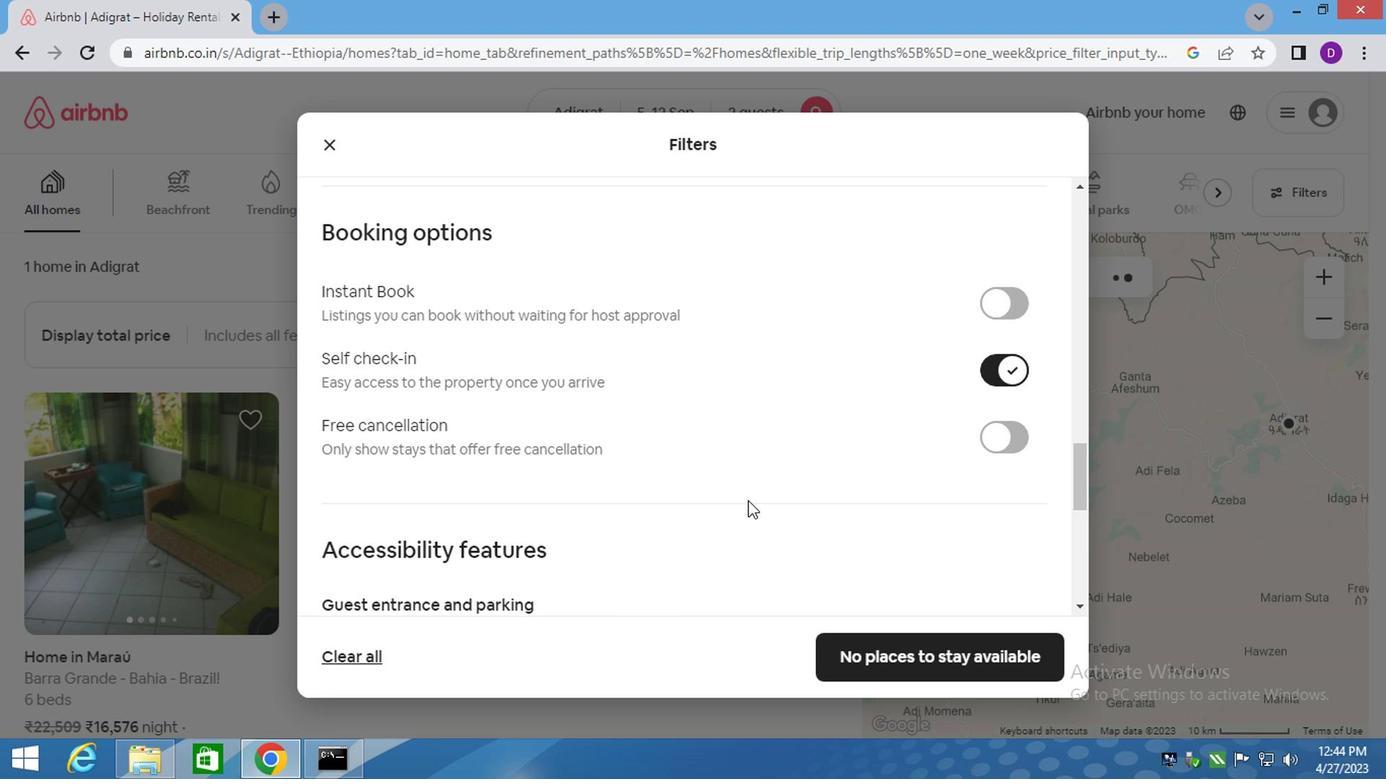 
Action: Mouse scrolled (723, 527) with delta (0, 0)
Screenshot: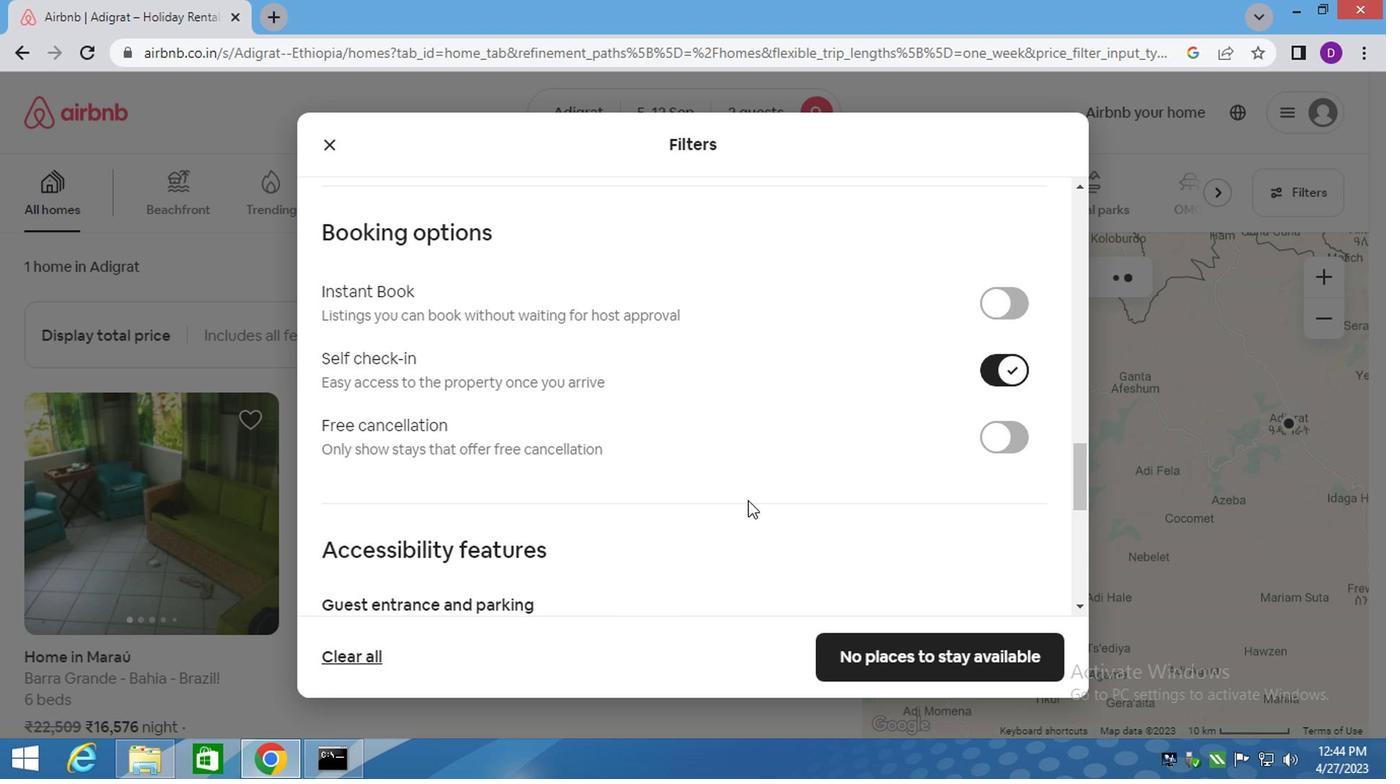 
Action: Mouse scrolled (723, 527) with delta (0, 0)
Screenshot: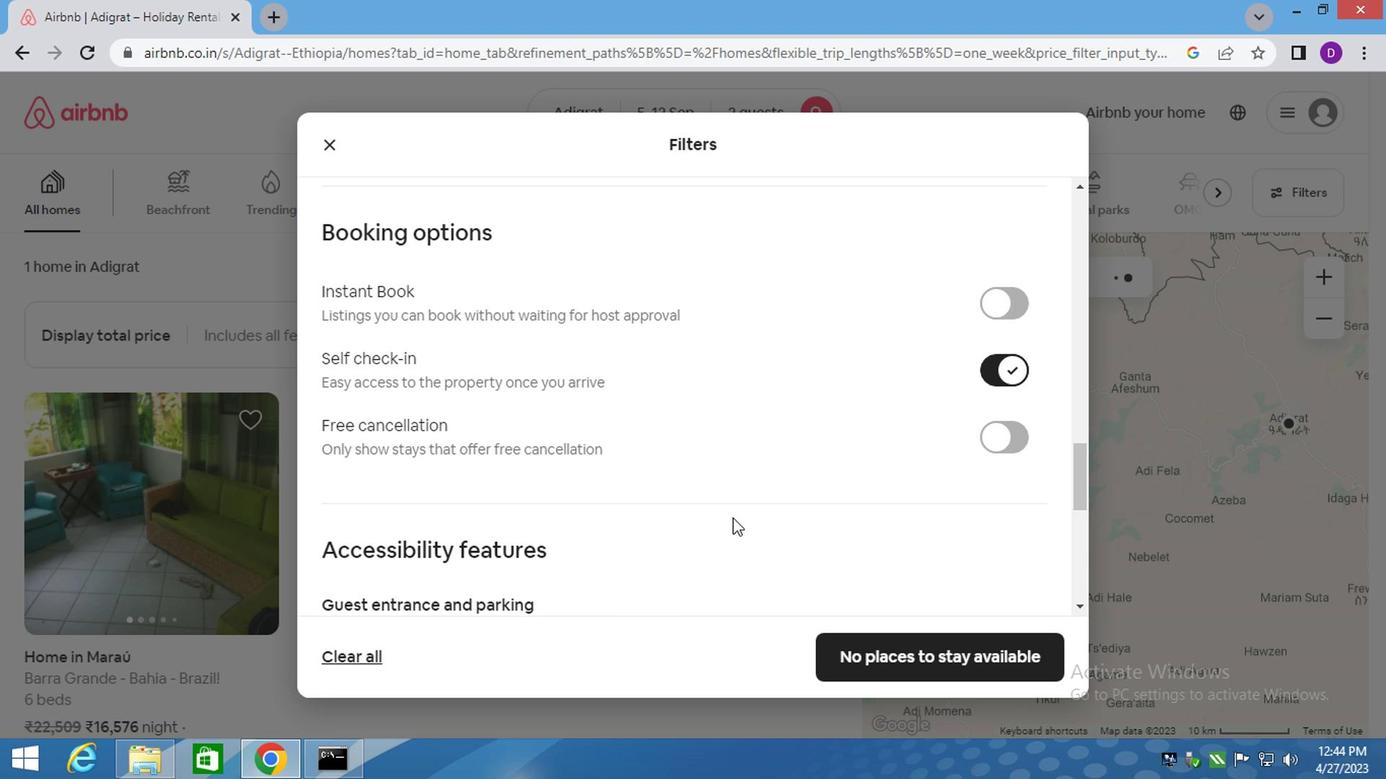 
Action: Mouse scrolled (723, 527) with delta (0, 0)
Screenshot: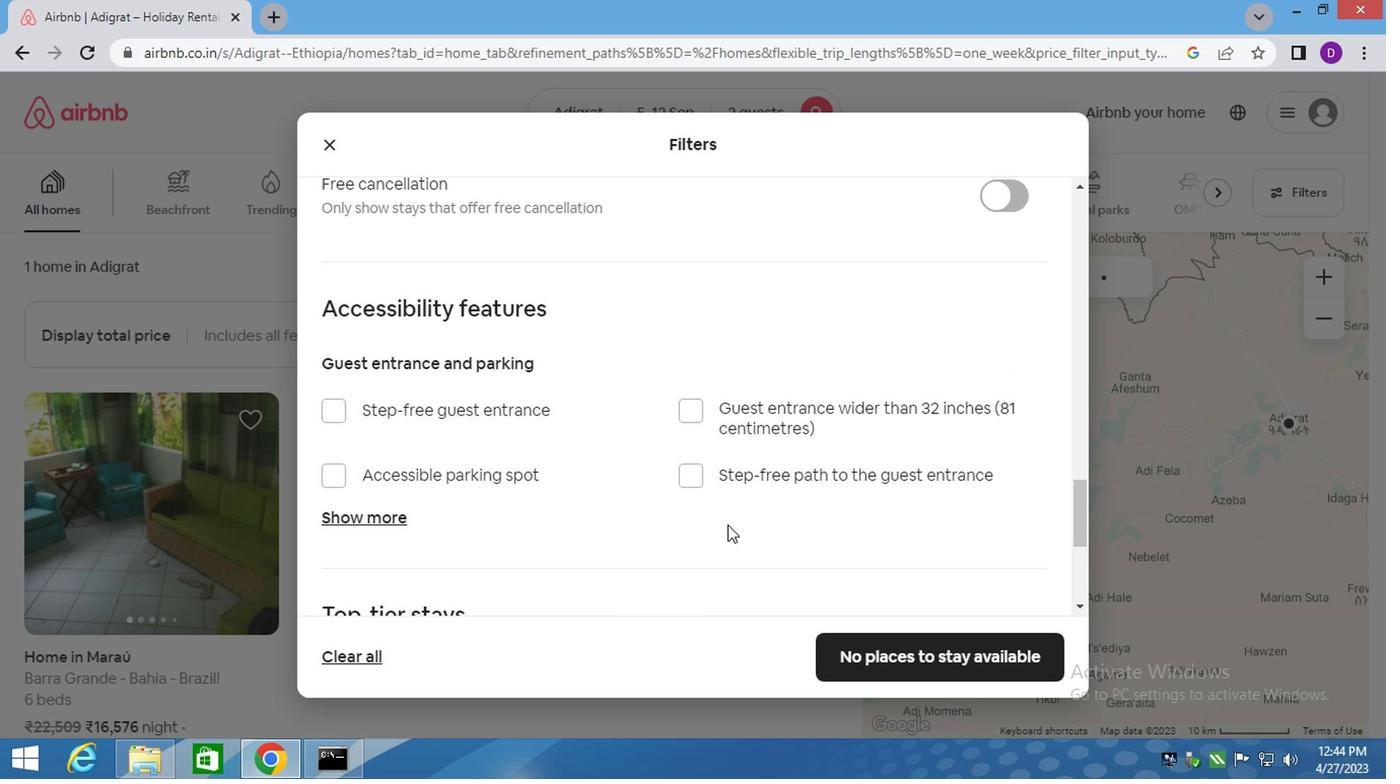 
Action: Mouse scrolled (723, 527) with delta (0, 0)
Screenshot: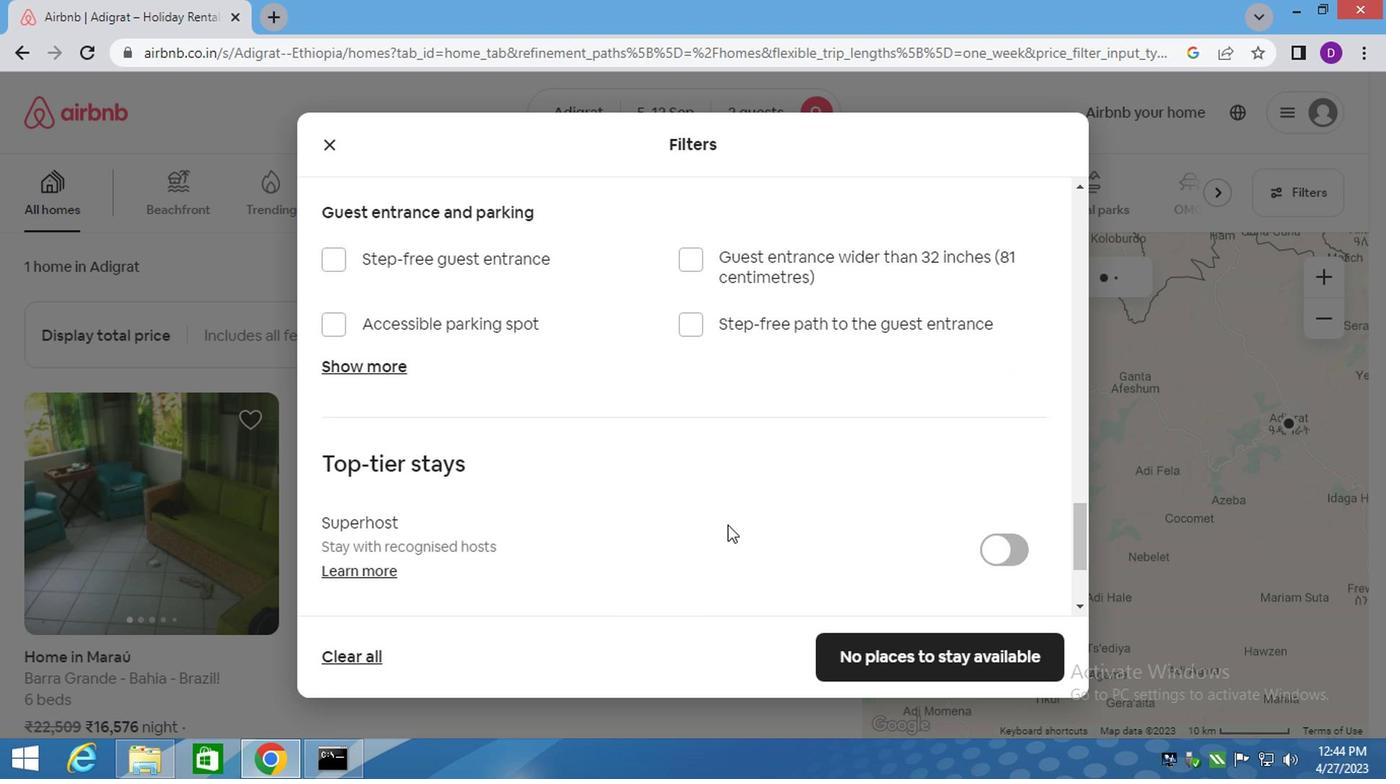 
Action: Mouse scrolled (723, 527) with delta (0, 0)
Screenshot: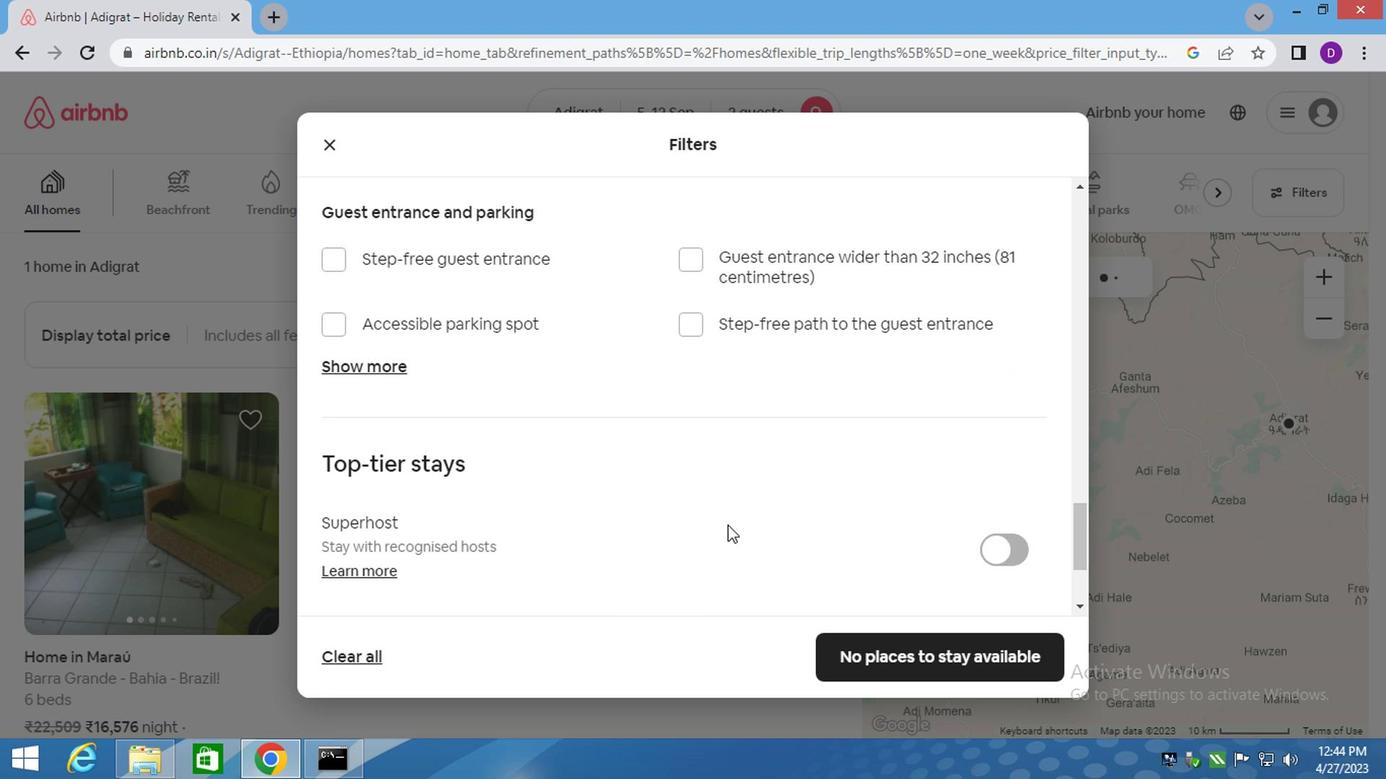 
Action: Mouse moved to (721, 529)
Screenshot: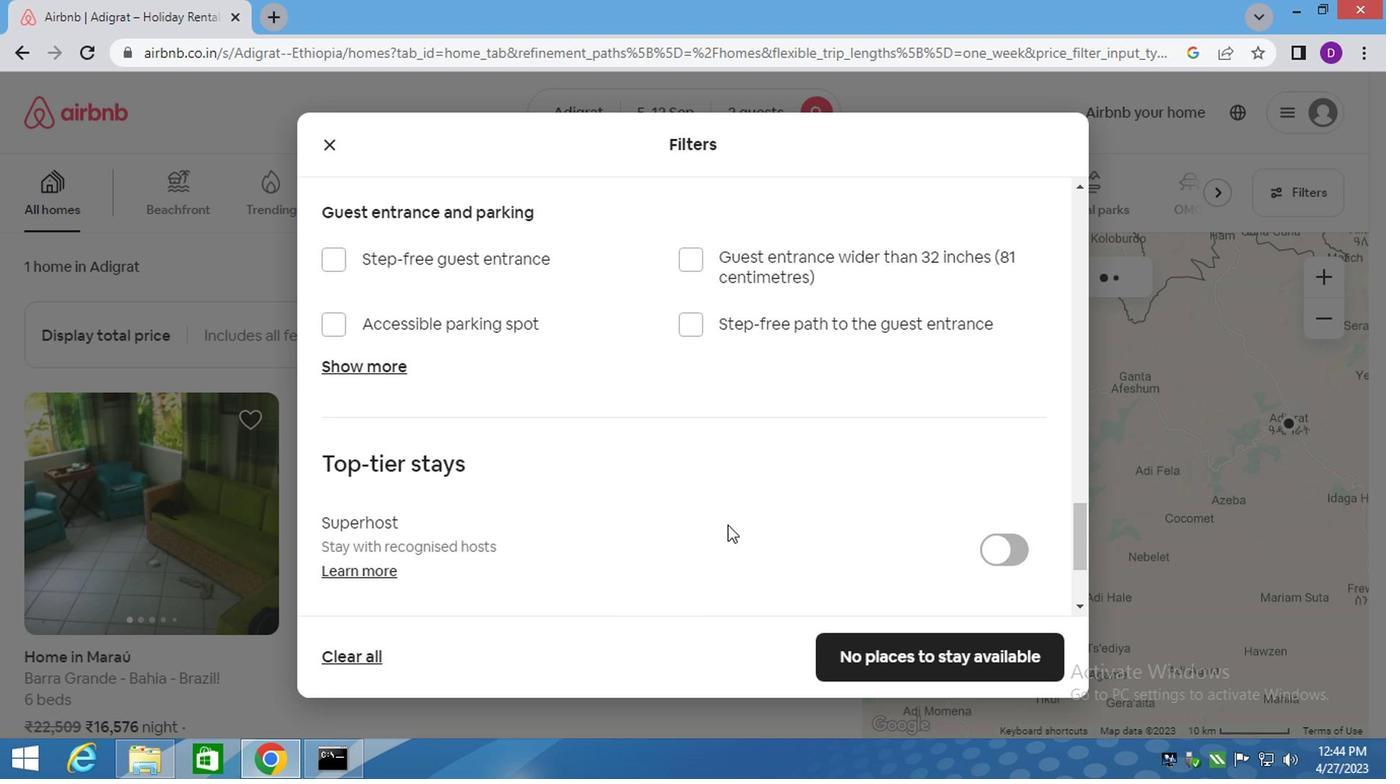 
Action: Mouse scrolled (723, 527) with delta (0, 0)
Screenshot: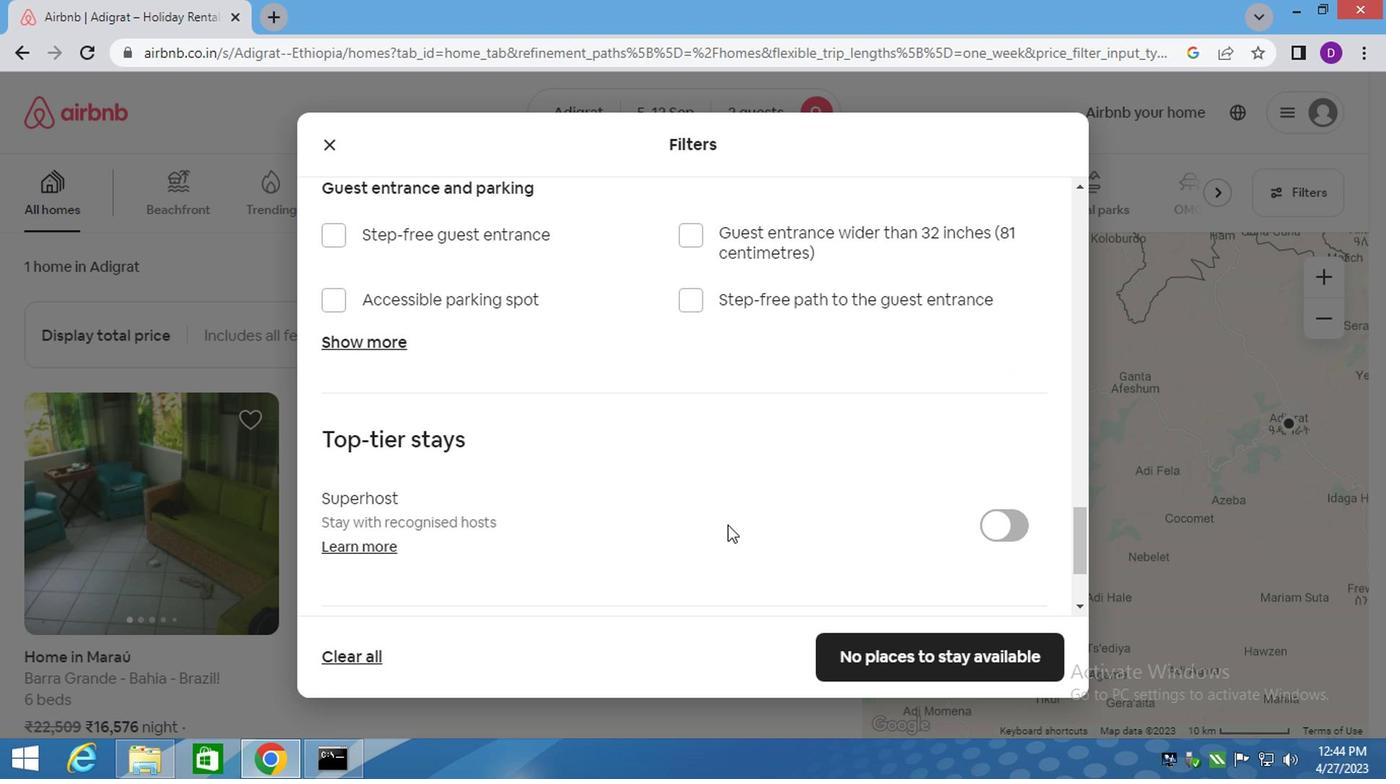 
Action: Mouse moved to (720, 530)
Screenshot: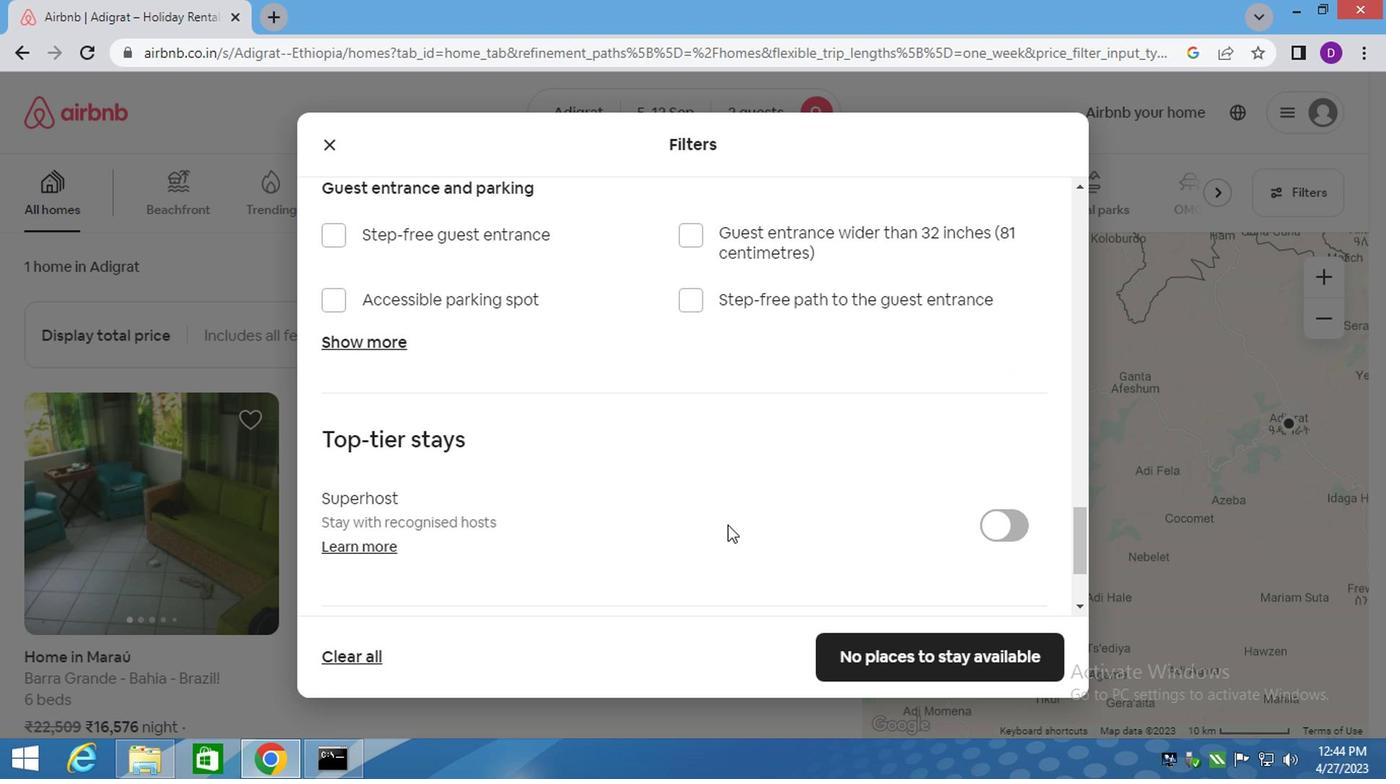 
Action: Mouse scrolled (721, 527) with delta (0, -1)
Screenshot: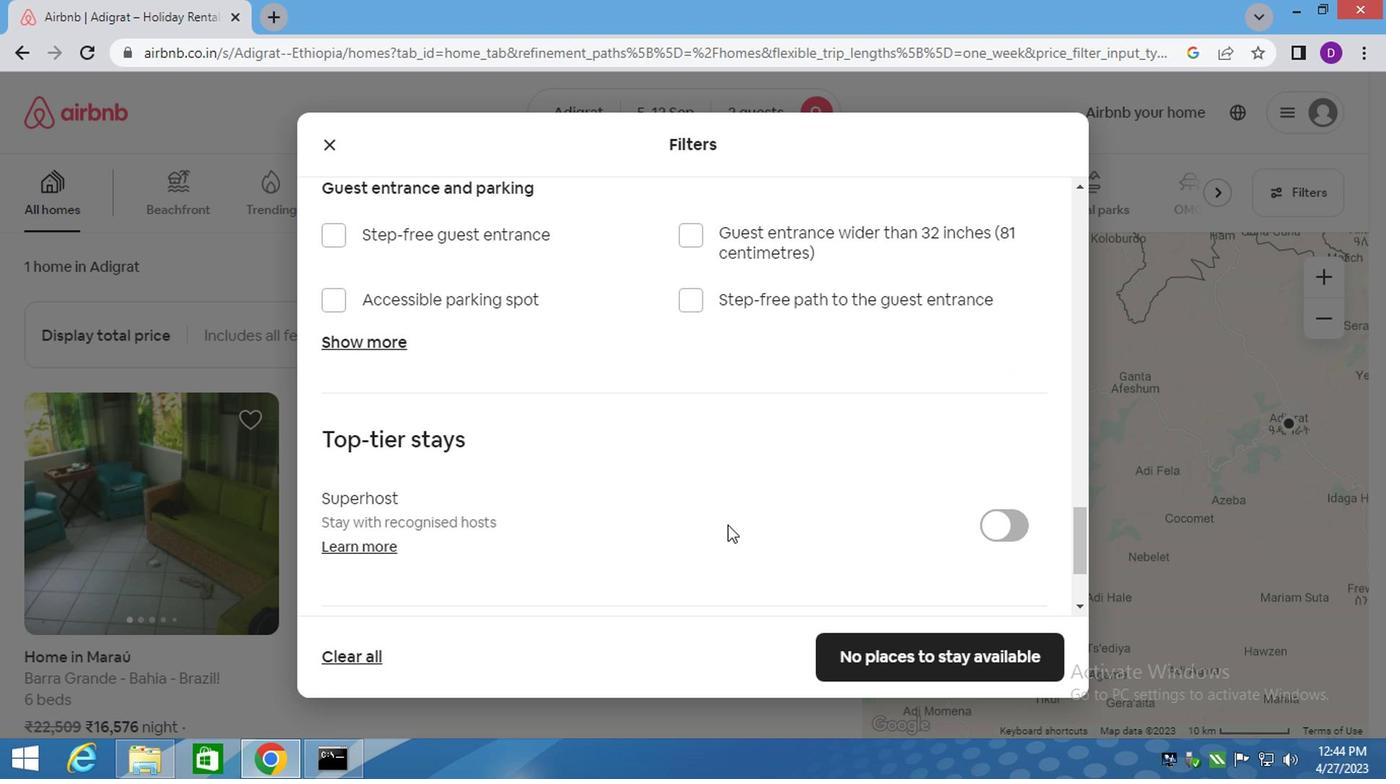 
Action: Mouse scrolled (720, 529) with delta (0, 0)
Screenshot: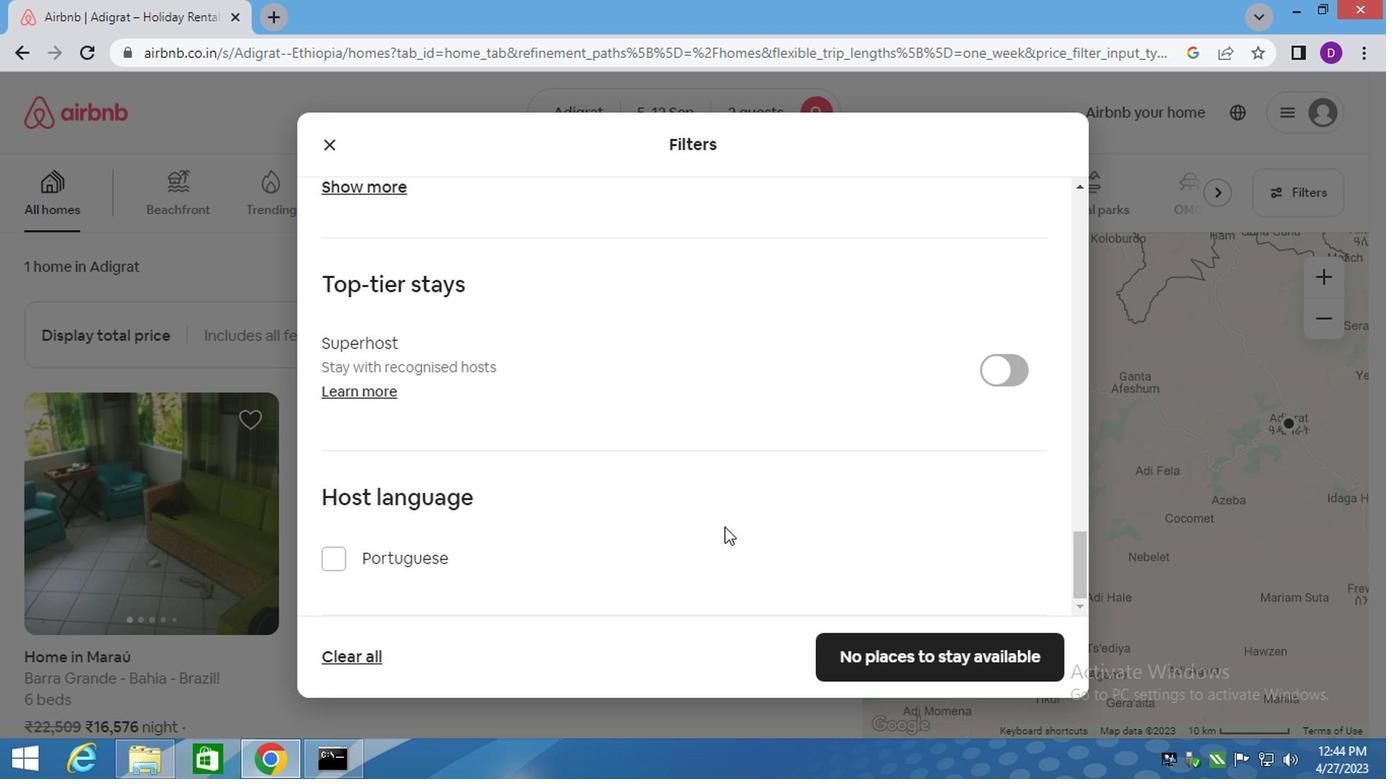 
Action: Mouse scrolled (720, 529) with delta (0, 0)
Screenshot: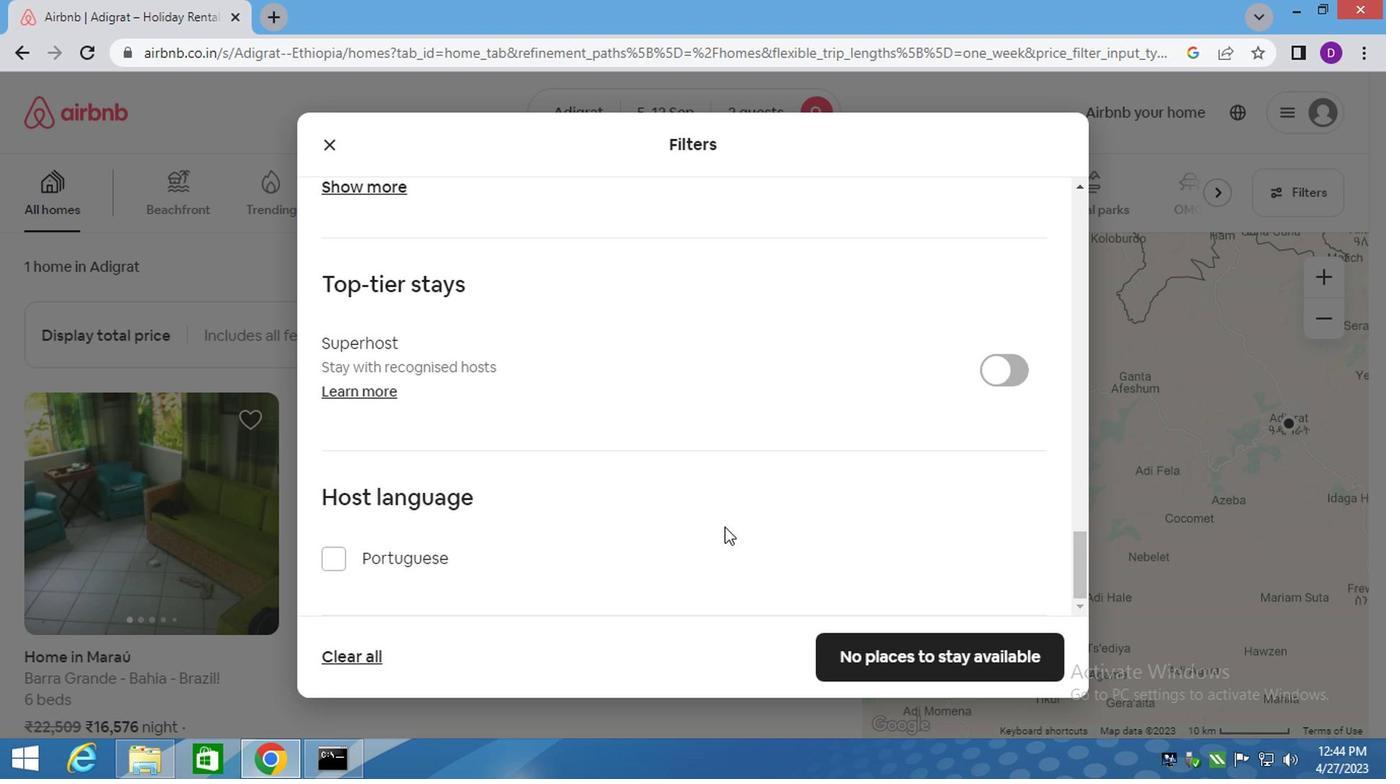 
Action: Mouse scrolled (720, 529) with delta (0, 0)
Screenshot: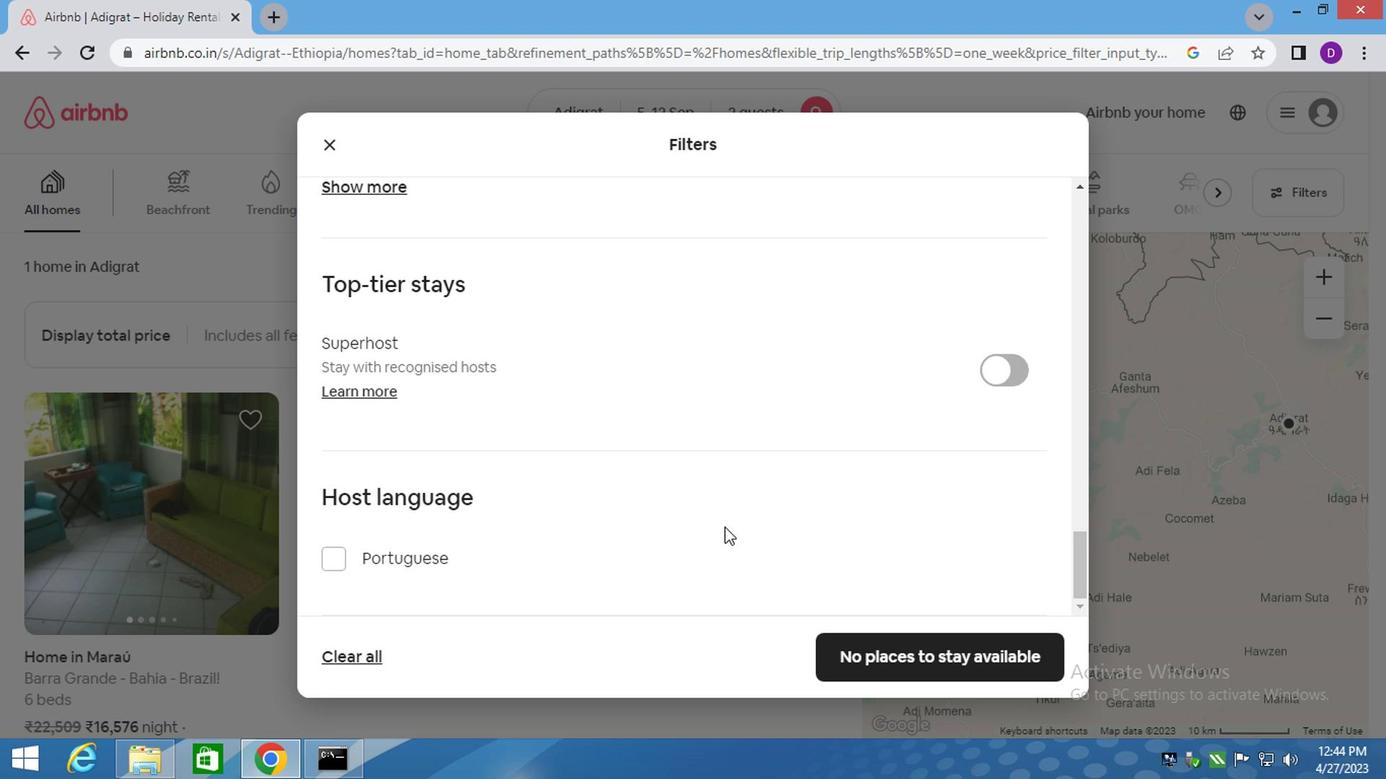 
Action: Mouse scrolled (720, 529) with delta (0, 0)
Screenshot: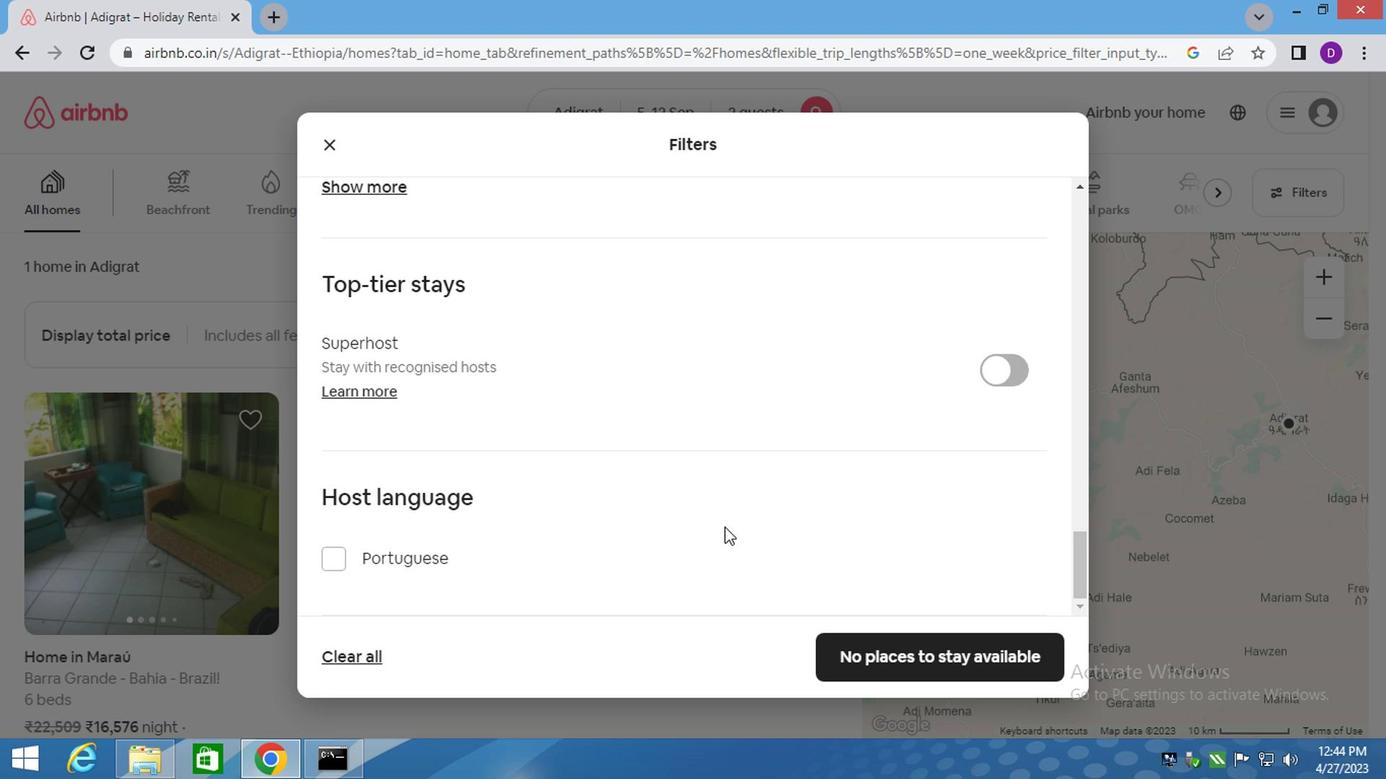 
Action: Mouse moved to (718, 530)
Screenshot: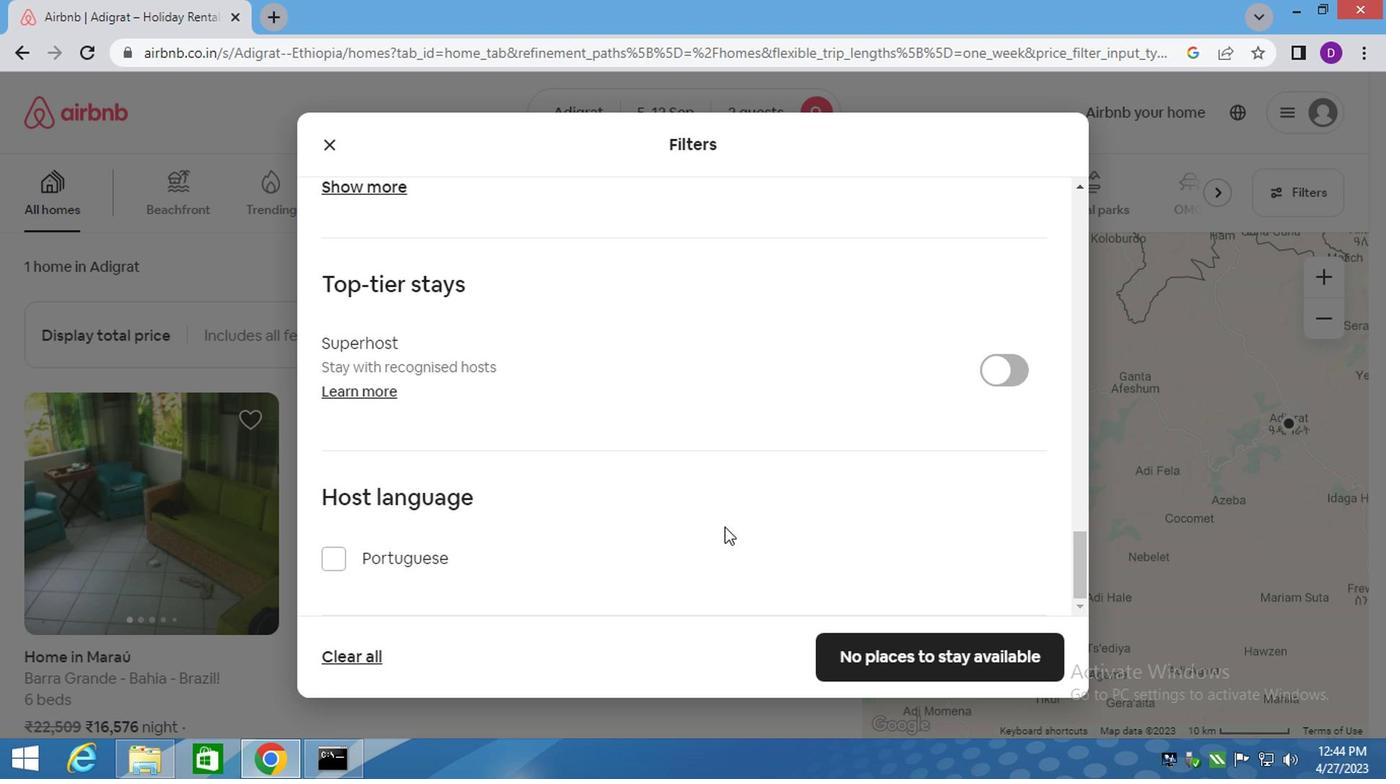 
Action: Mouse scrolled (718, 530) with delta (0, 0)
Screenshot: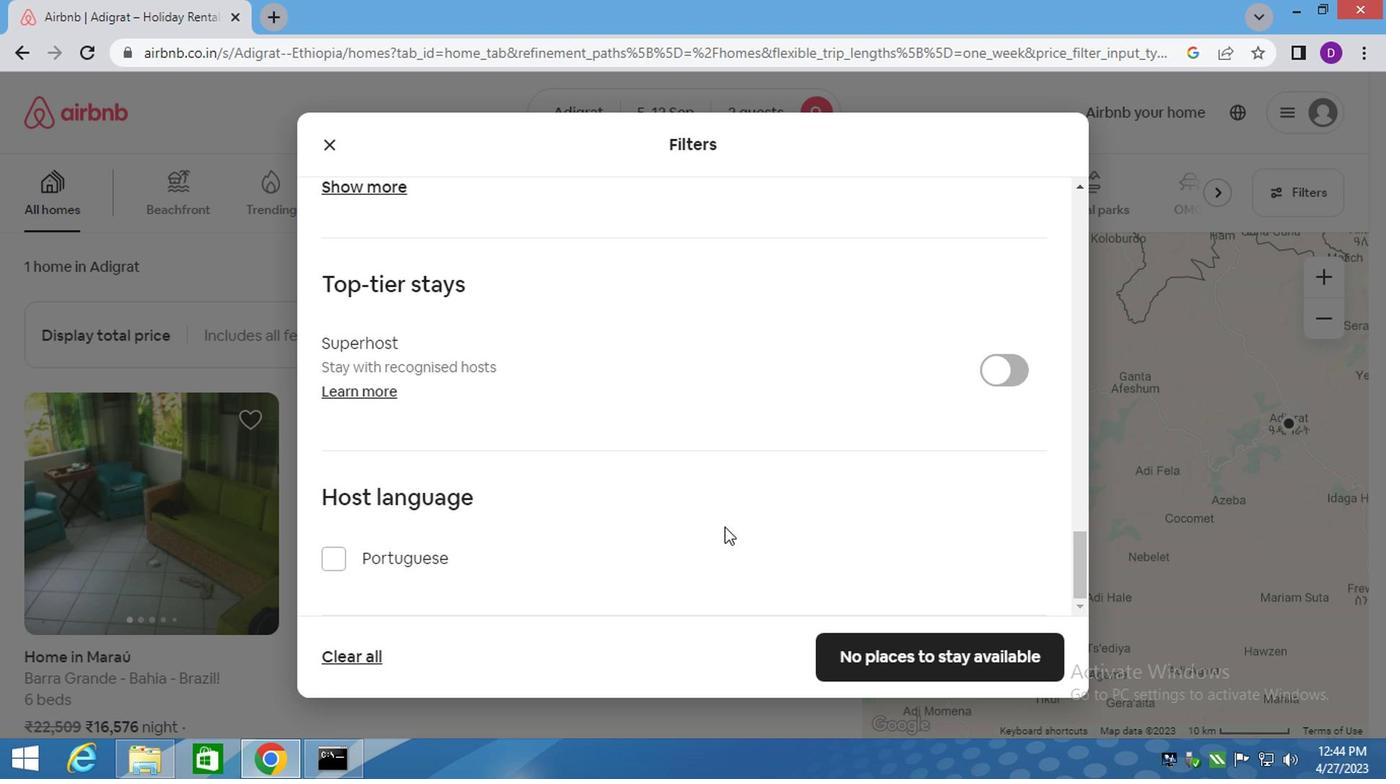 
Action: Mouse moved to (768, 571)
Screenshot: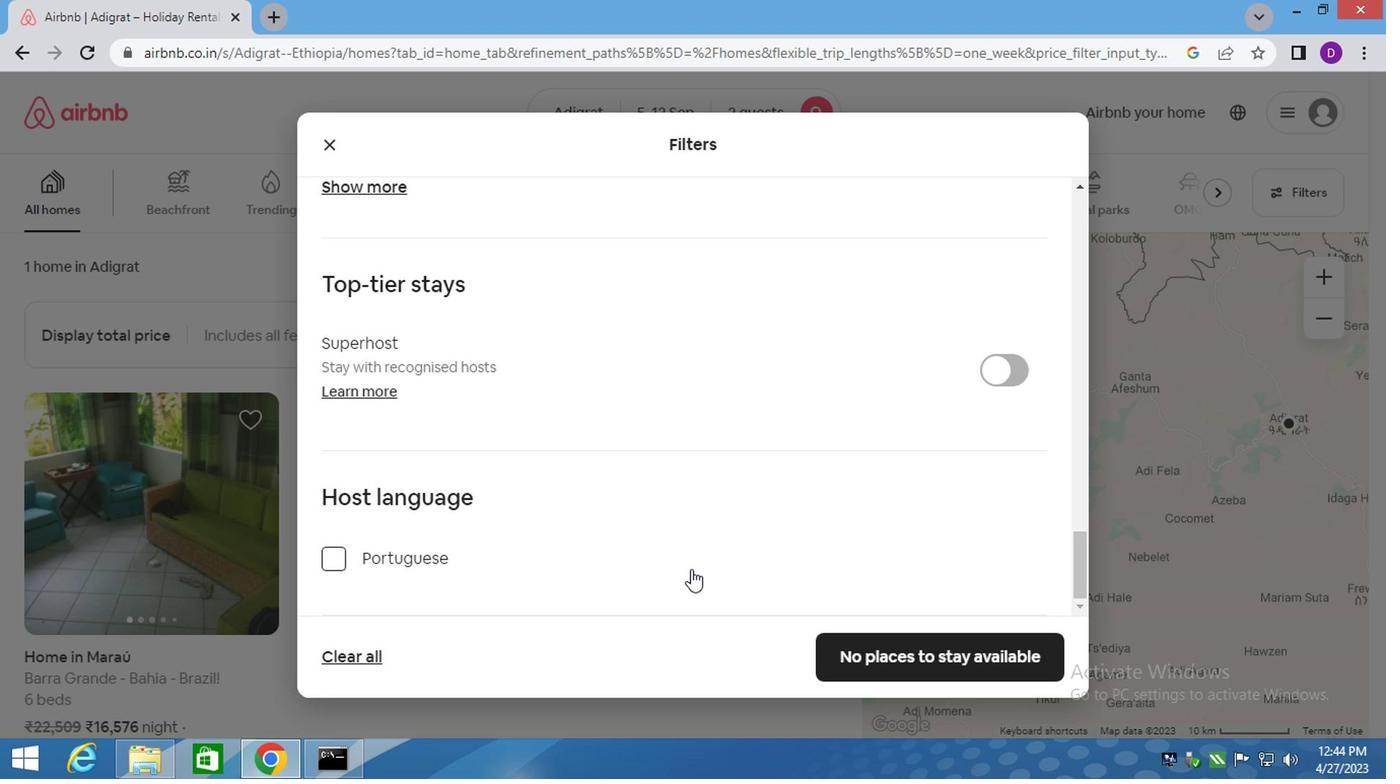 
Action: Mouse scrolled (768, 569) with delta (0, -1)
Screenshot: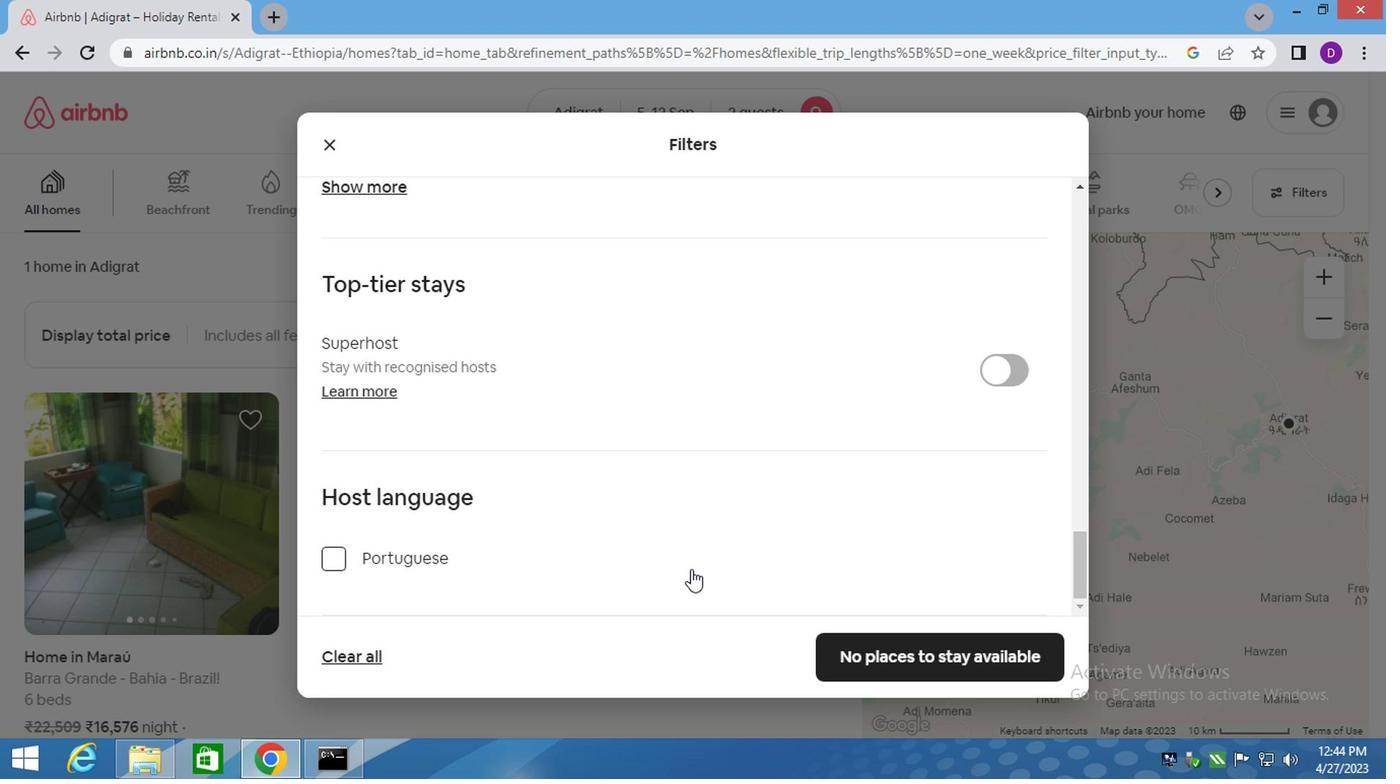 
Action: Mouse moved to (778, 574)
Screenshot: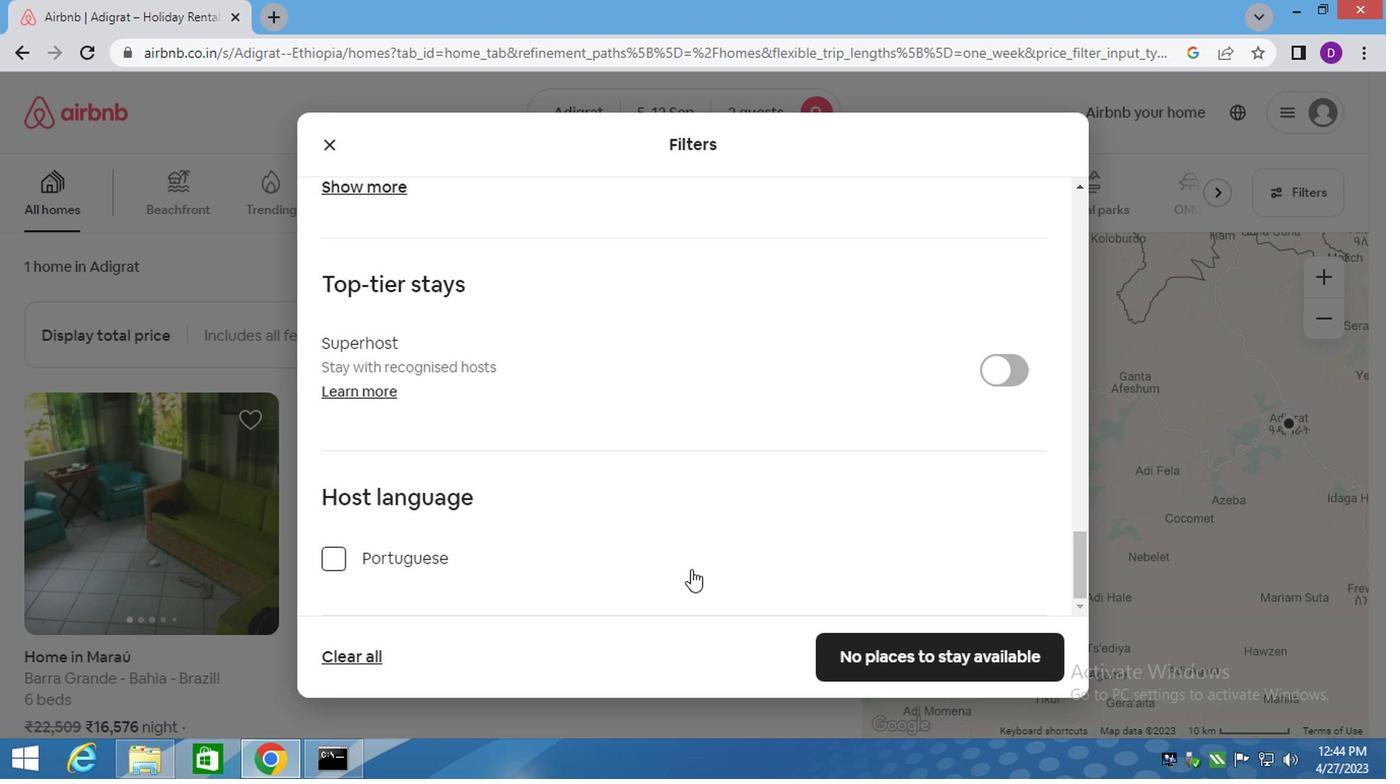 
Action: Mouse scrolled (778, 573) with delta (0, 0)
Screenshot: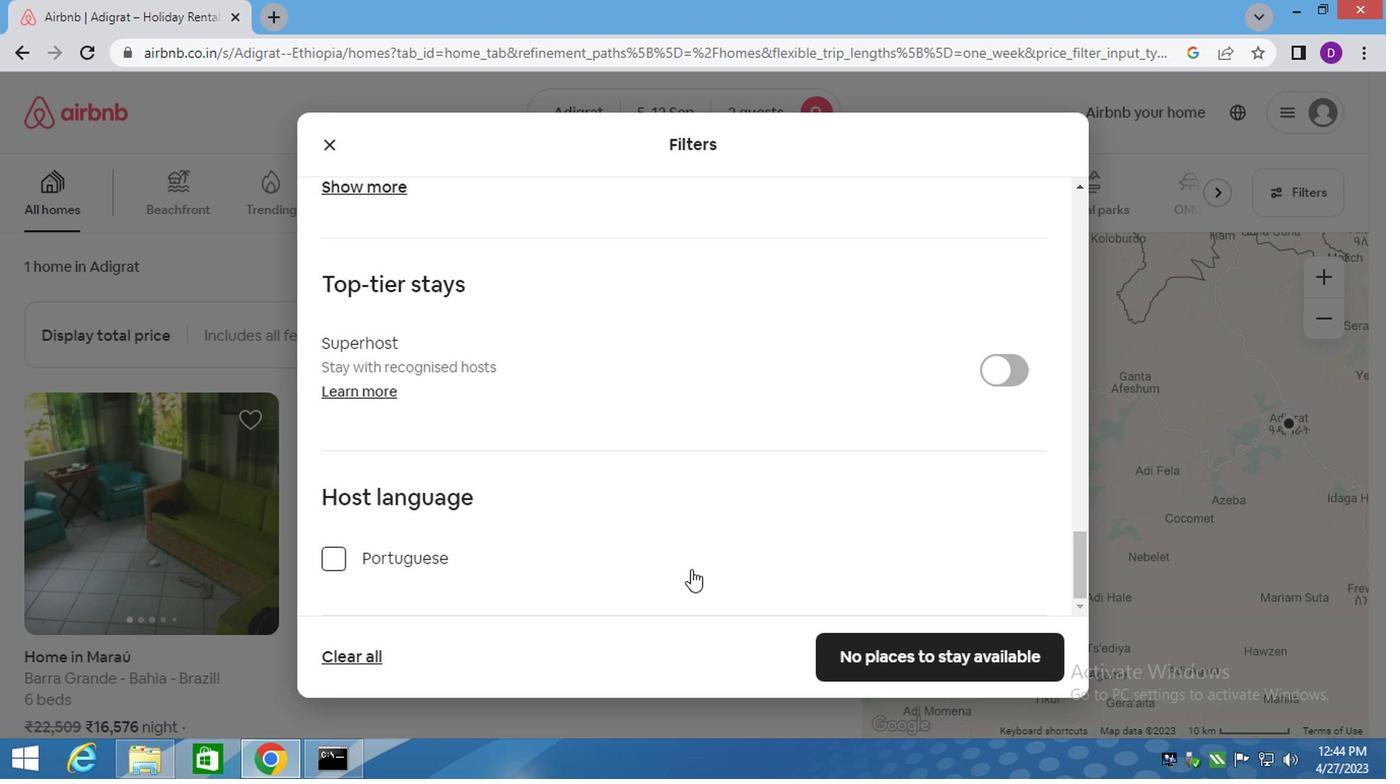 
Action: Mouse moved to (795, 576)
Screenshot: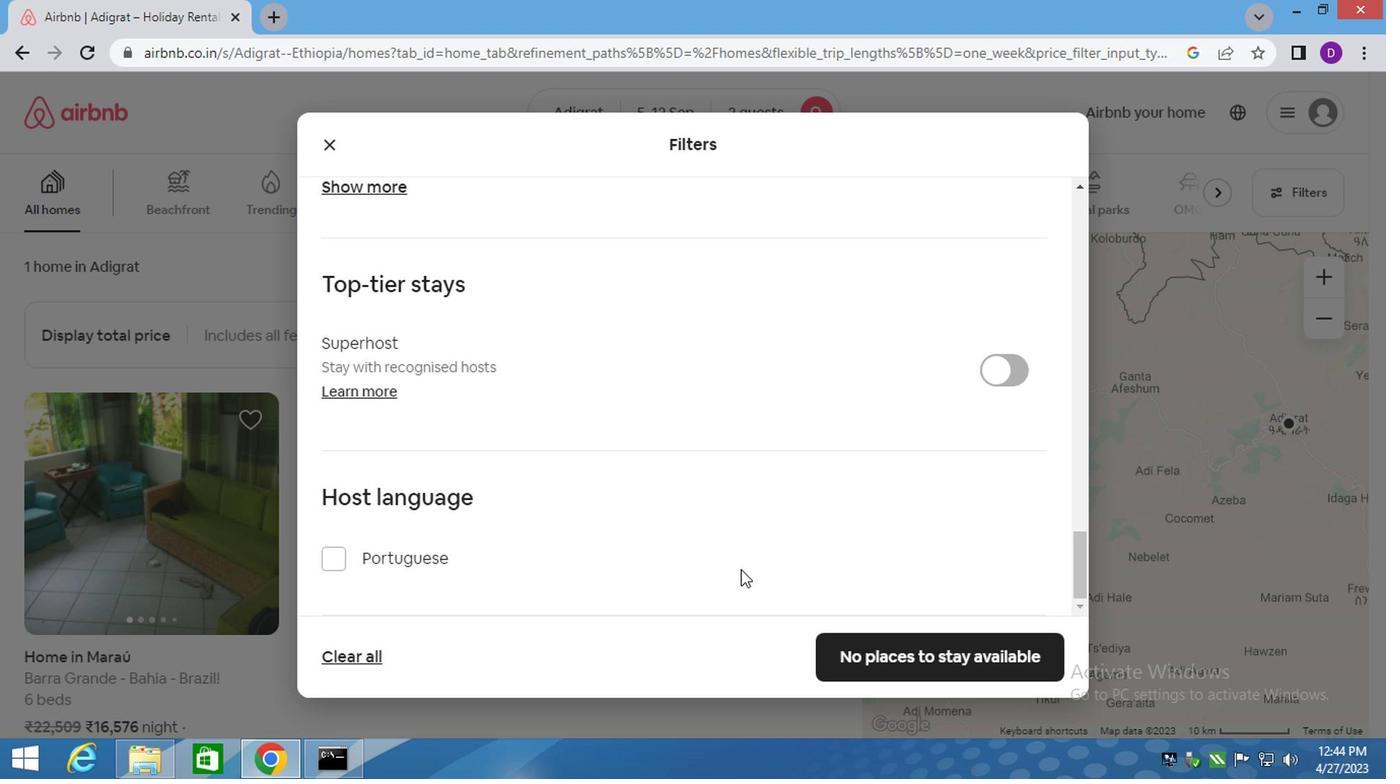 
Action: Mouse scrolled (783, 575) with delta (0, 0)
Screenshot: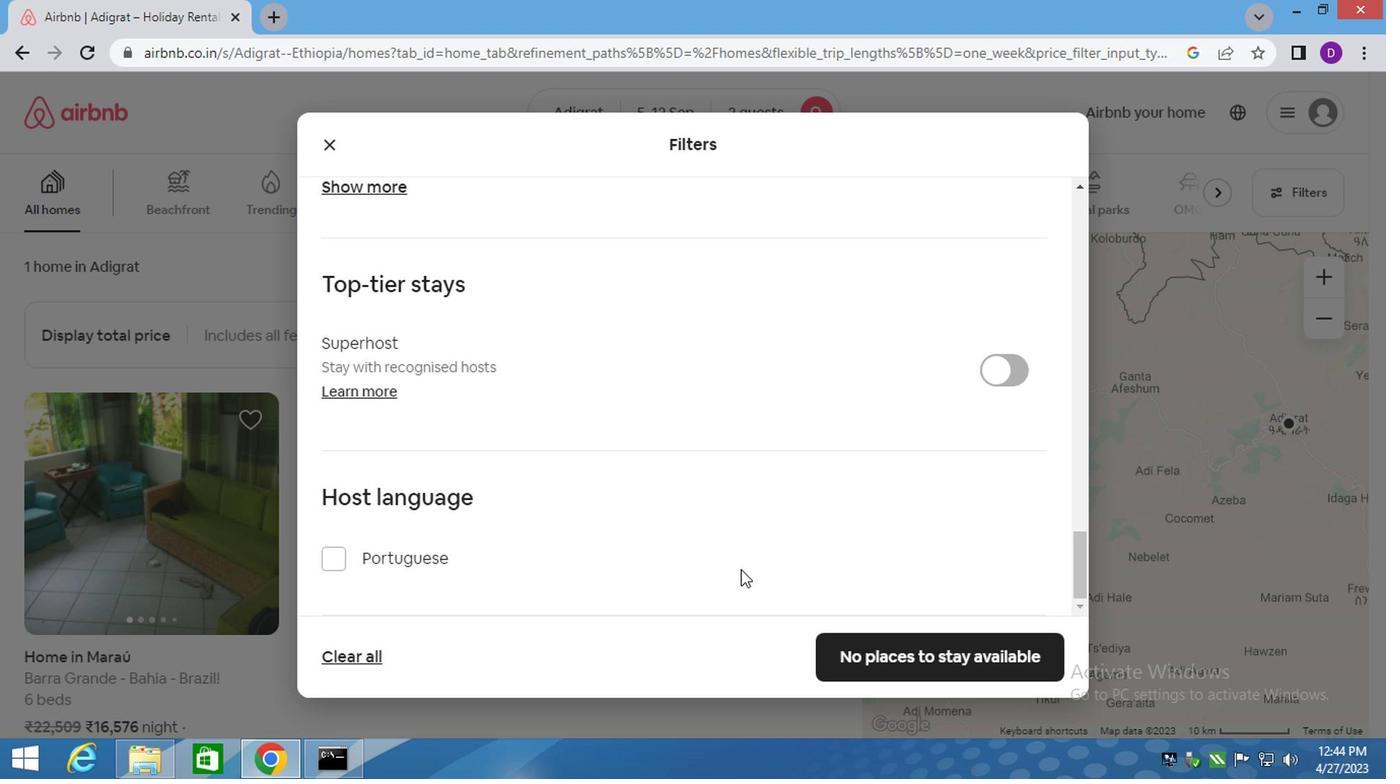 
Action: Mouse moved to (888, 667)
Screenshot: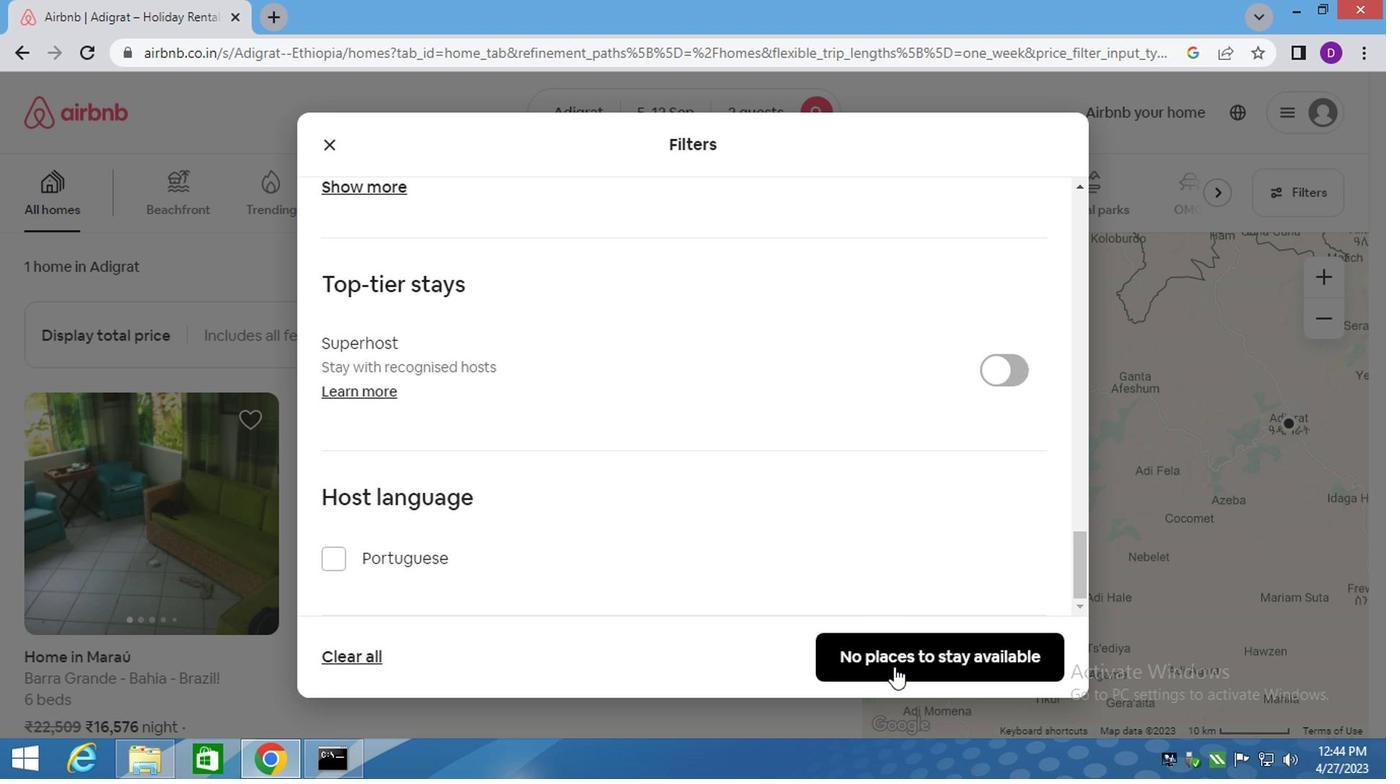 
Action: Mouse pressed left at (888, 667)
Screenshot: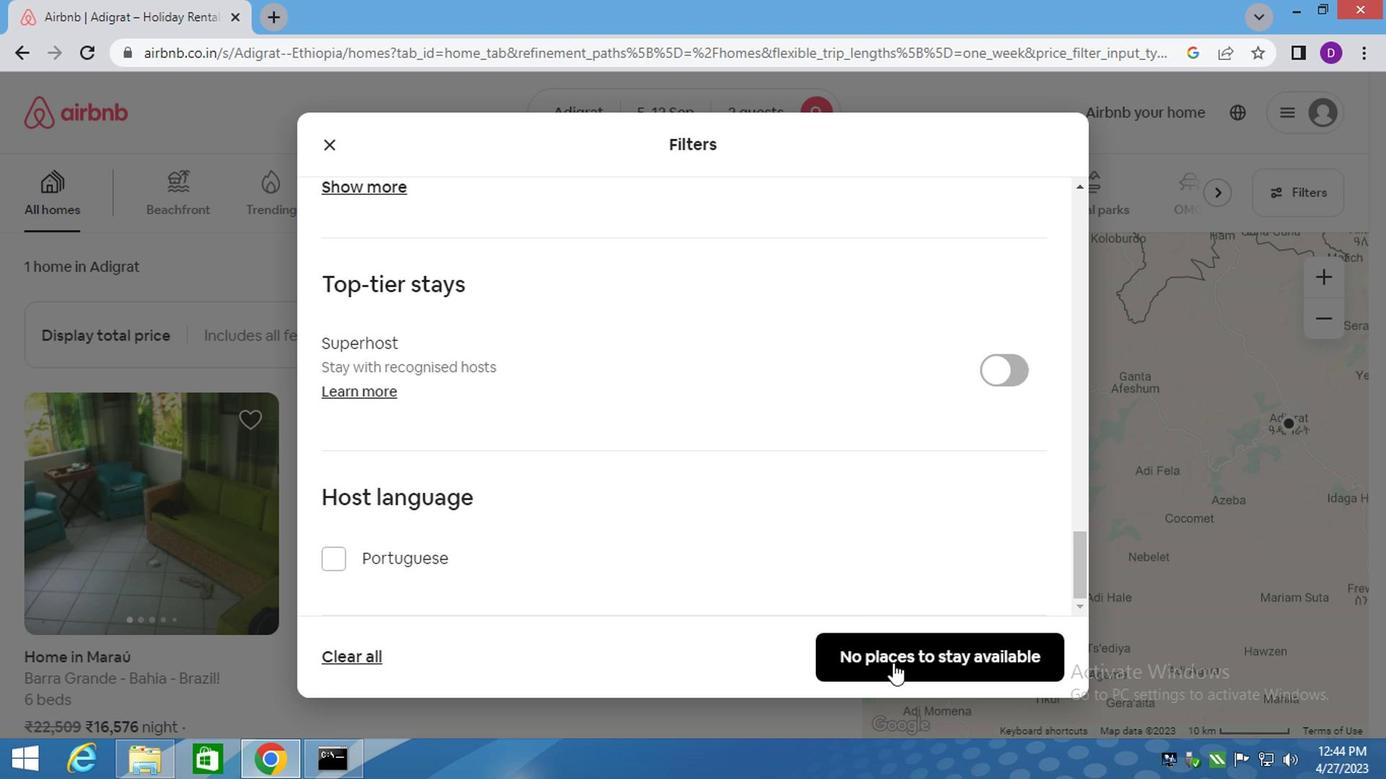 
